 Task: Compose an email with the signature Kelly Rodriguez with the subject Request for feedback on a webinar proposal and the message Could you please provide a list of the project deliverables? from softage.3@softage.net to softage.7@softage.net with an attached audio file Jingle.mp3 Undo the message, redo the message and add the line (Thank you) Send the email. Finally, move the email from Sent Items to the label Hazardous materials
Action: Mouse moved to (82, 132)
Screenshot: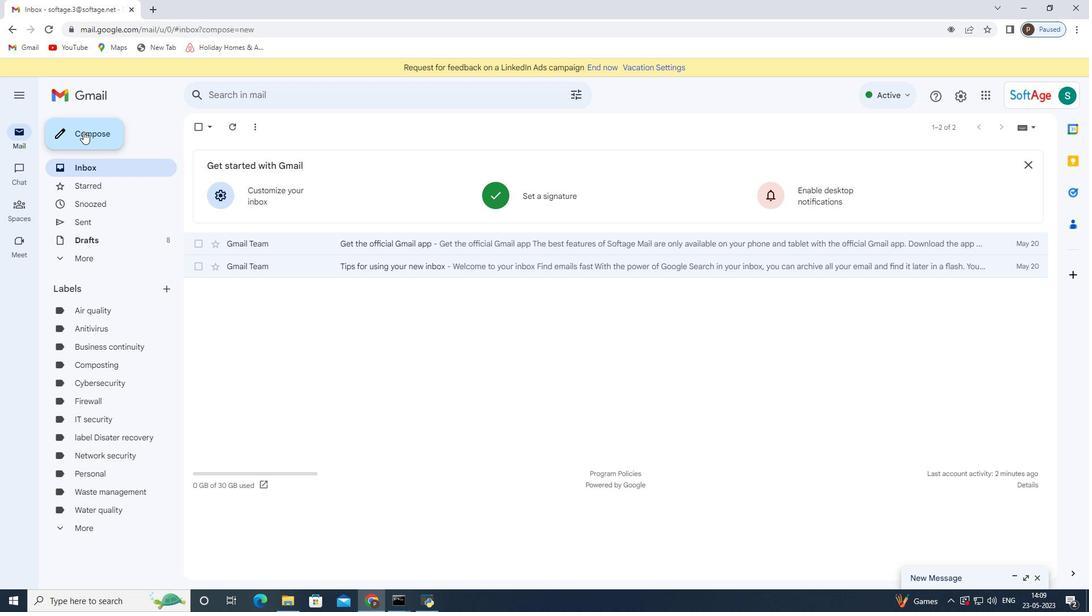 
Action: Mouse pressed left at (82, 132)
Screenshot: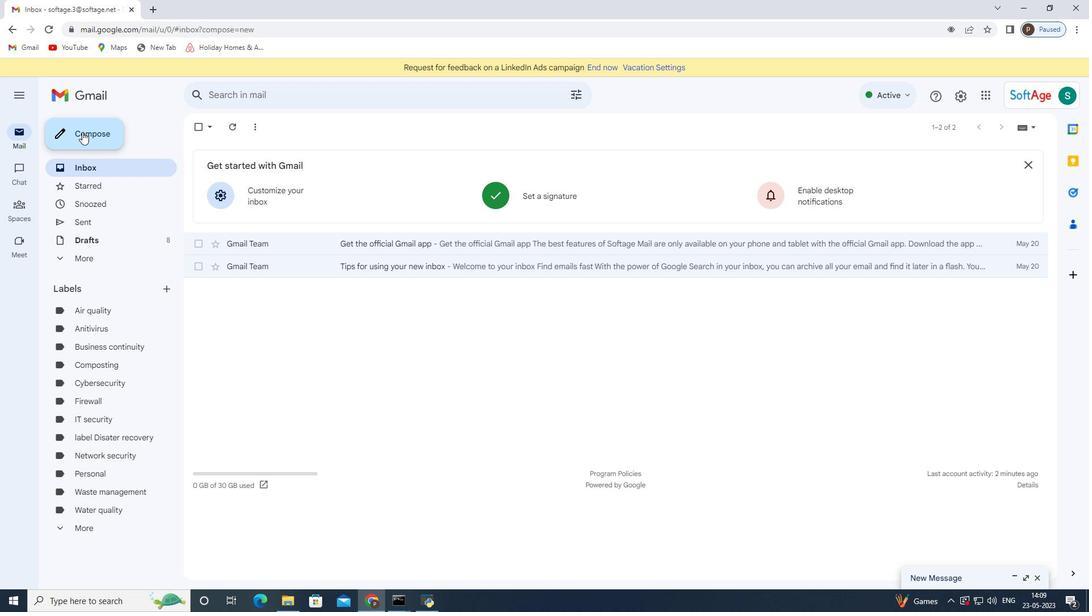 
Action: Mouse moved to (767, 573)
Screenshot: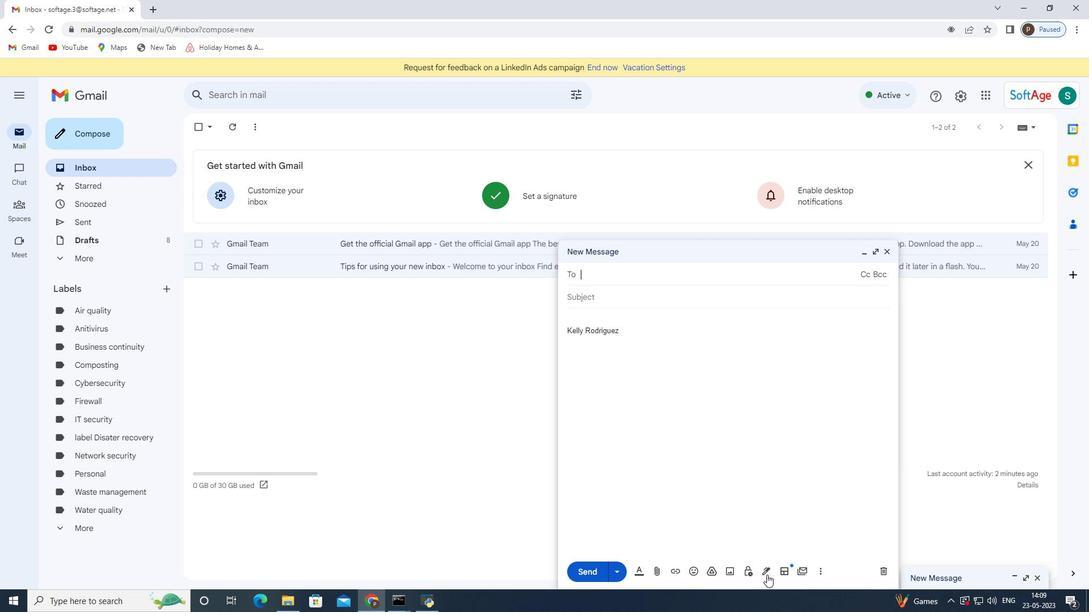 
Action: Mouse pressed left at (767, 573)
Screenshot: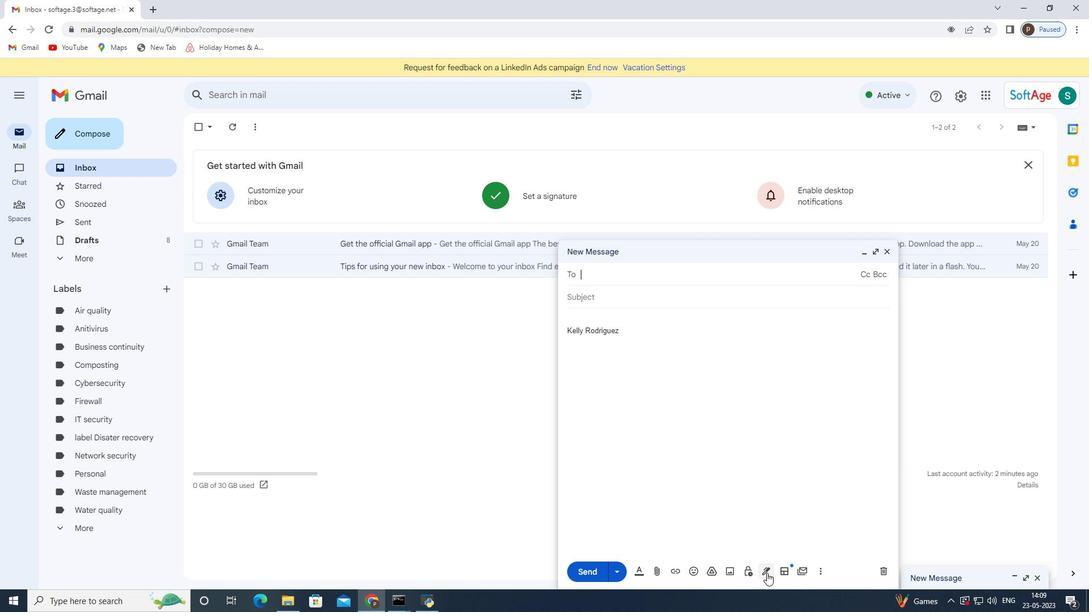 
Action: Mouse moved to (810, 530)
Screenshot: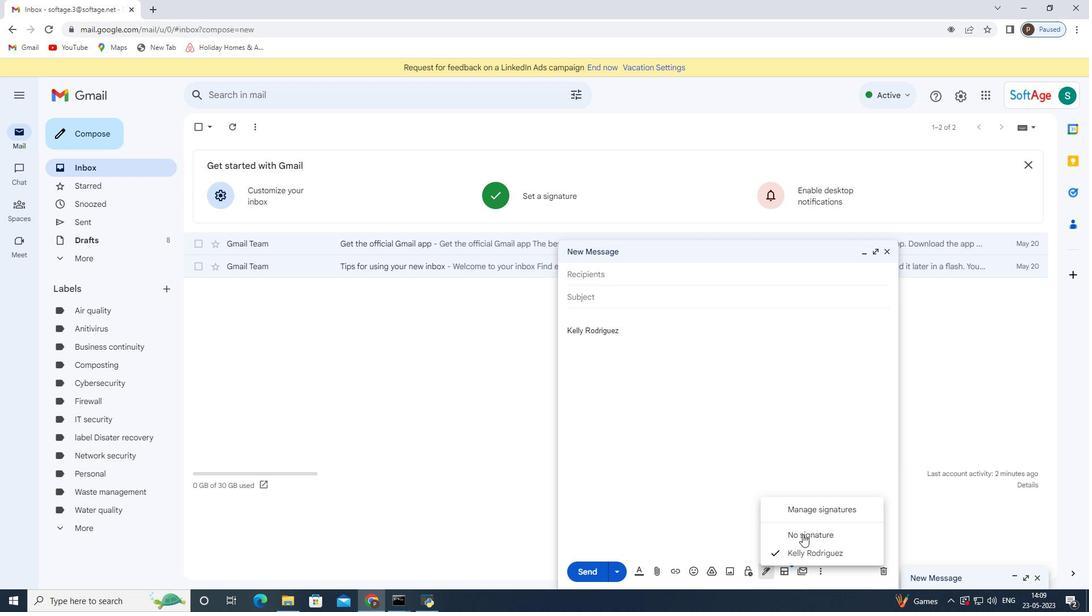 
Action: Mouse pressed left at (810, 530)
Screenshot: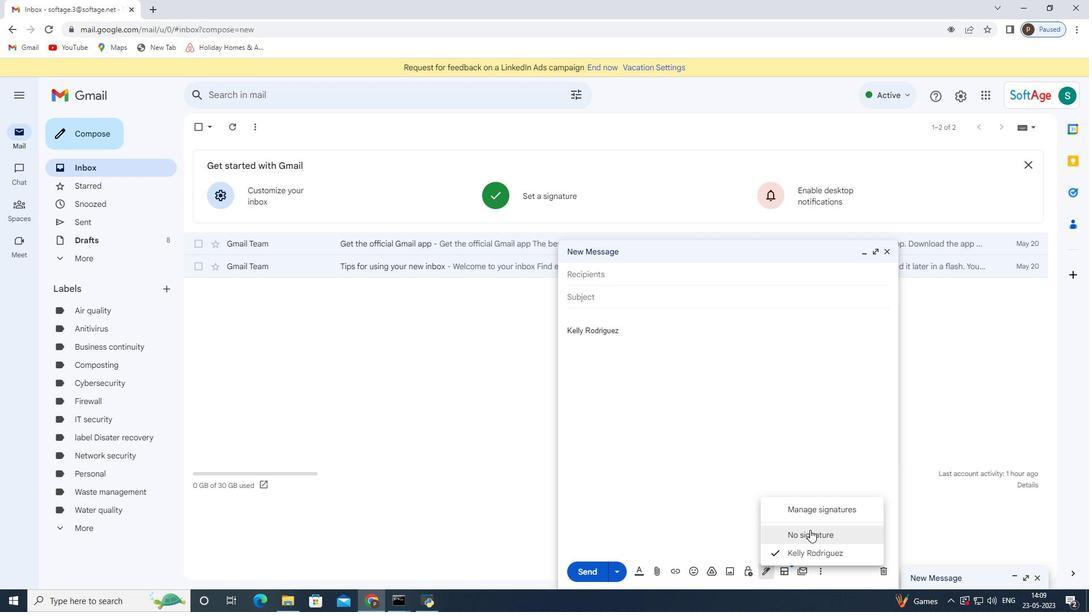 
Action: Mouse moved to (761, 570)
Screenshot: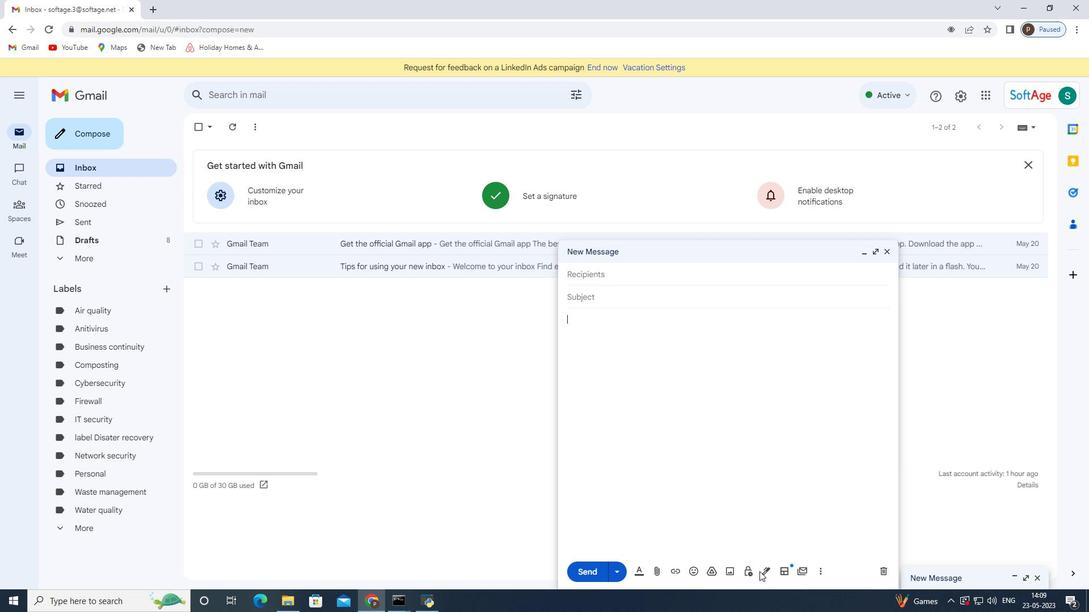 
Action: Mouse pressed left at (761, 570)
Screenshot: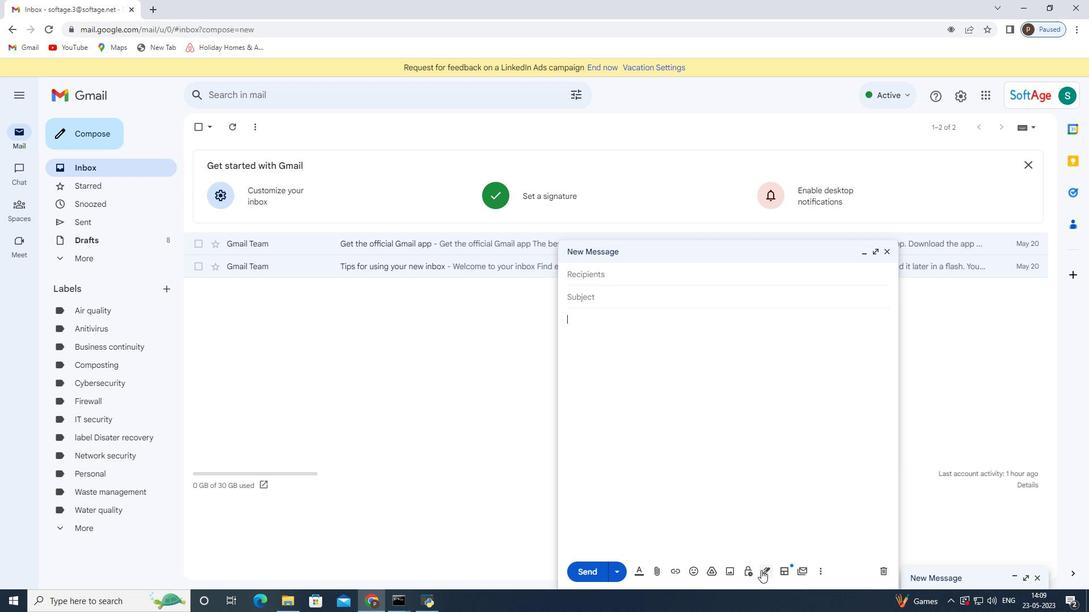 
Action: Mouse moved to (795, 510)
Screenshot: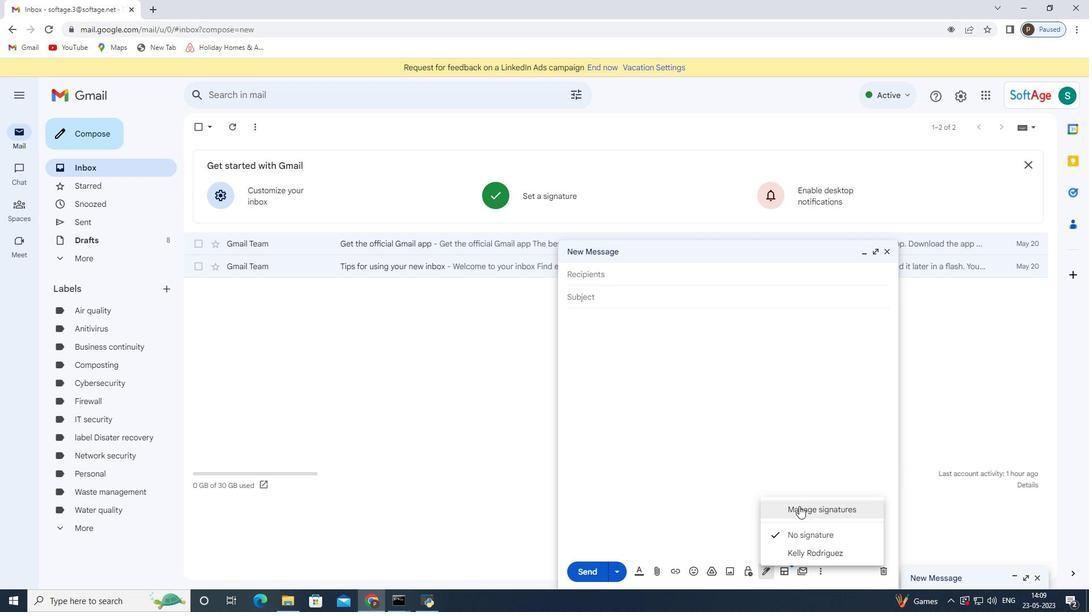 
Action: Mouse pressed left at (795, 510)
Screenshot: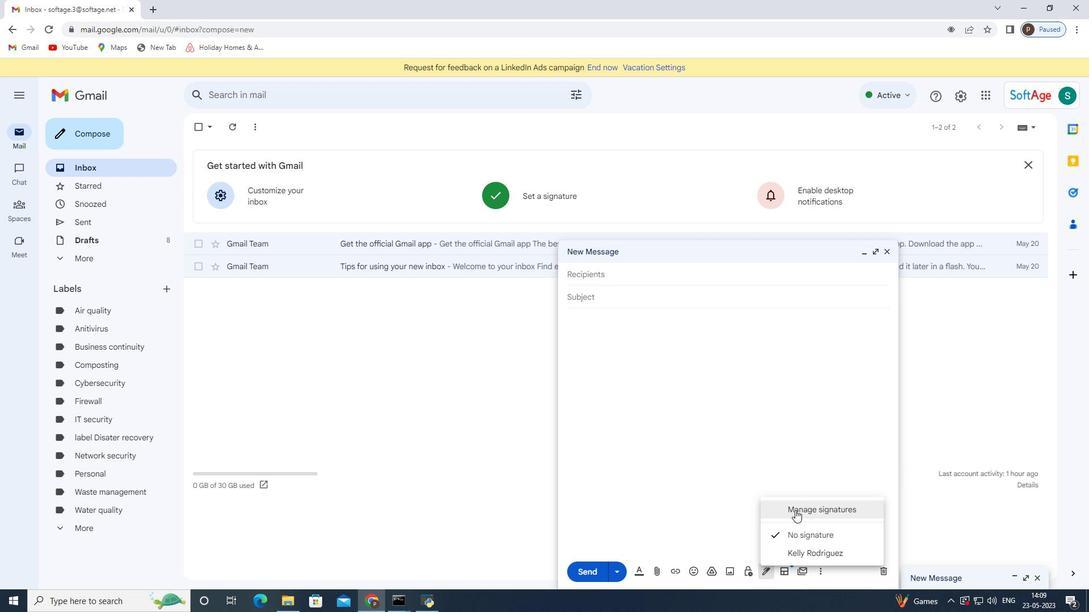 
Action: Mouse moved to (281, 382)
Screenshot: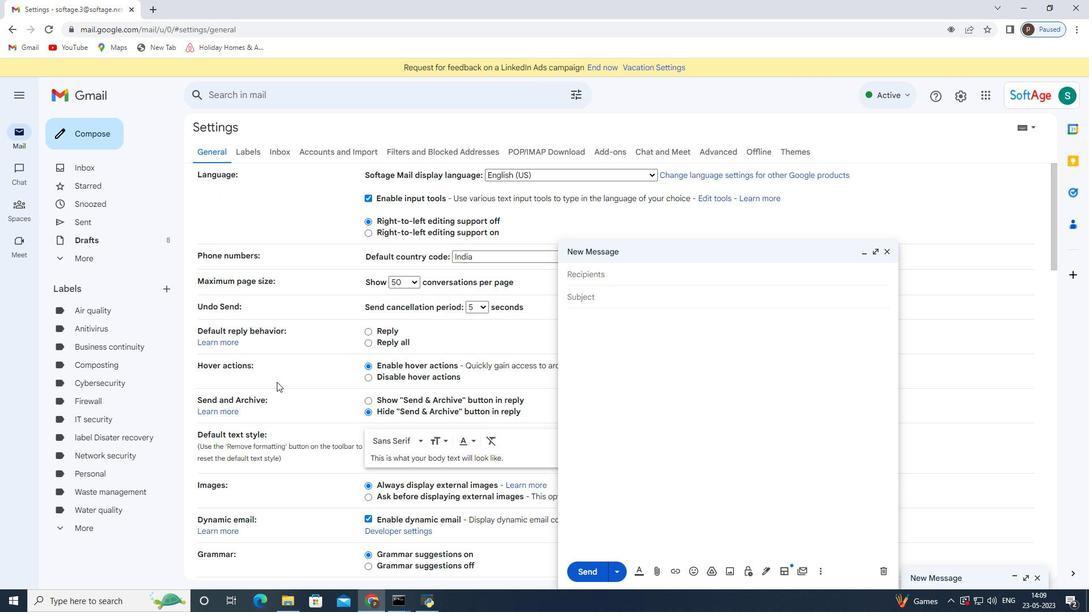 
Action: Mouse scrolled (281, 381) with delta (0, 0)
Screenshot: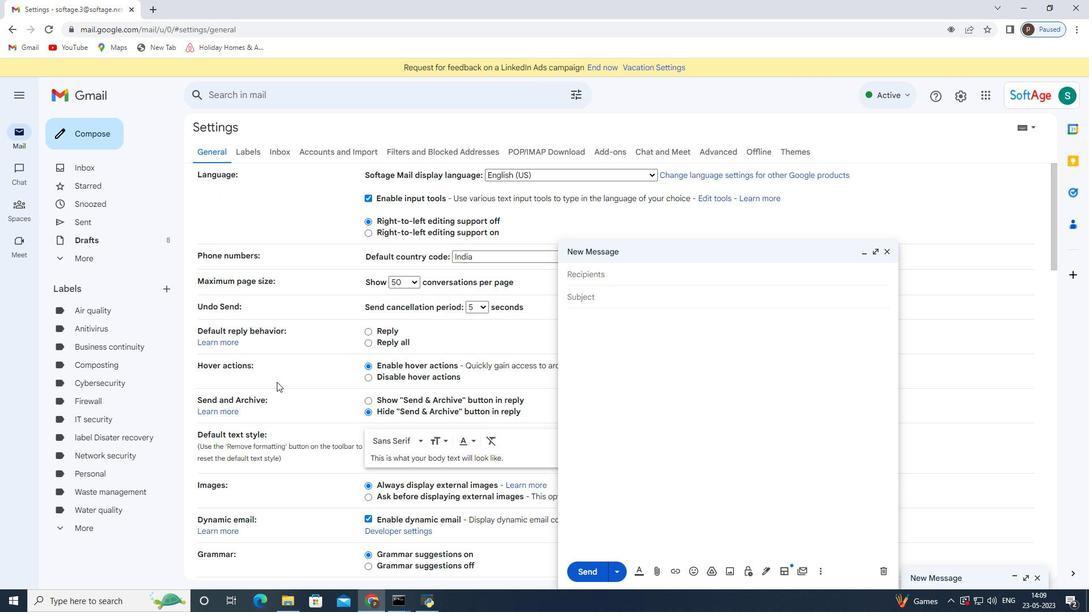 
Action: Mouse moved to (292, 384)
Screenshot: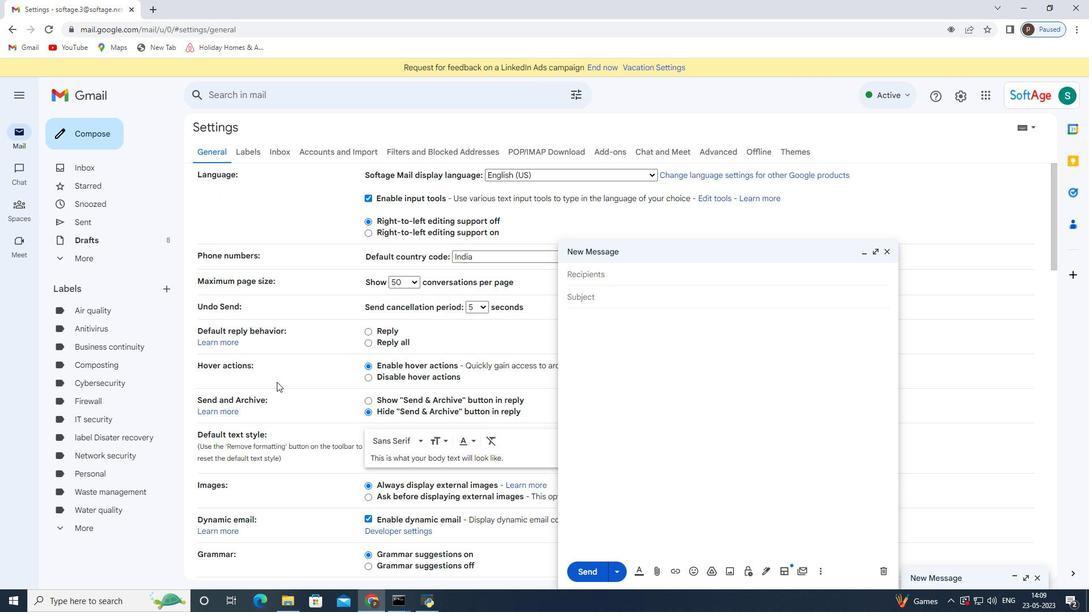 
Action: Mouse scrolled (292, 384) with delta (0, 0)
Screenshot: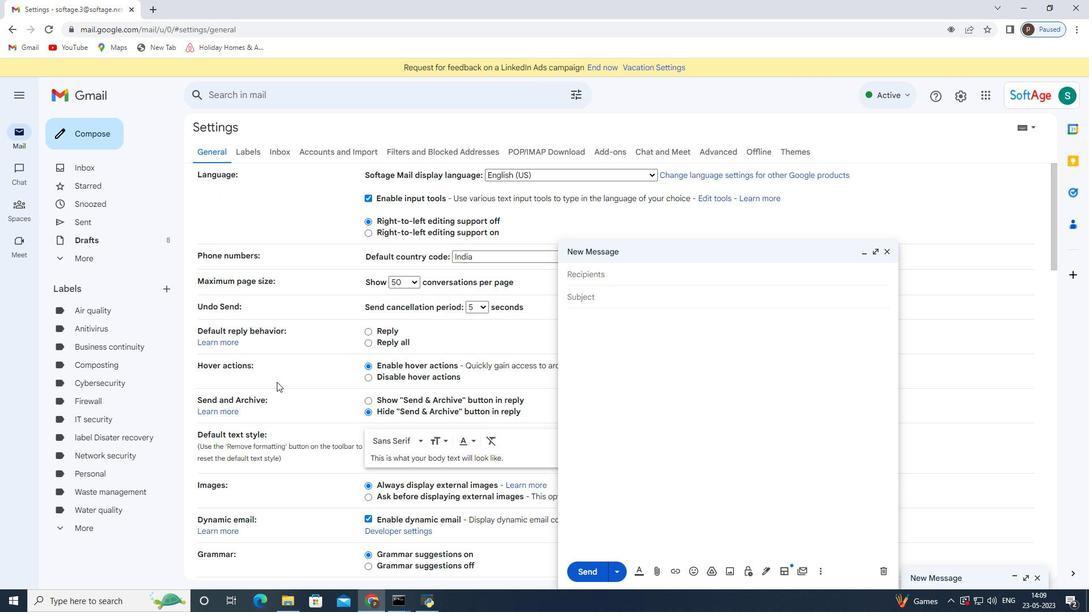 
Action: Mouse moved to (309, 389)
Screenshot: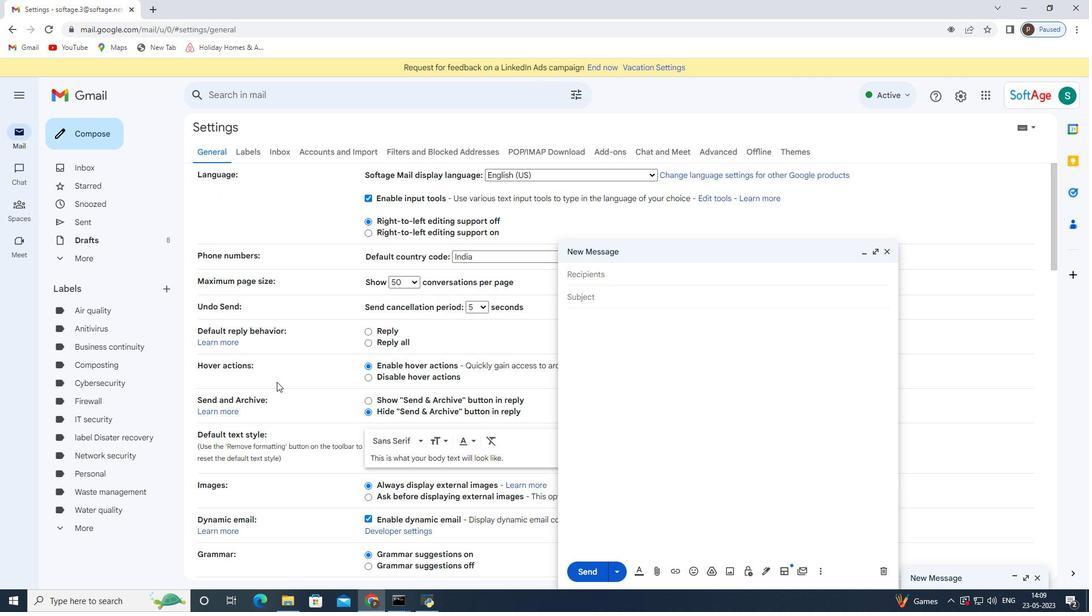 
Action: Mouse scrolled (309, 389) with delta (0, 0)
Screenshot: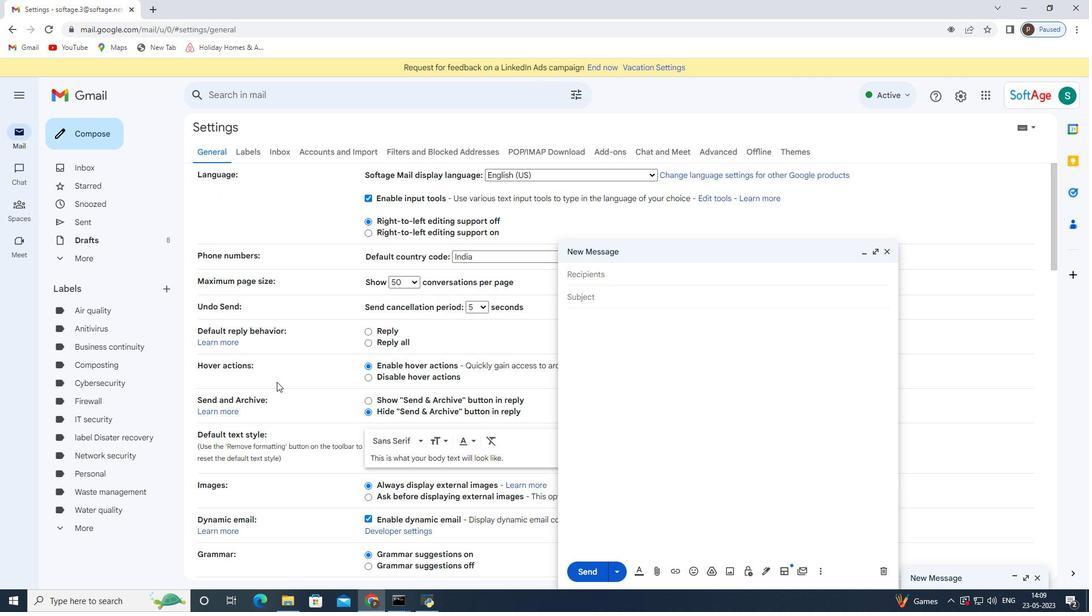 
Action: Mouse moved to (318, 390)
Screenshot: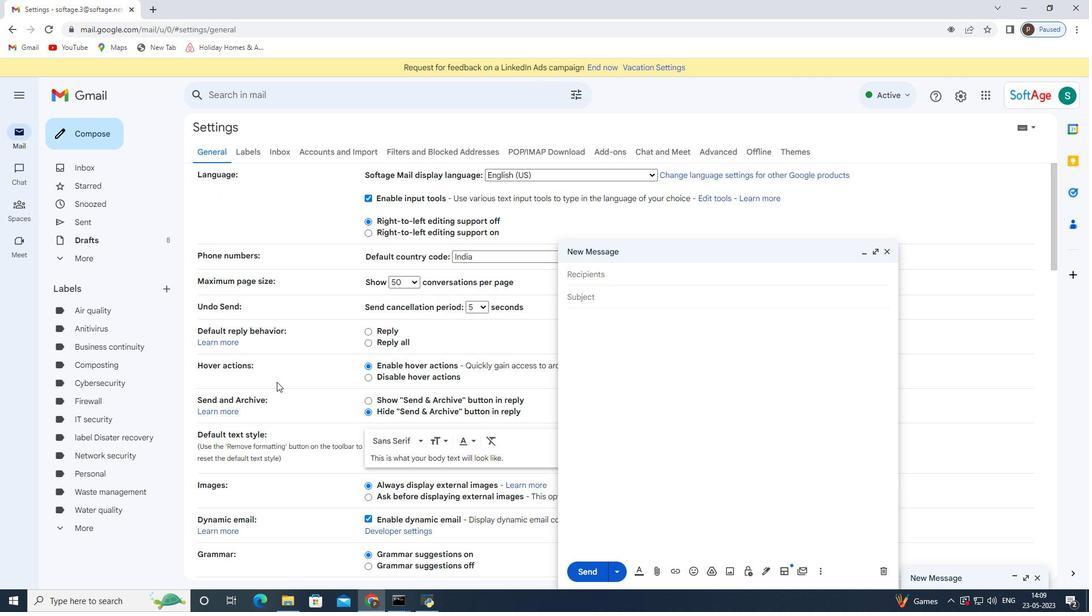 
Action: Mouse scrolled (314, 389) with delta (0, 0)
Screenshot: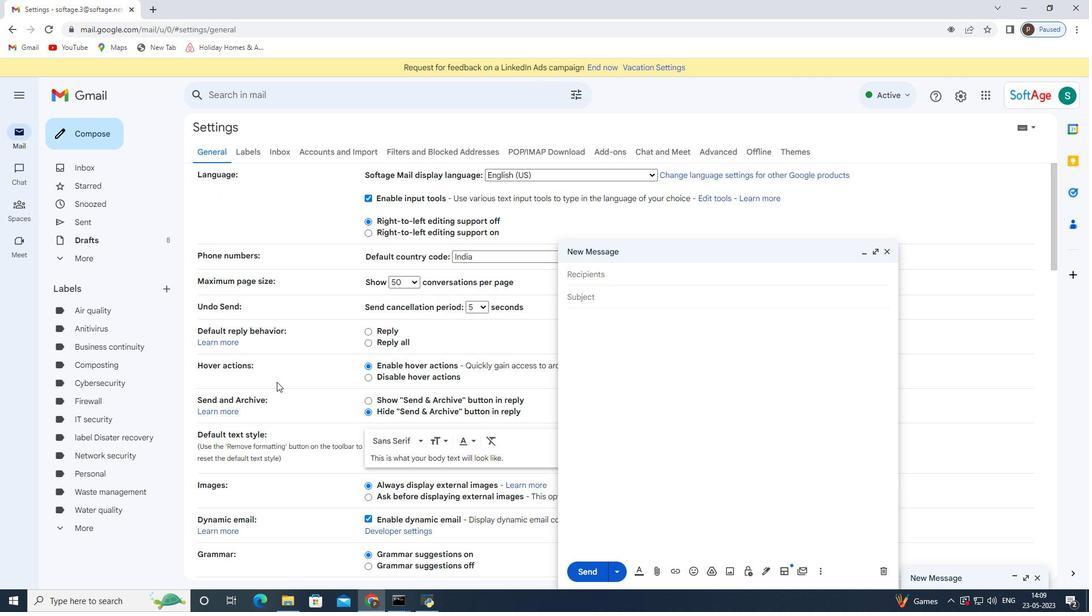 
Action: Mouse moved to (325, 390)
Screenshot: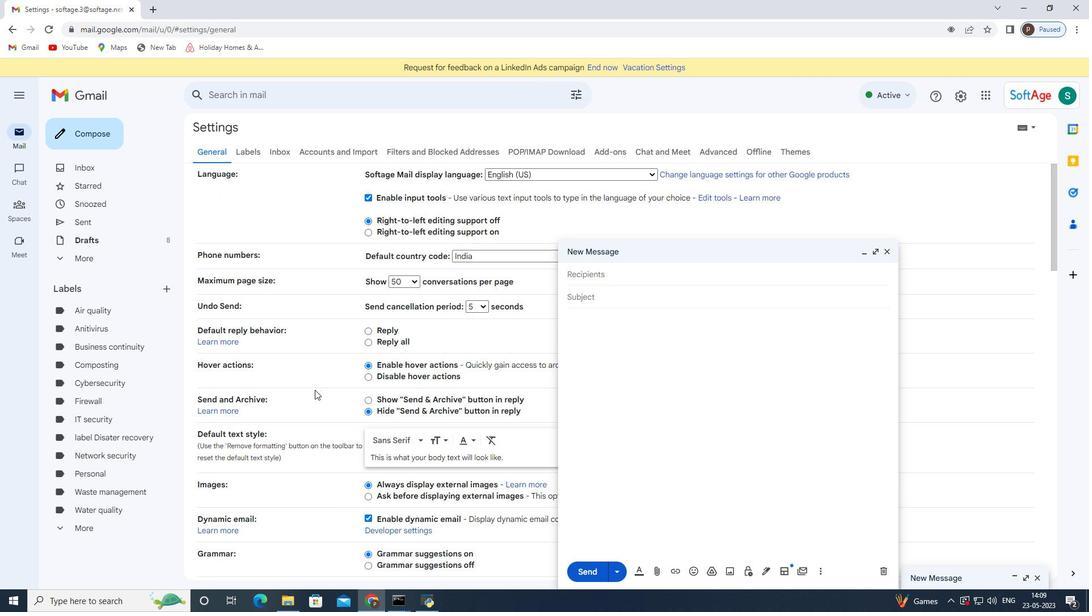
Action: Mouse scrolled (322, 389) with delta (0, 0)
Screenshot: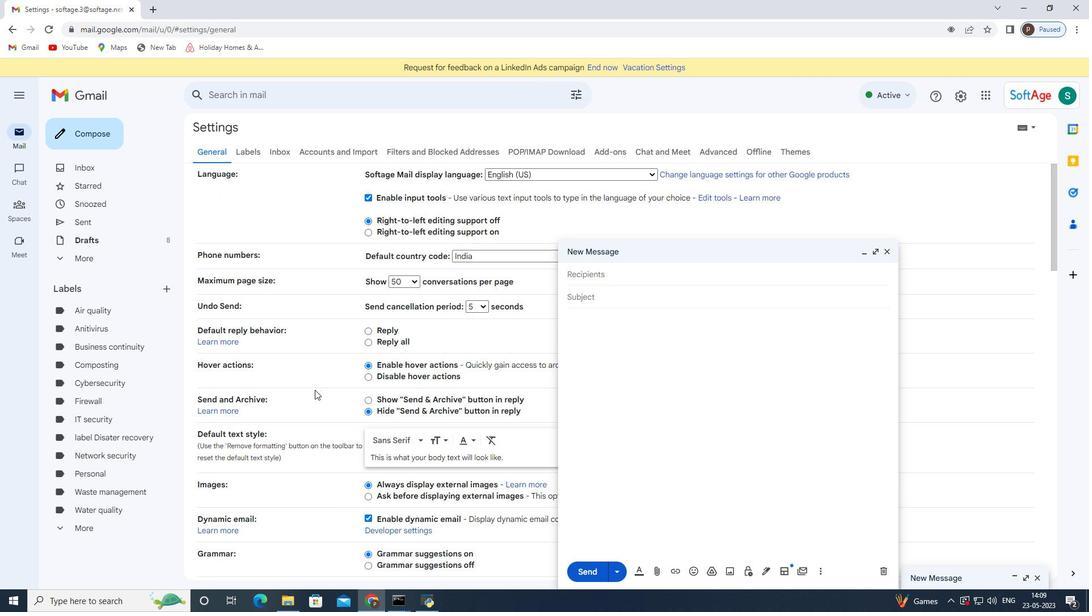 
Action: Mouse moved to (326, 390)
Screenshot: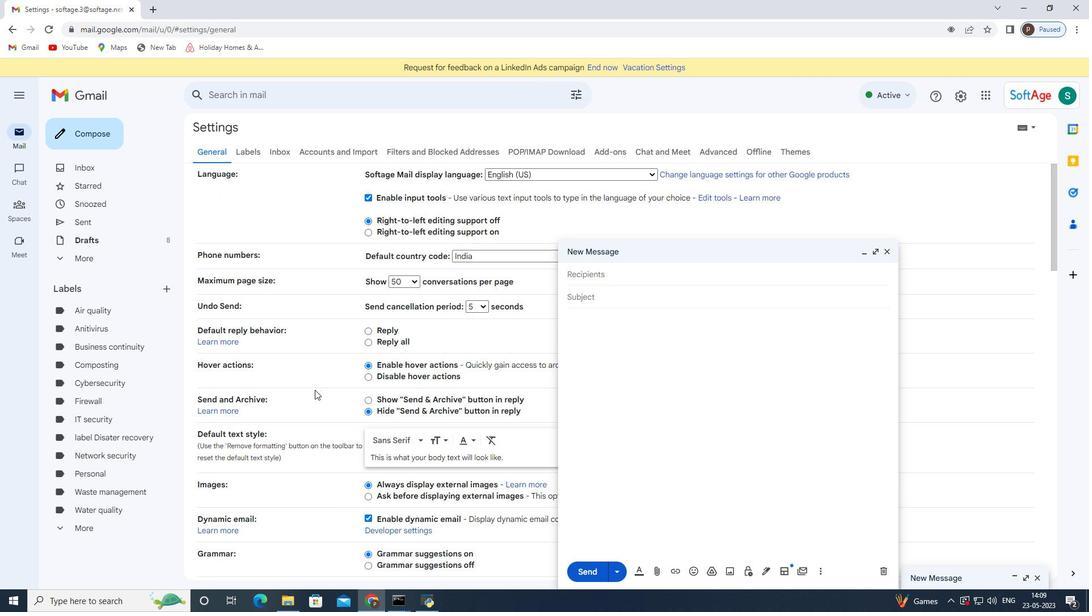 
Action: Mouse scrolled (326, 389) with delta (0, 0)
Screenshot: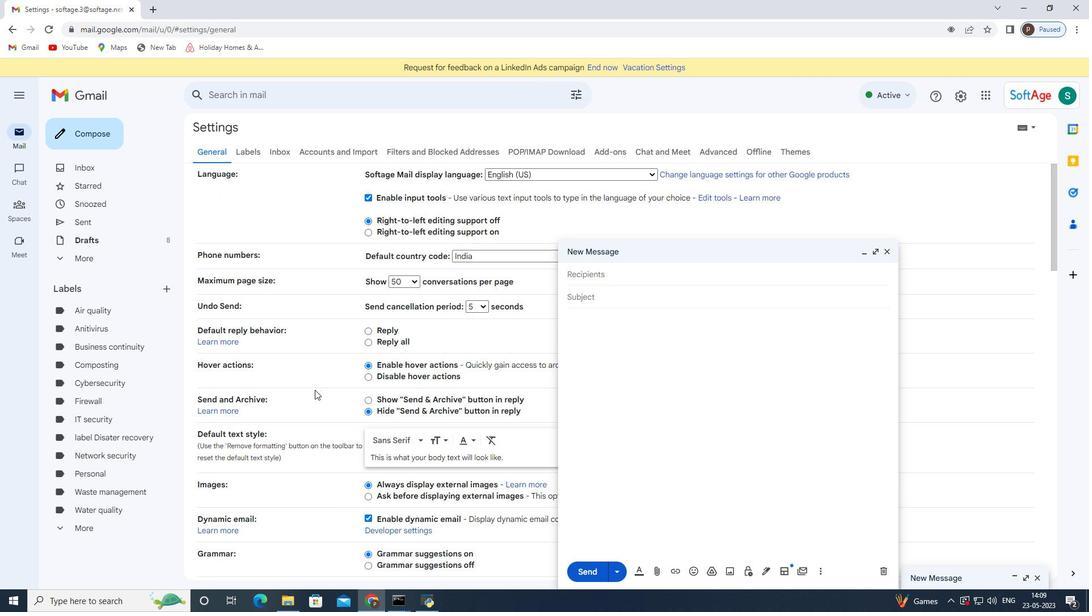 
Action: Mouse moved to (333, 390)
Screenshot: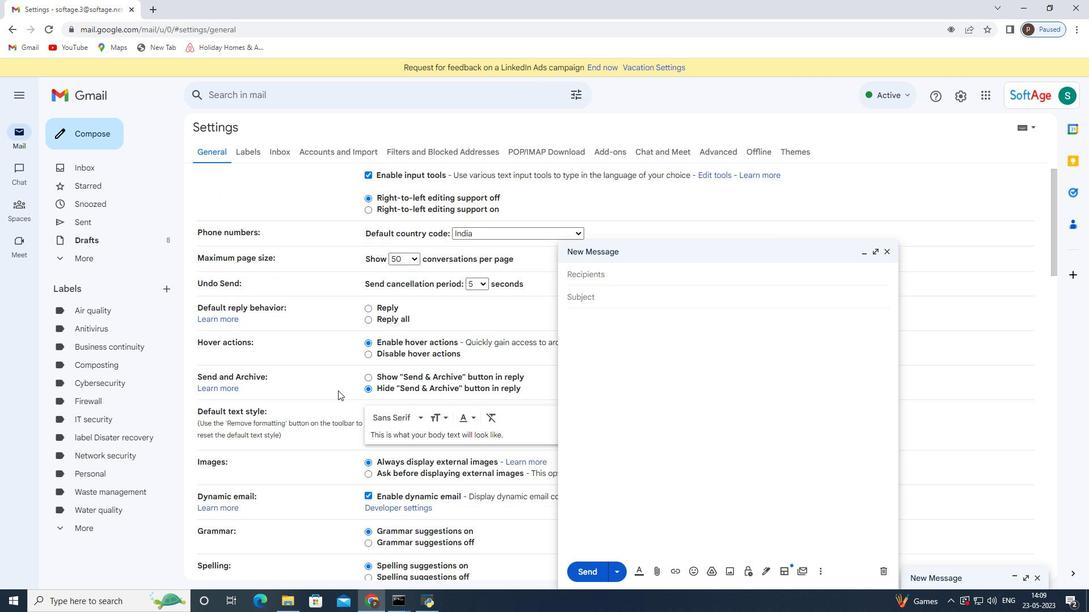 
Action: Mouse scrolled (333, 389) with delta (0, 0)
Screenshot: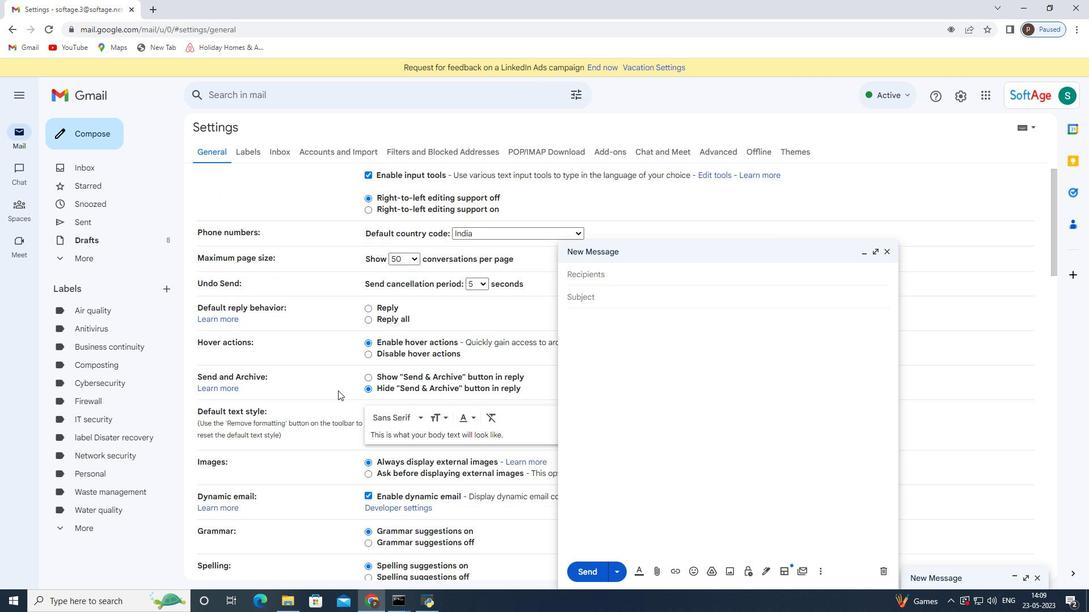 
Action: Mouse moved to (892, 245)
Screenshot: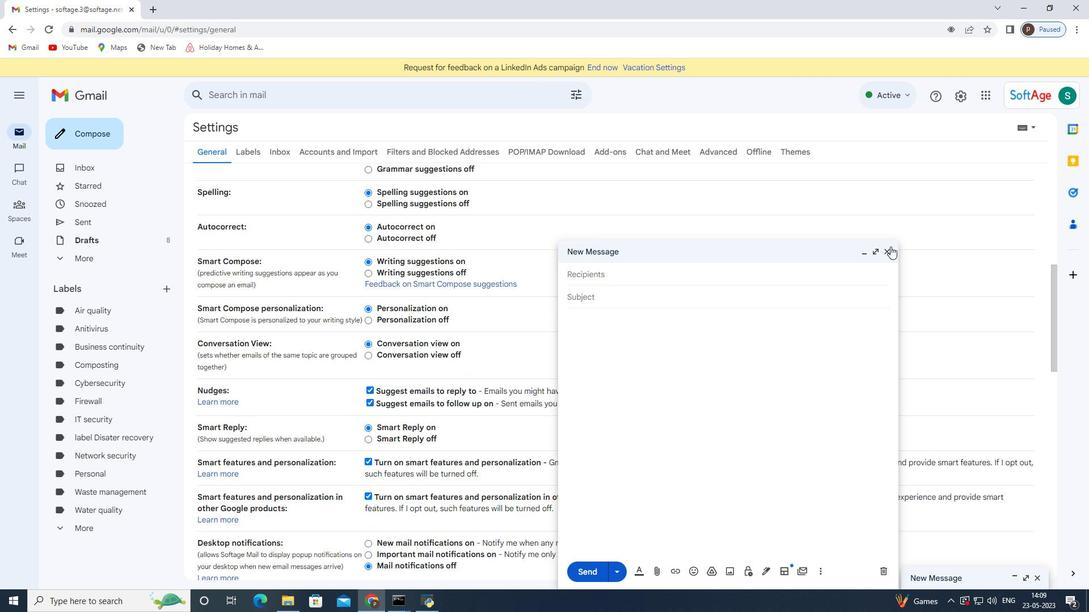 
Action: Mouse pressed left at (892, 245)
Screenshot: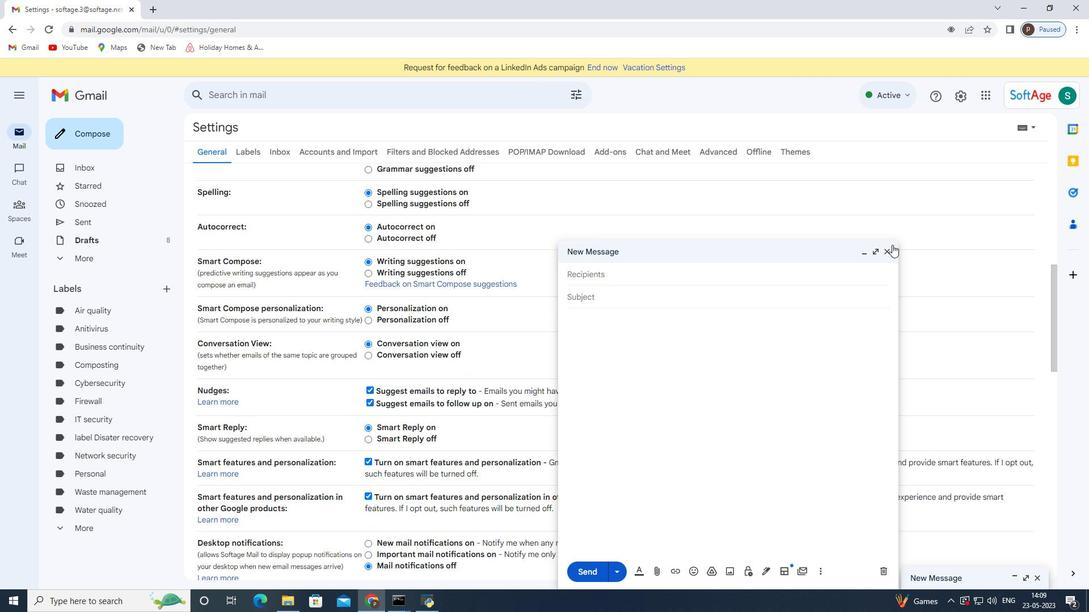 
Action: Mouse moved to (578, 325)
Screenshot: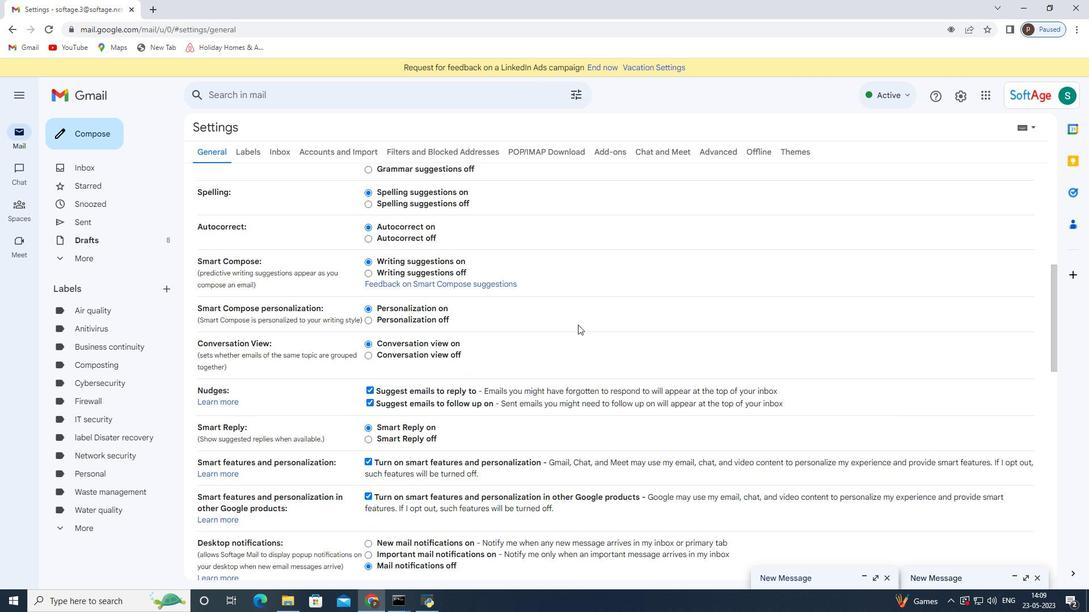 
Action: Mouse scrolled (578, 324) with delta (0, 0)
Screenshot: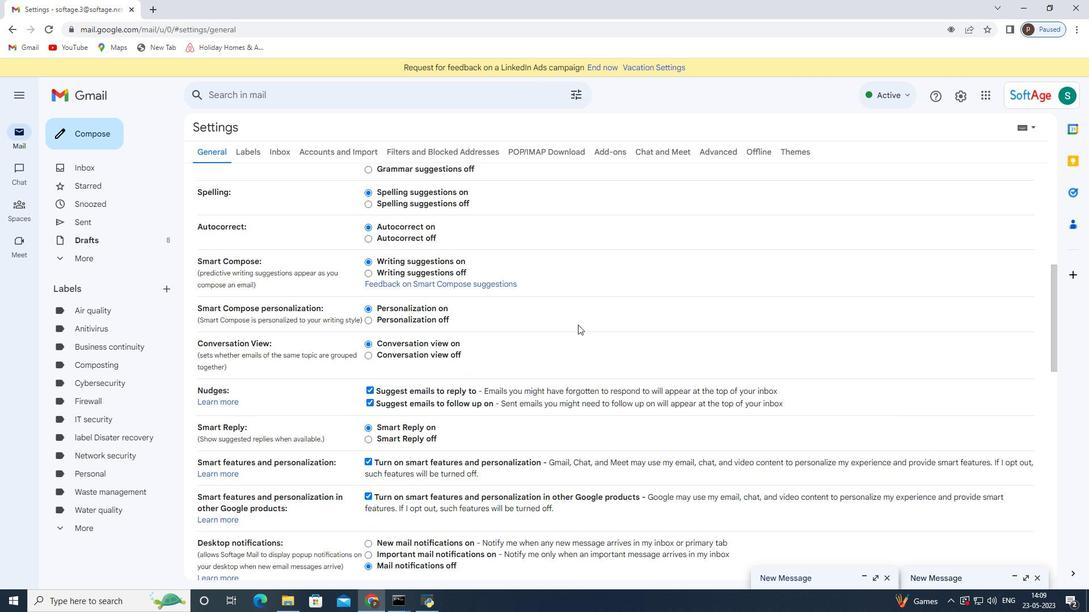 
Action: Mouse moved to (573, 328)
Screenshot: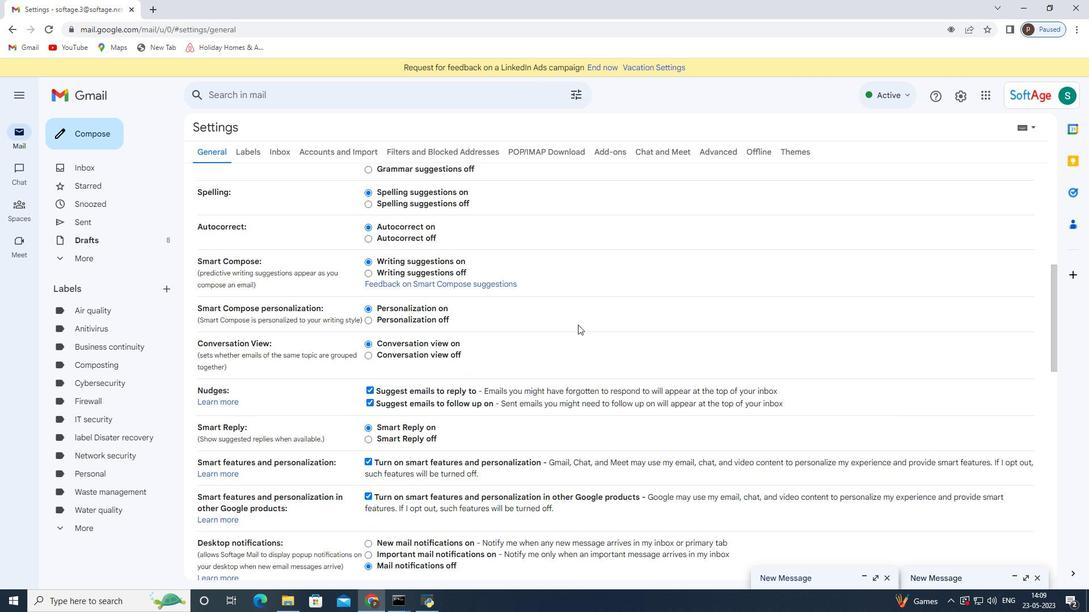 
Action: Mouse scrolled (573, 328) with delta (0, 0)
Screenshot: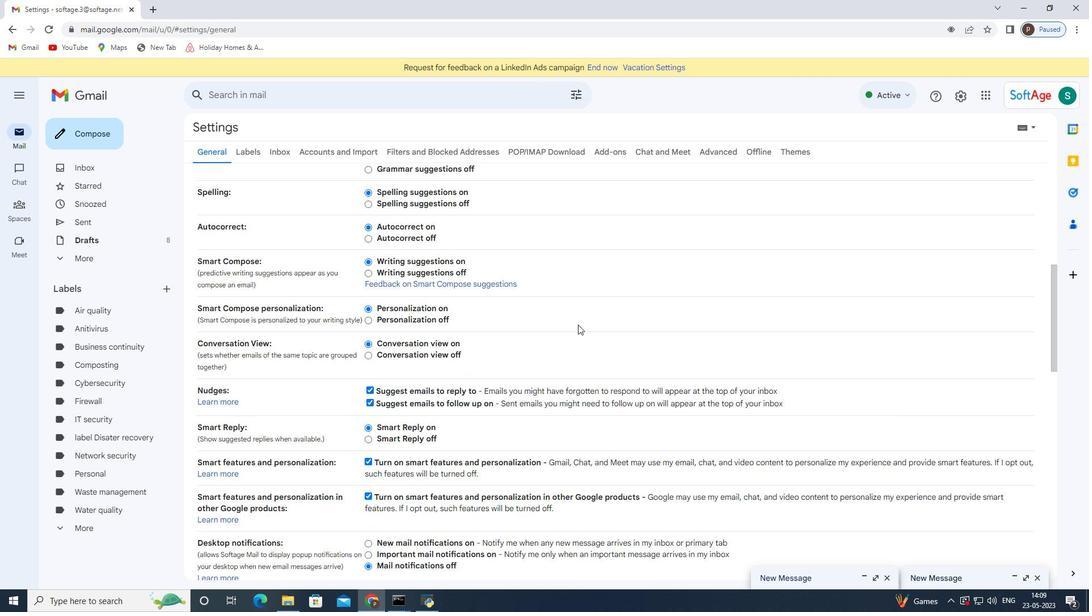 
Action: Mouse moved to (570, 328)
Screenshot: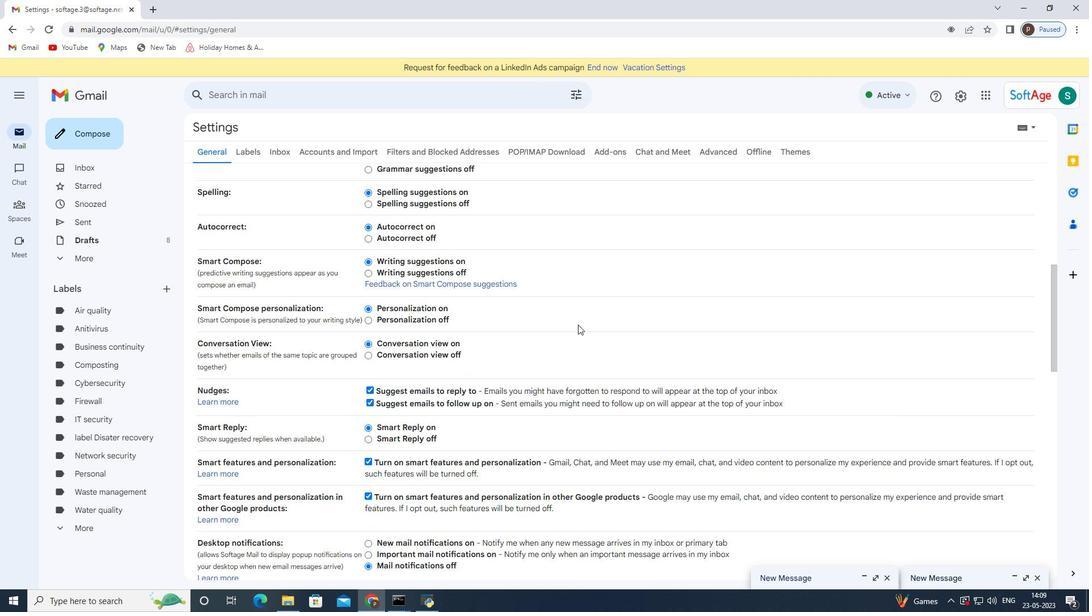 
Action: Mouse scrolled (570, 328) with delta (0, 0)
Screenshot: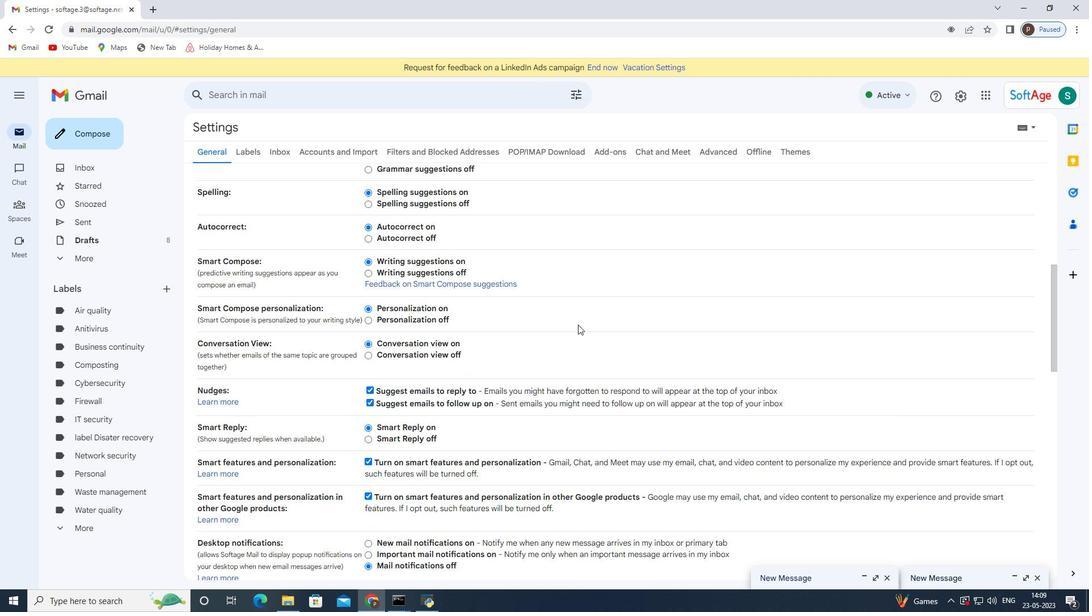 
Action: Mouse moved to (567, 330)
Screenshot: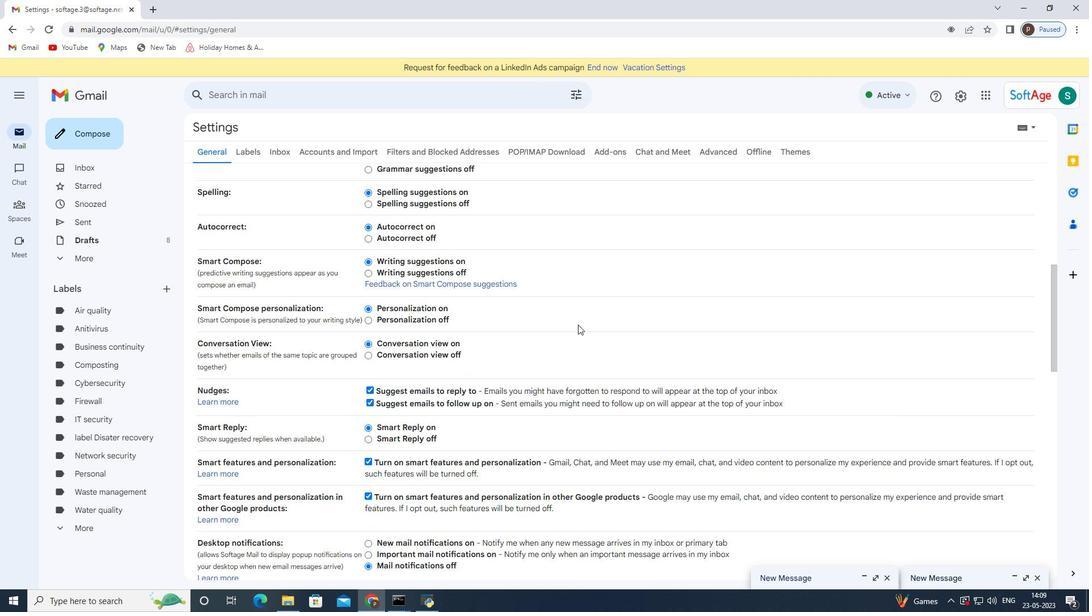 
Action: Mouse scrolled (567, 330) with delta (0, 0)
Screenshot: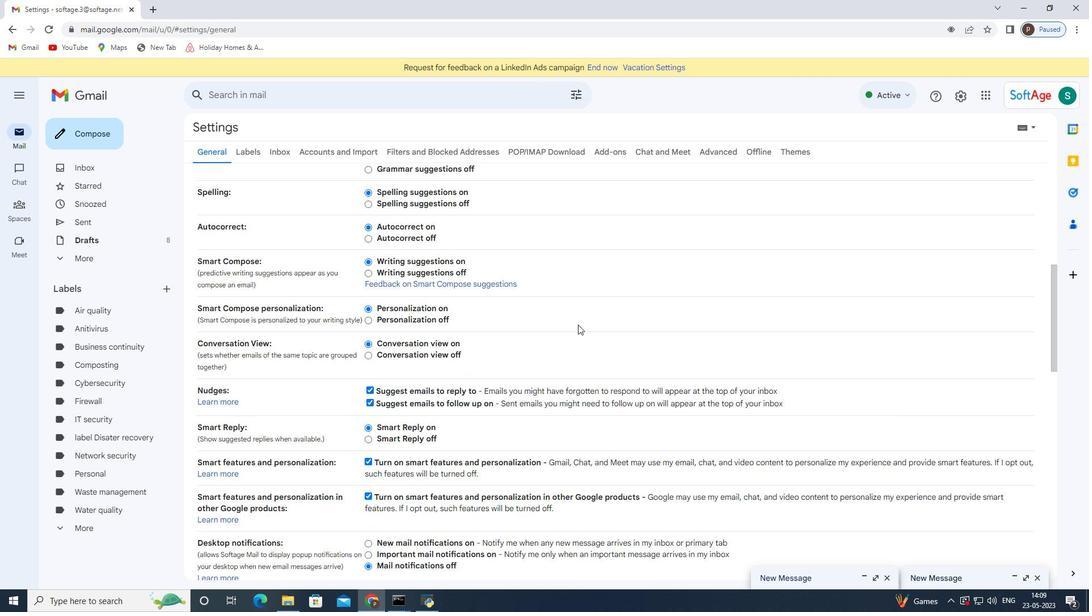 
Action: Mouse moved to (565, 331)
Screenshot: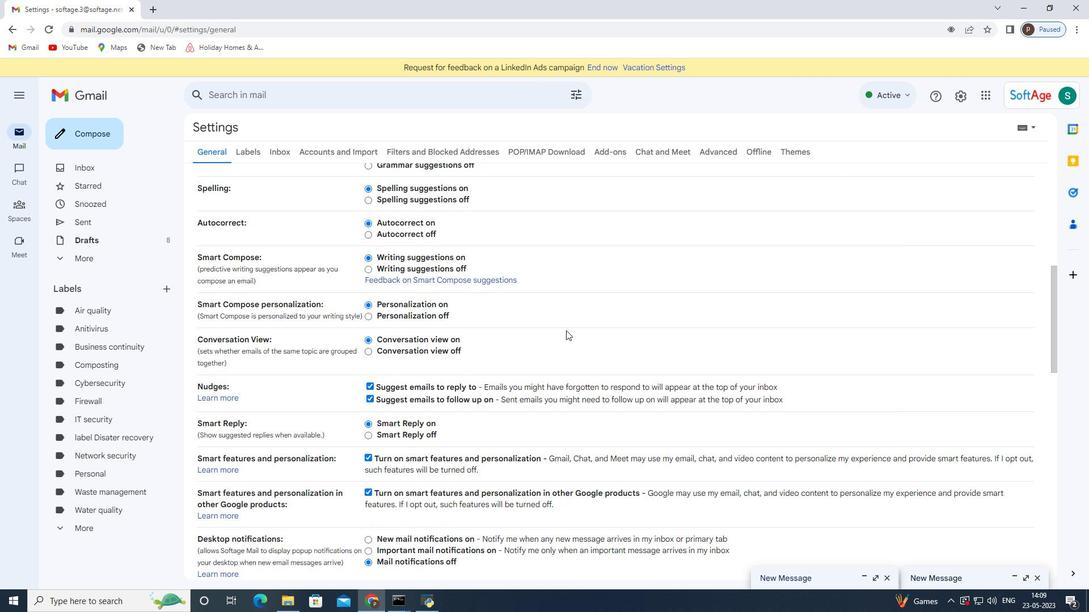 
Action: Mouse scrolled (565, 330) with delta (0, 0)
Screenshot: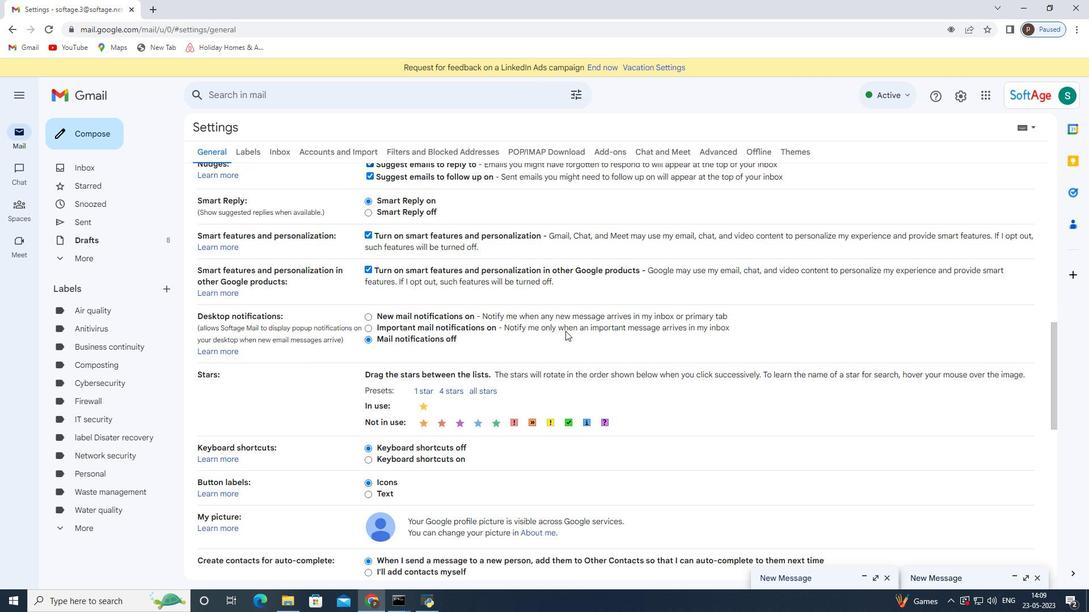 
Action: Mouse moved to (539, 341)
Screenshot: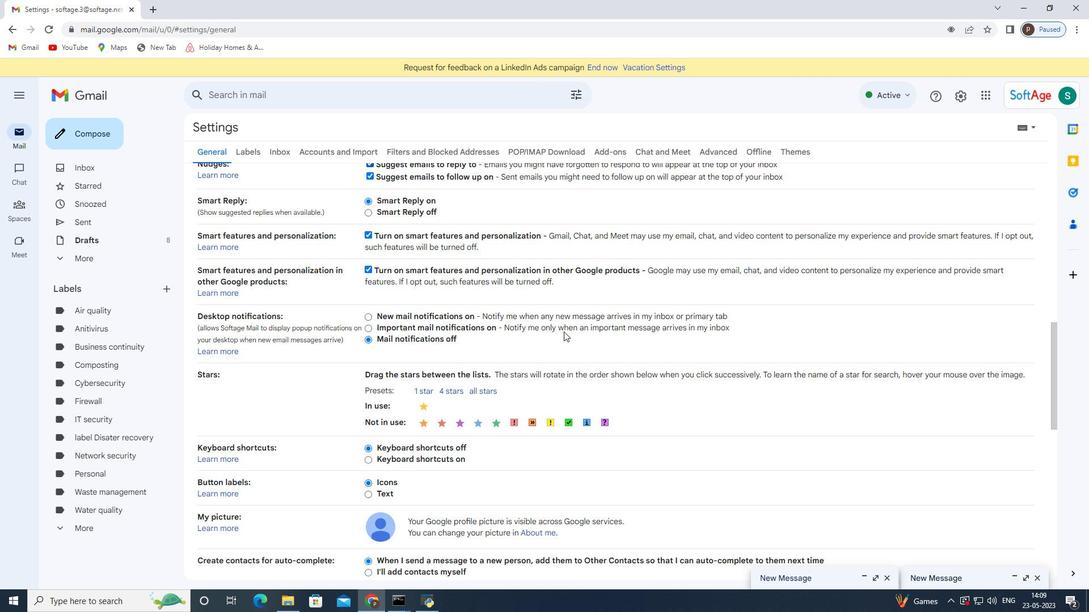 
Action: Mouse scrolled (554, 335) with delta (0, 0)
Screenshot: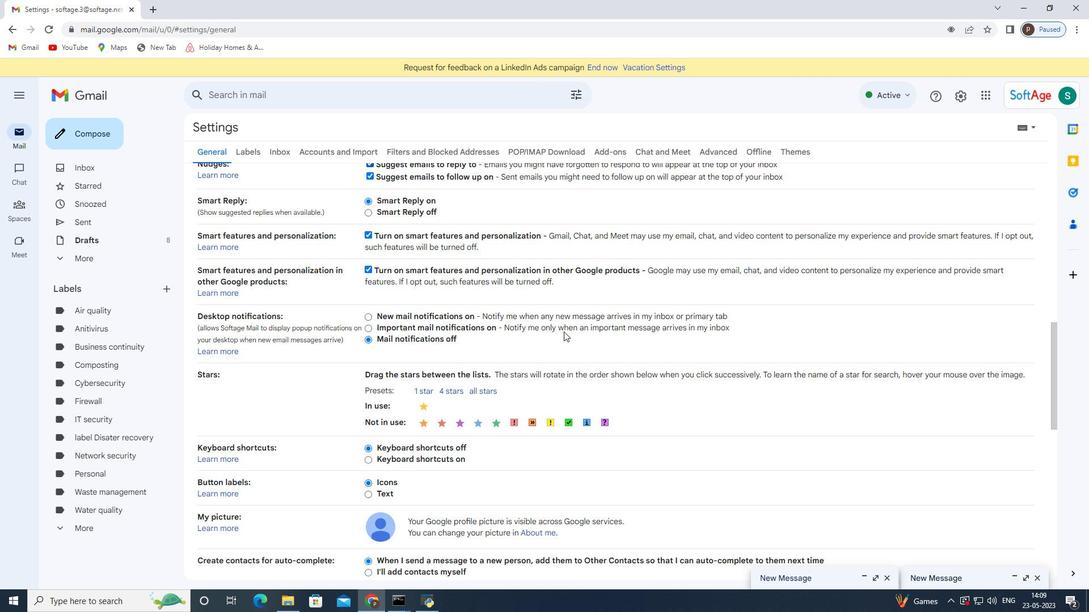 
Action: Mouse moved to (536, 342)
Screenshot: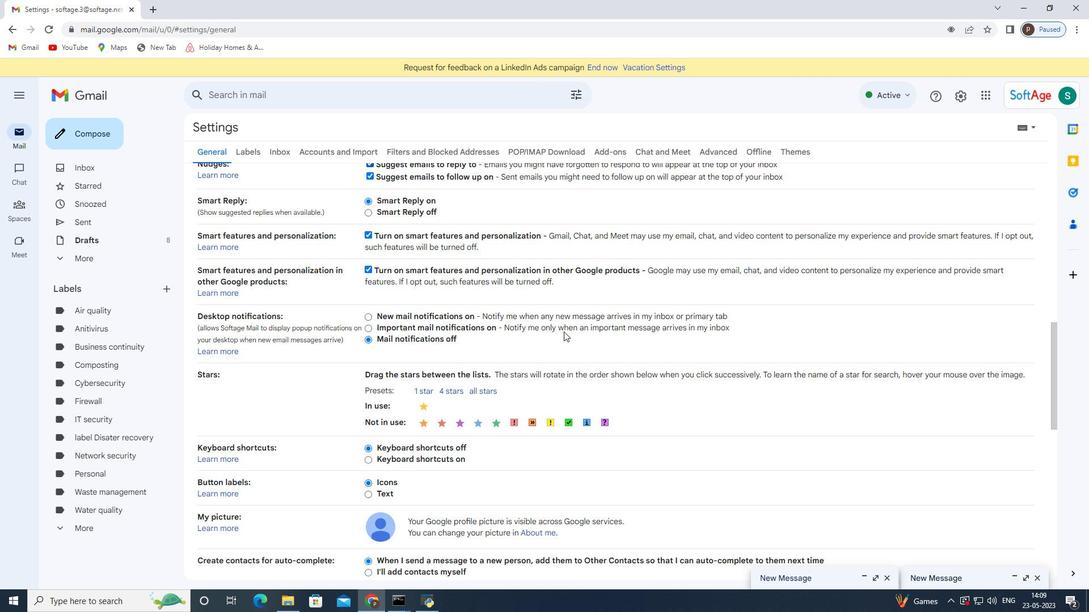 
Action: Mouse scrolled (545, 338) with delta (0, 0)
Screenshot: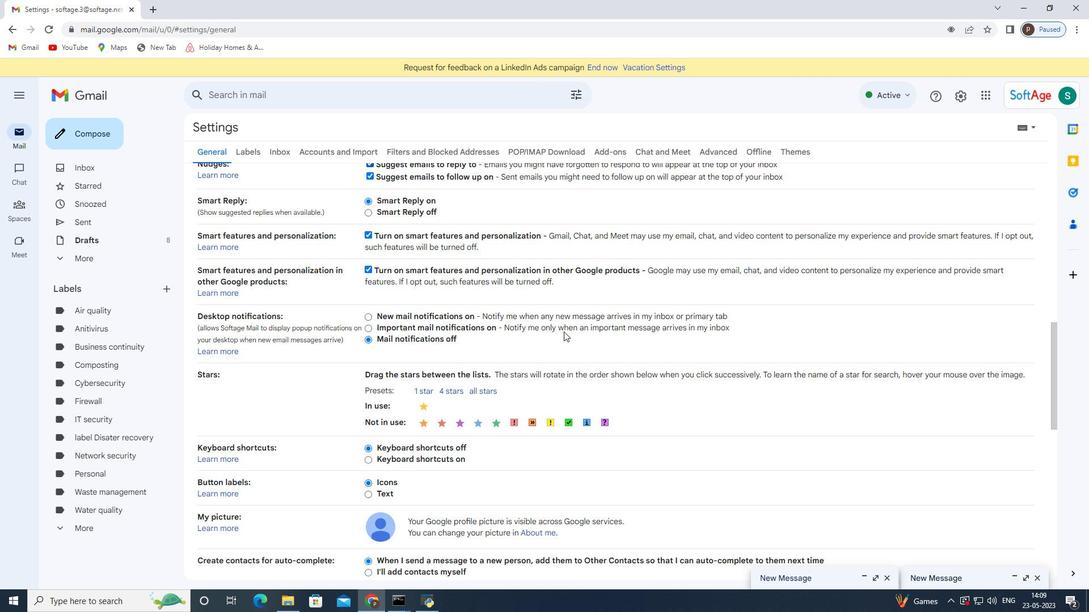 
Action: Mouse moved to (528, 346)
Screenshot: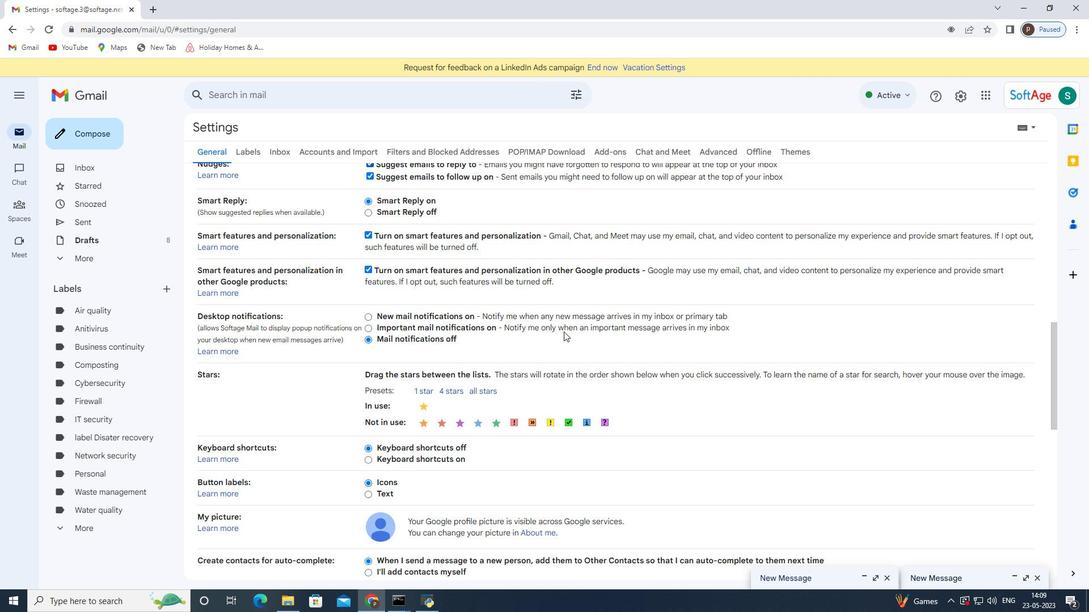
Action: Mouse scrolled (536, 342) with delta (0, 0)
Screenshot: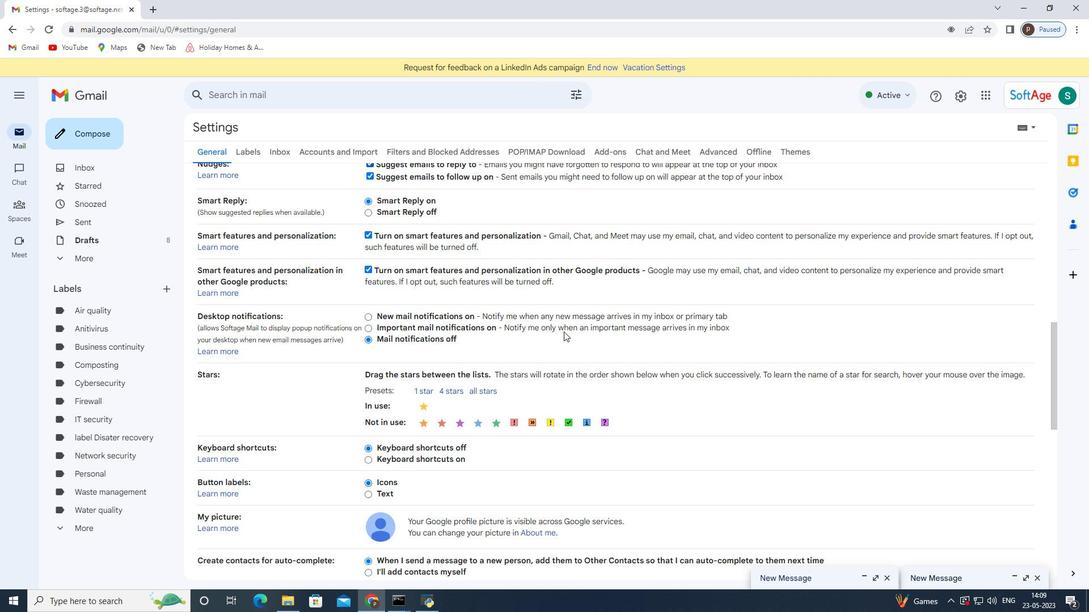
Action: Mouse moved to (491, 377)
Screenshot: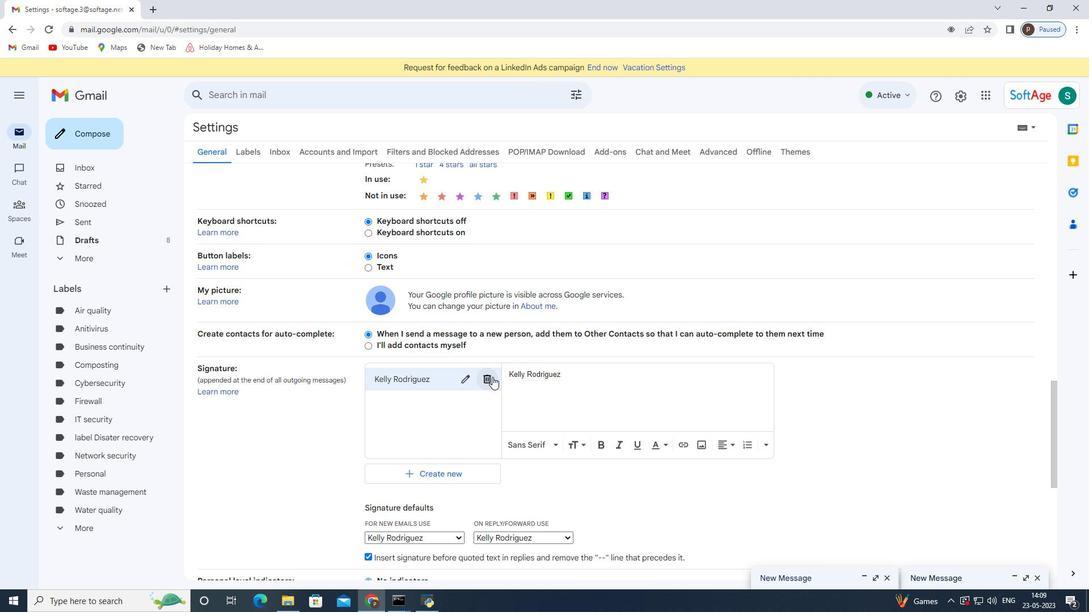 
Action: Mouse pressed left at (491, 377)
Screenshot: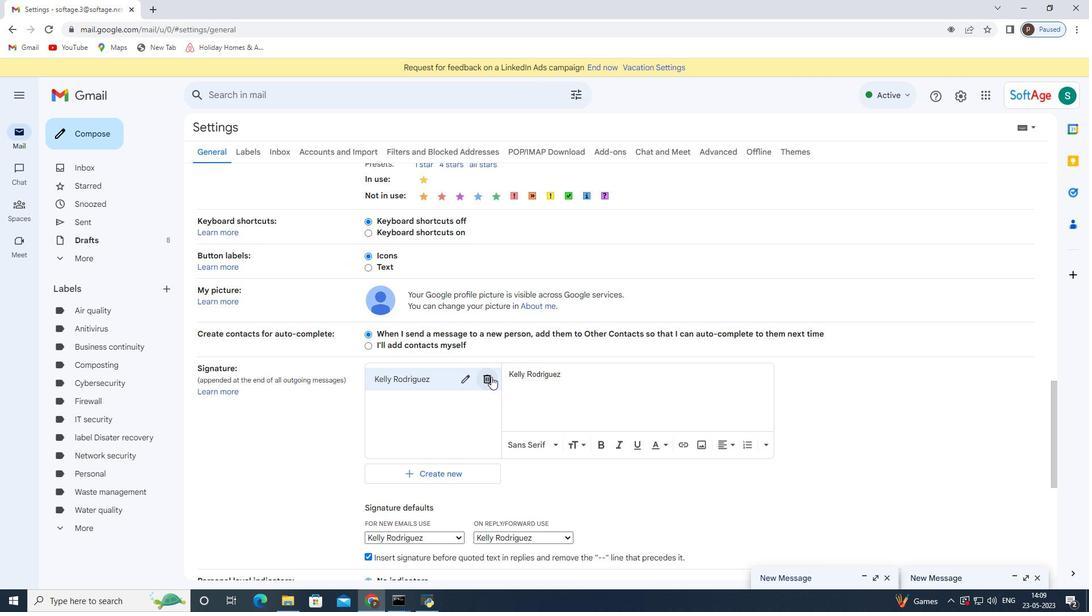 
Action: Mouse moved to (647, 347)
Screenshot: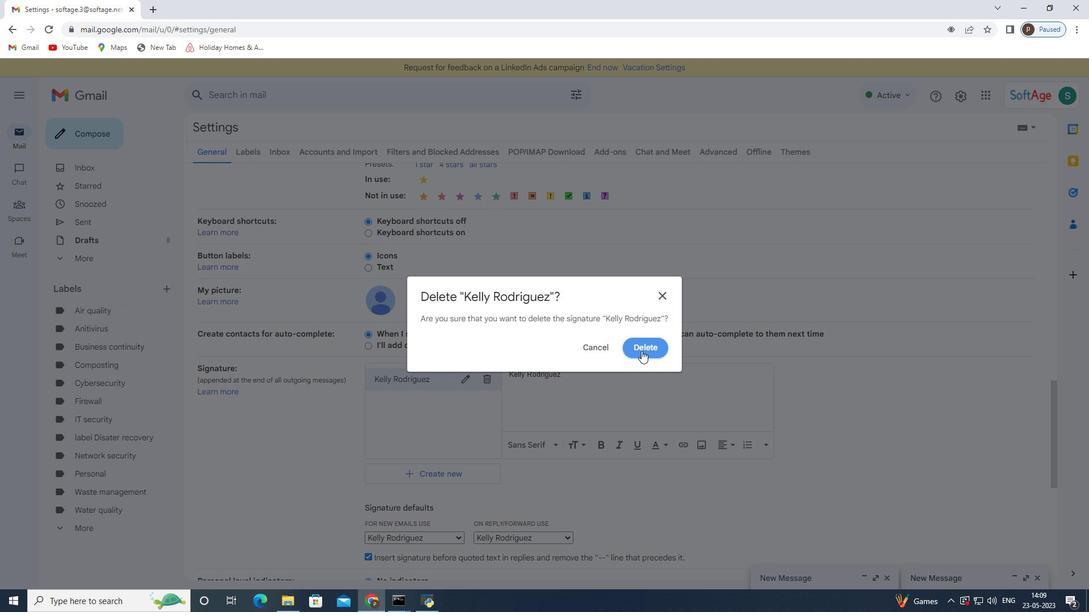 
Action: Mouse pressed left at (647, 347)
Screenshot: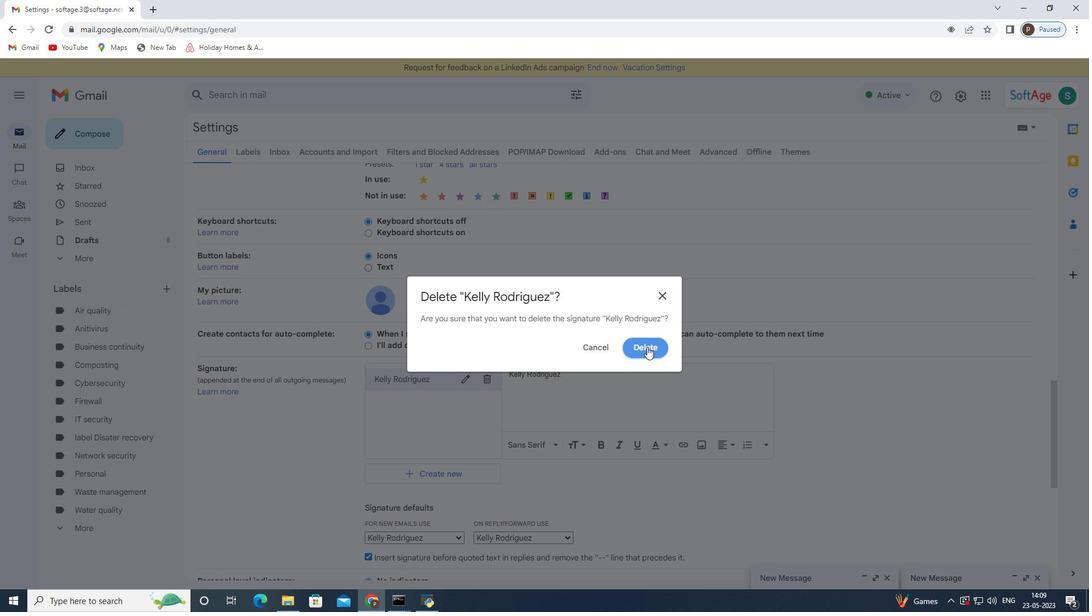 
Action: Mouse moved to (423, 392)
Screenshot: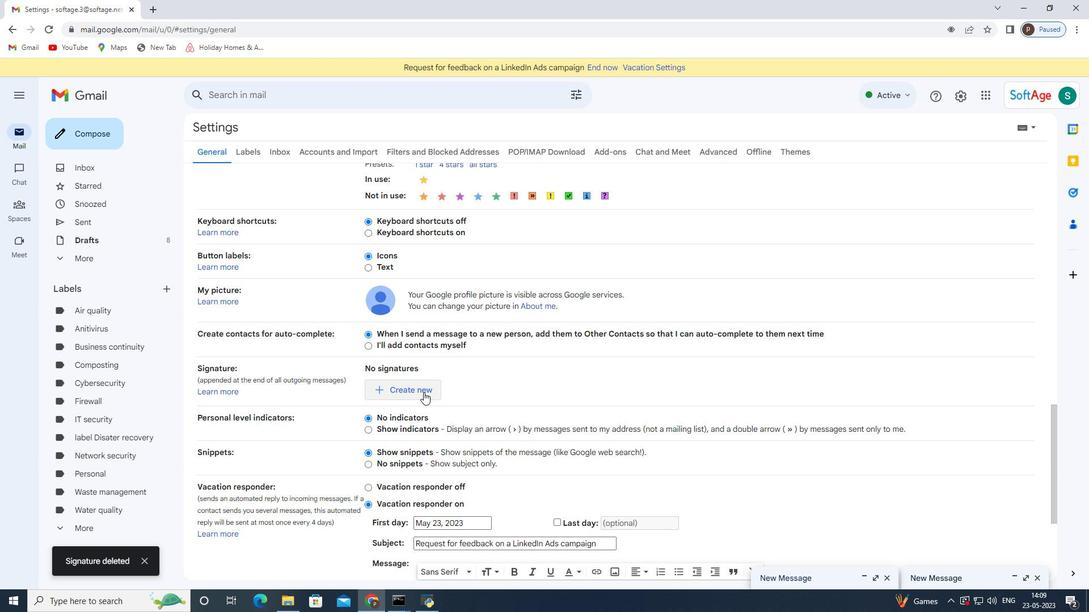 
Action: Mouse pressed left at (423, 392)
Screenshot: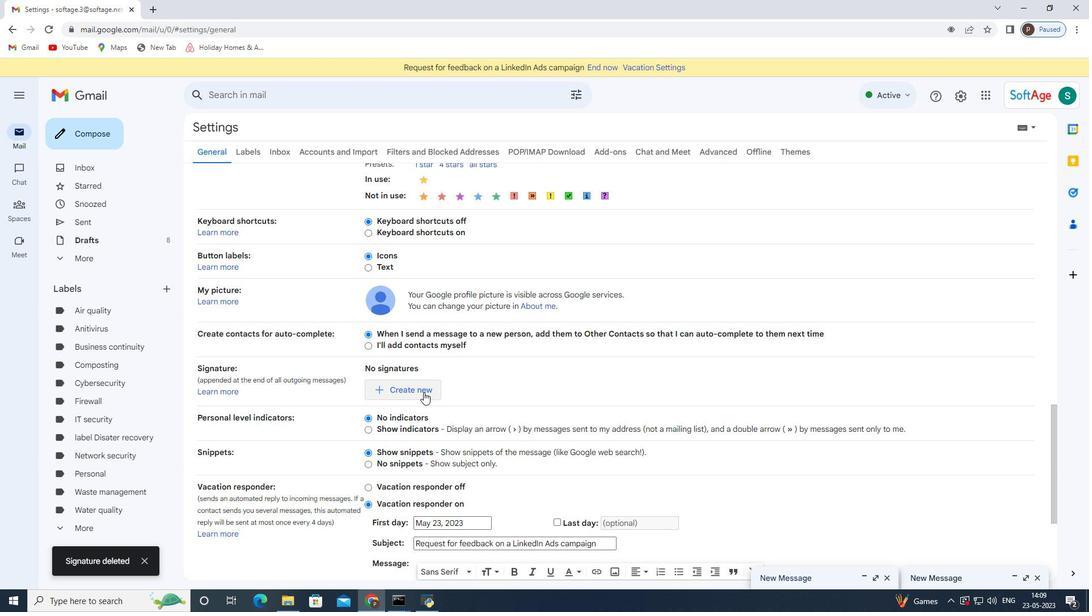 
Action: Mouse moved to (452, 320)
Screenshot: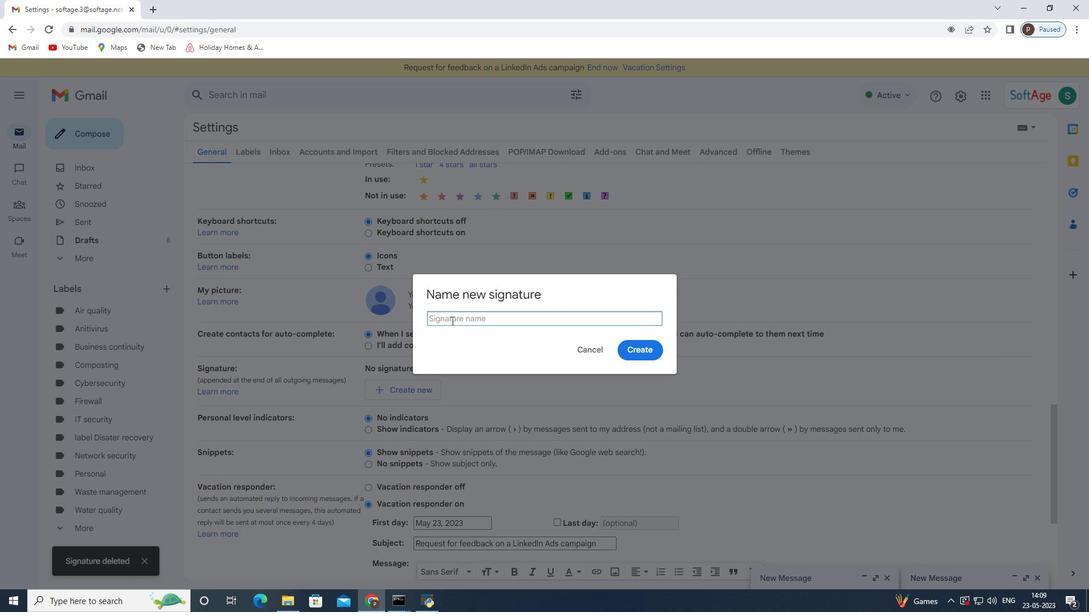 
Action: Mouse pressed left at (452, 320)
Screenshot: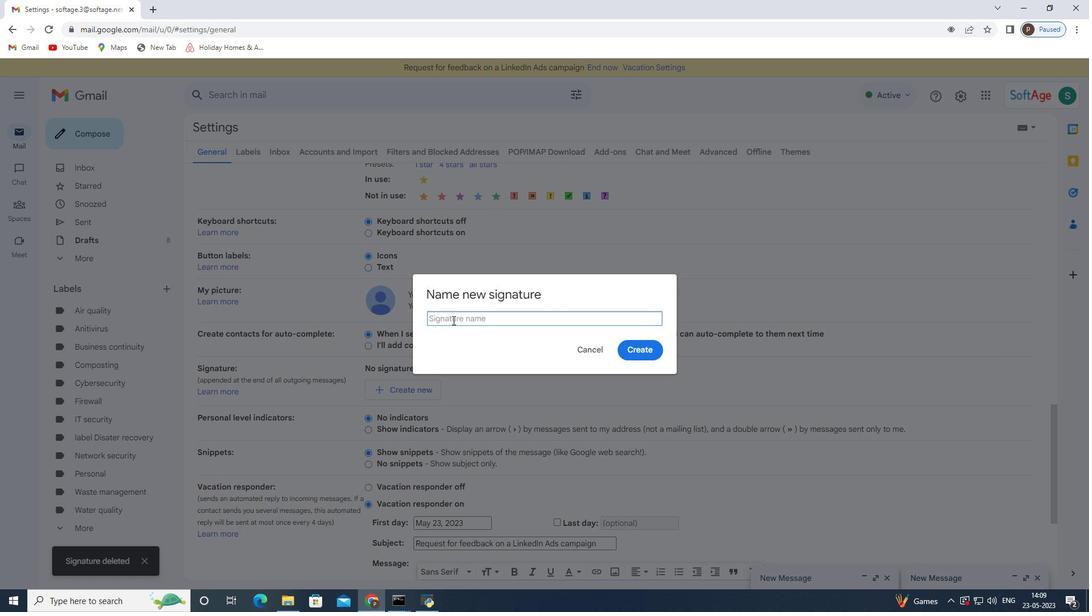
Action: Key pressed <Key.shift>Kelly<Key.space><Key.shift>Rodriguez
Screenshot: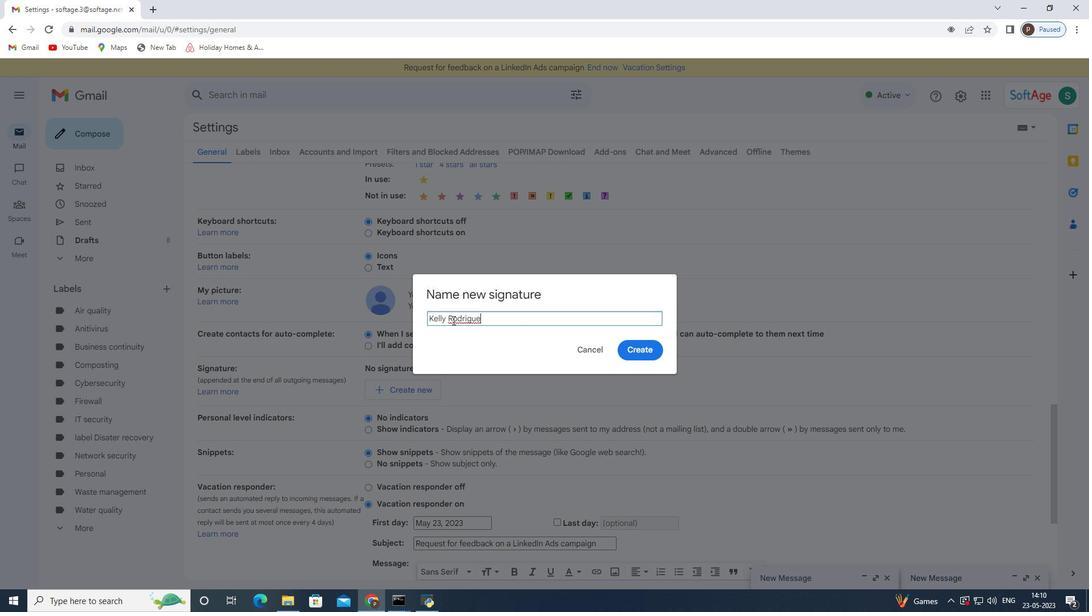 
Action: Mouse moved to (629, 347)
Screenshot: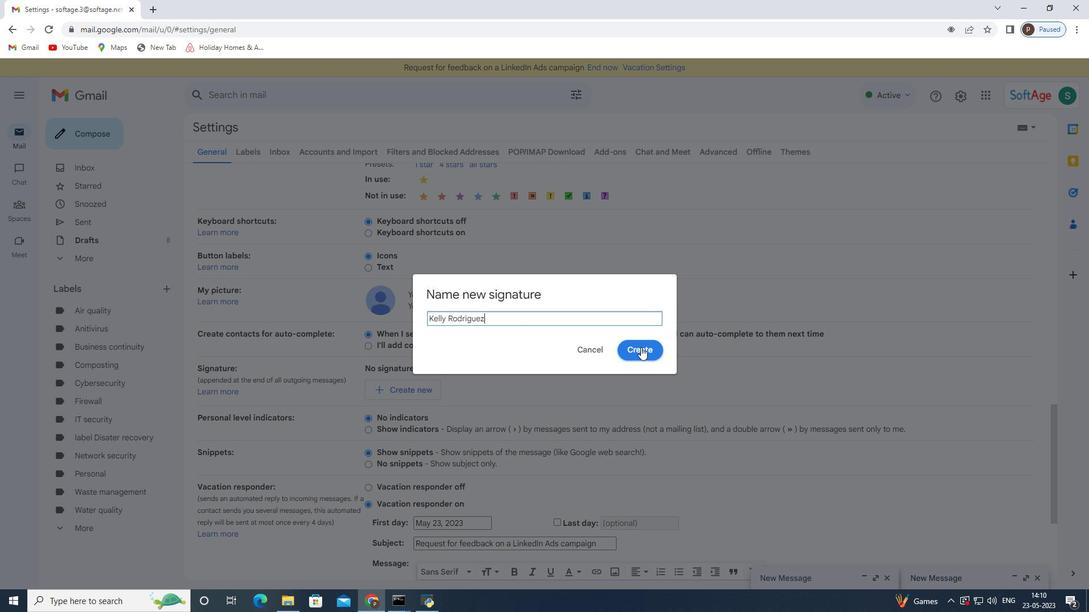 
Action: Mouse pressed left at (629, 347)
Screenshot: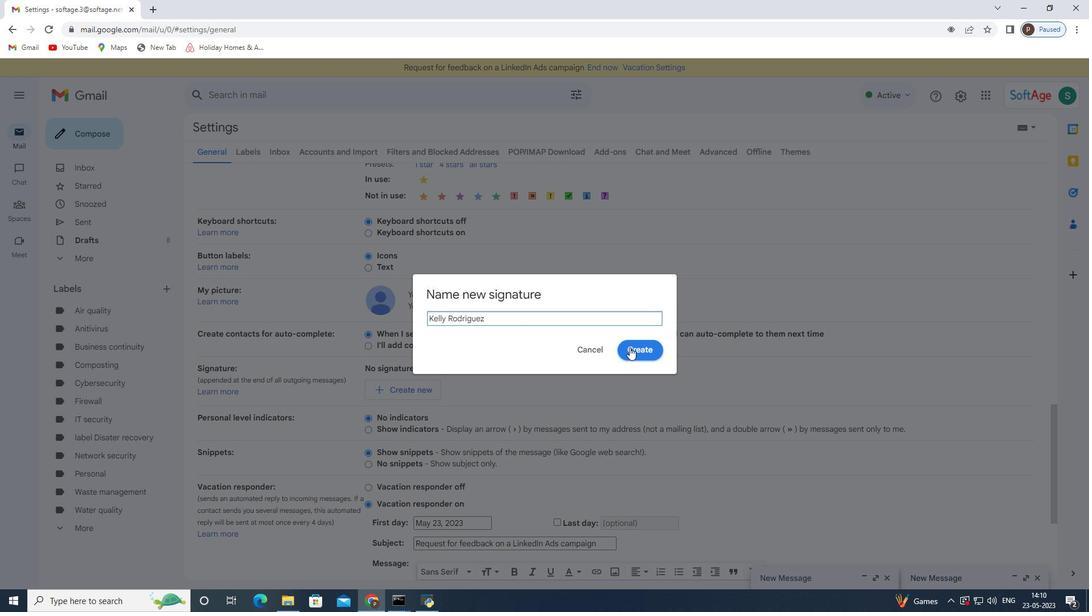 
Action: Mouse moved to (534, 374)
Screenshot: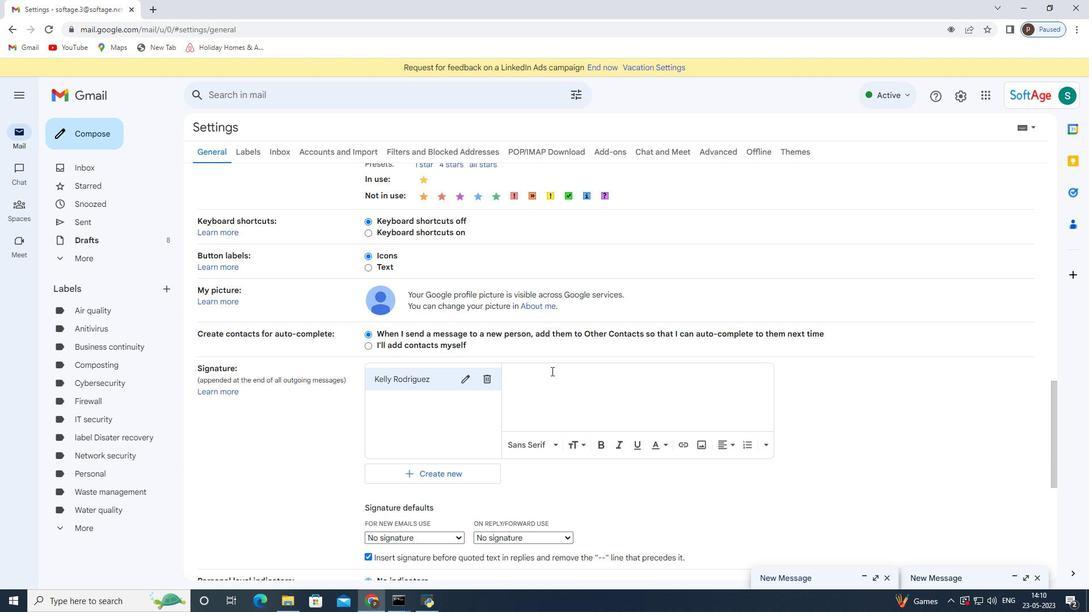 
Action: Mouse pressed left at (534, 374)
Screenshot: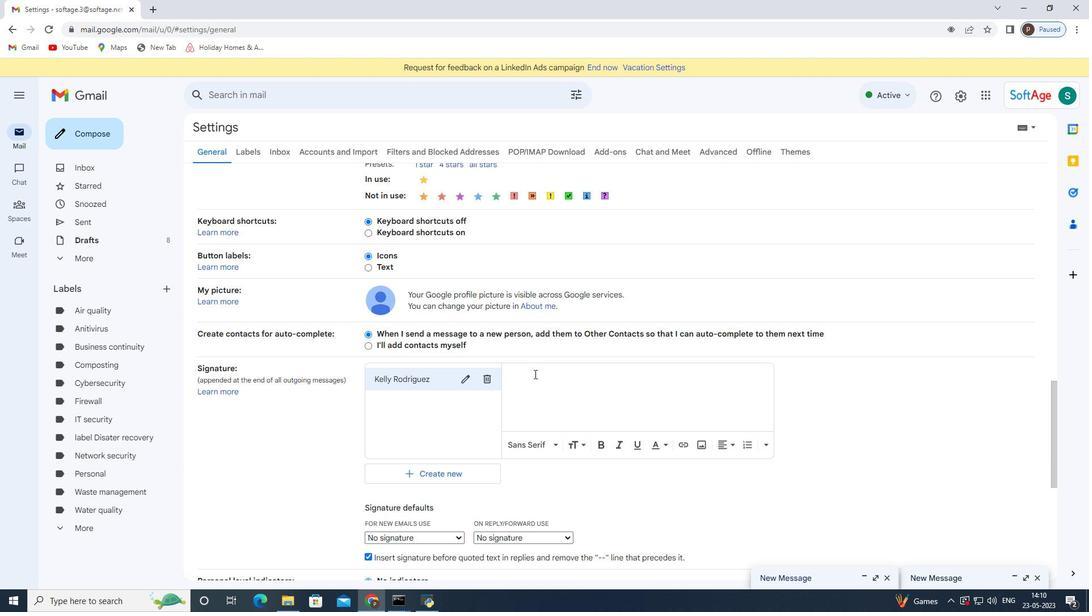 
Action: Key pressed <Key.shift>Kely=<Key.backspace><Key.backspace>ly<Key.space><Key.shift>Rodrigu
Screenshot: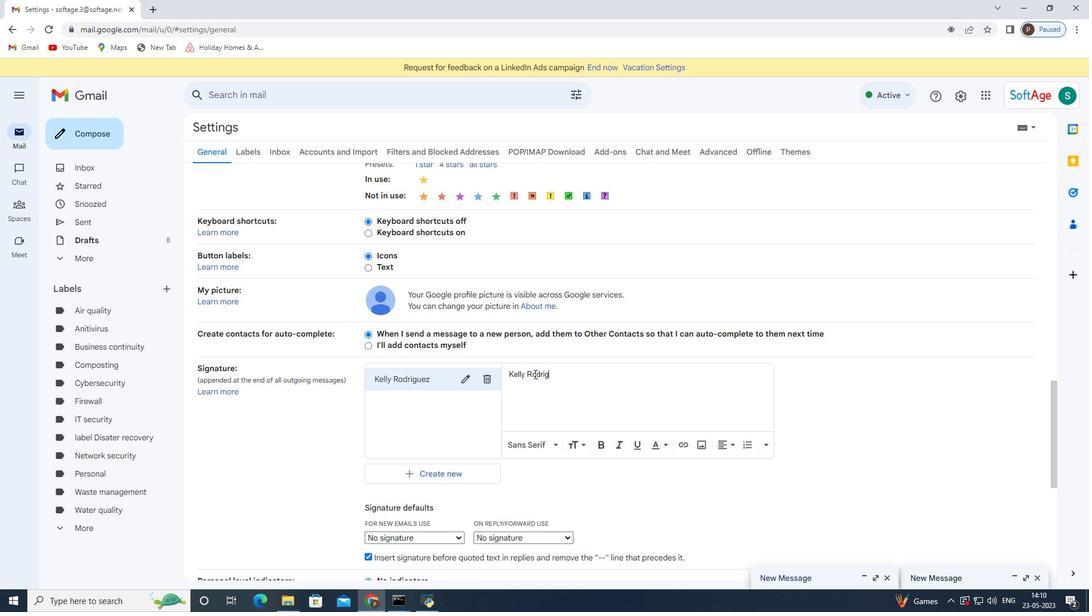 
Action: Mouse moved to (612, 384)
Screenshot: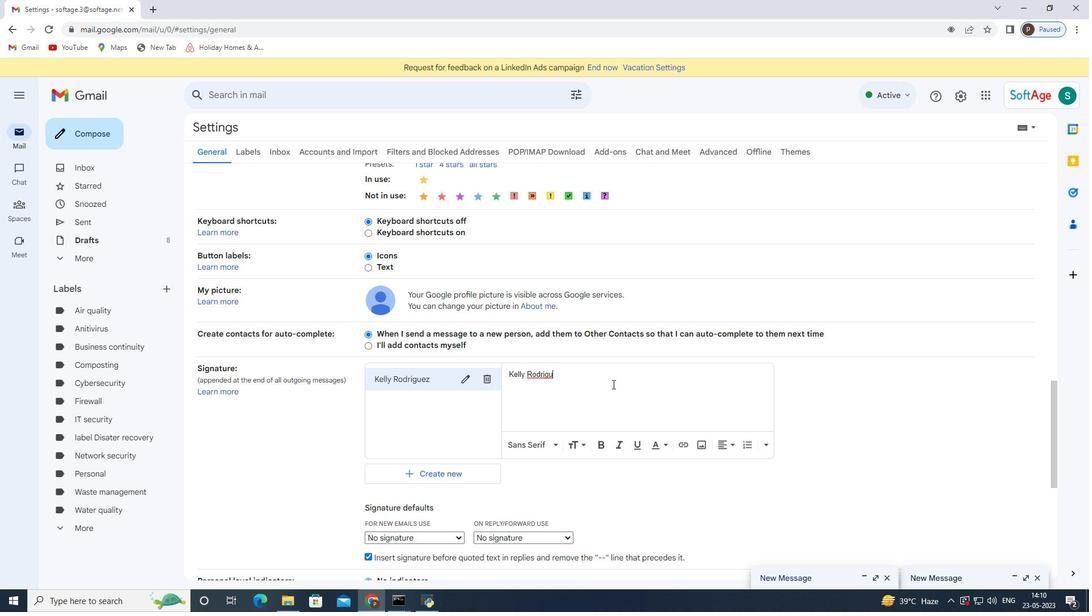 
Action: Key pressed ez
Screenshot: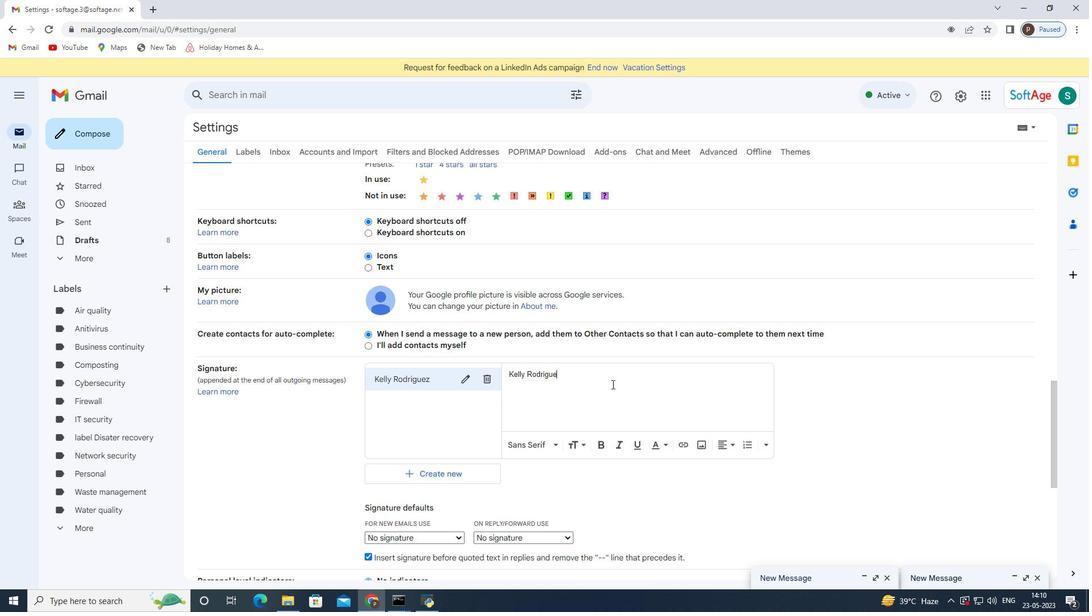 
Action: Mouse moved to (616, 381)
Screenshot: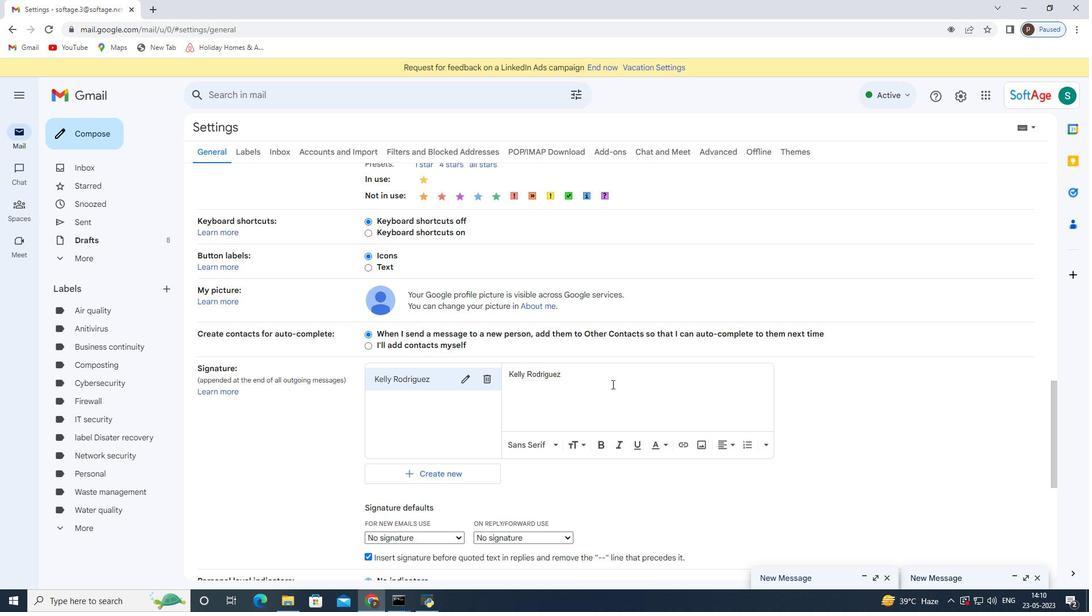 
Action: Mouse scrolled (616, 381) with delta (0, 0)
Screenshot: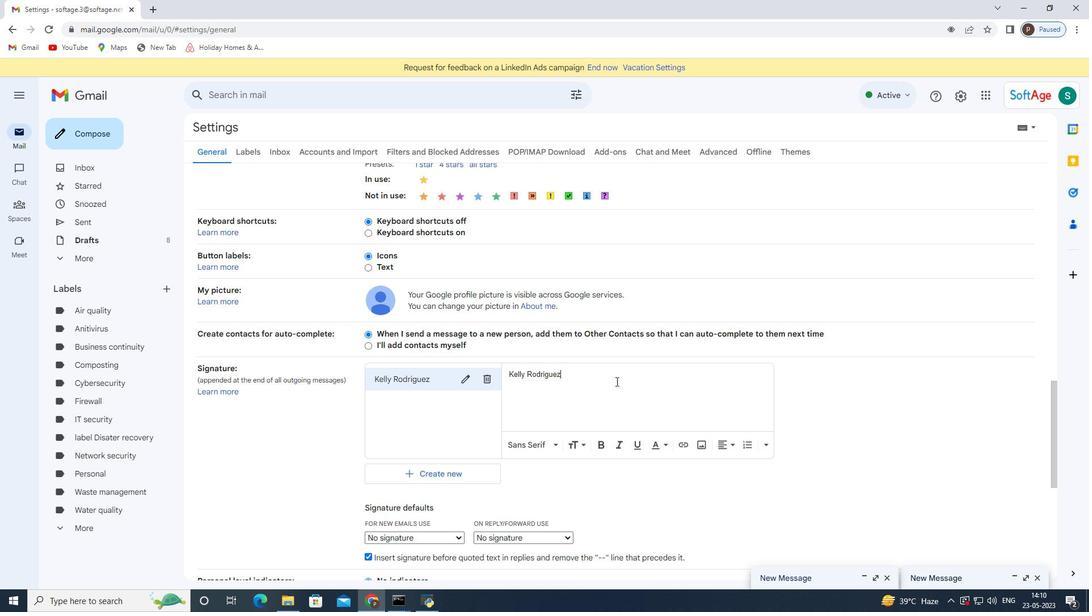 
Action: Mouse moved to (616, 381)
Screenshot: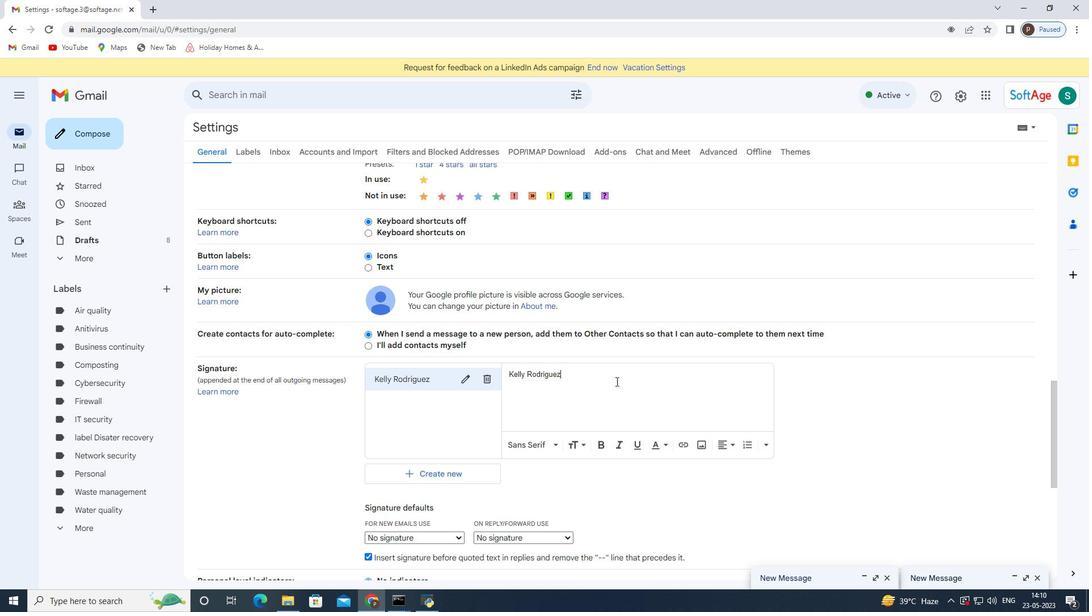 
Action: Mouse scrolled (616, 381) with delta (0, 0)
Screenshot: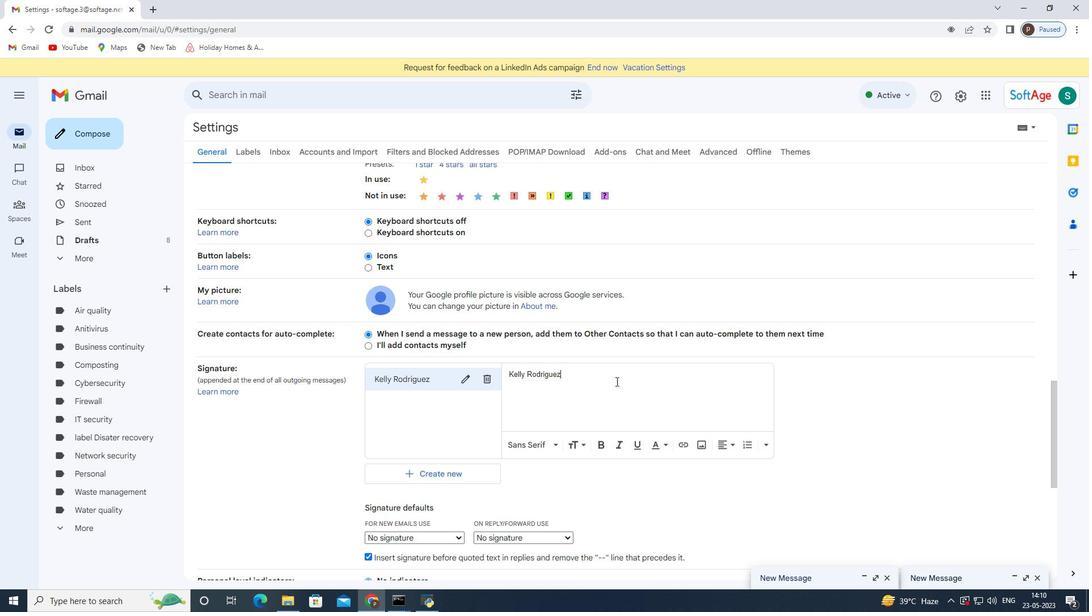 
Action: Mouse moved to (614, 381)
Screenshot: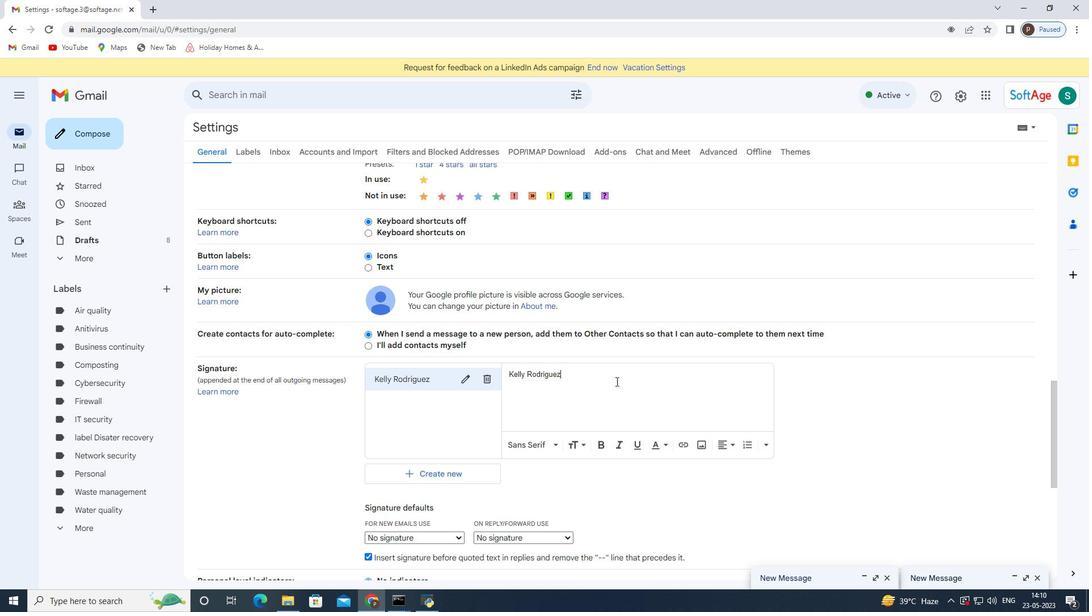 
Action: Mouse scrolled (614, 381) with delta (0, 0)
Screenshot: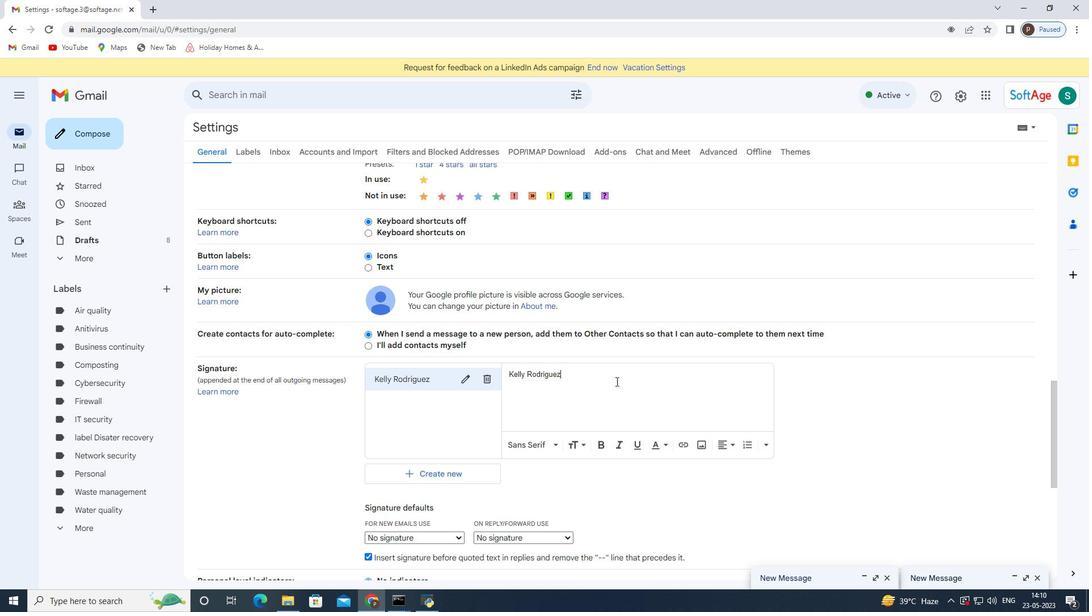 
Action: Mouse moved to (613, 382)
Screenshot: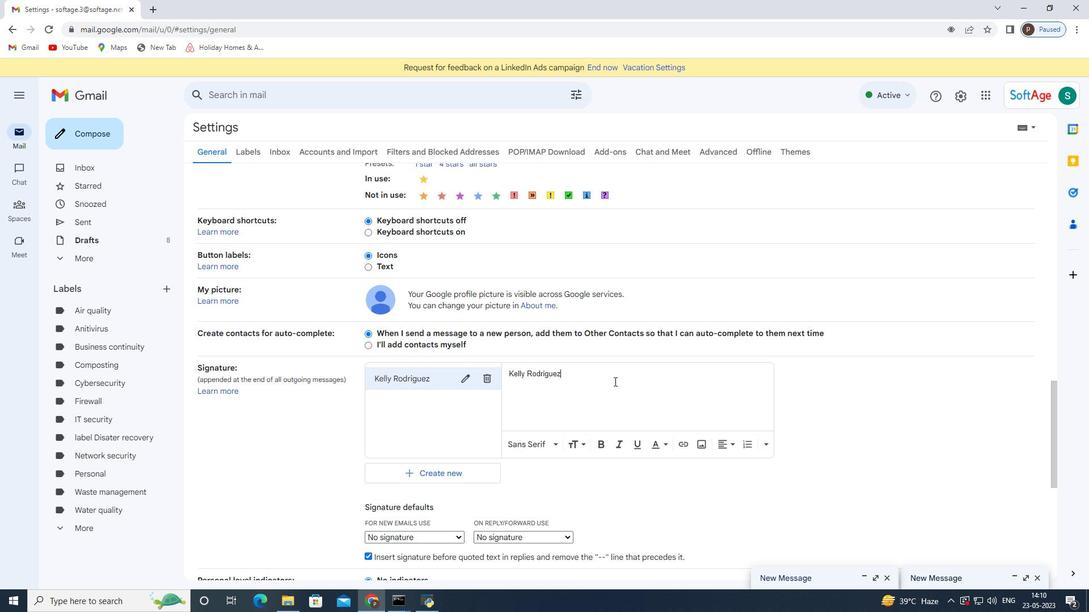 
Action: Mouse scrolled (613, 381) with delta (0, 0)
Screenshot: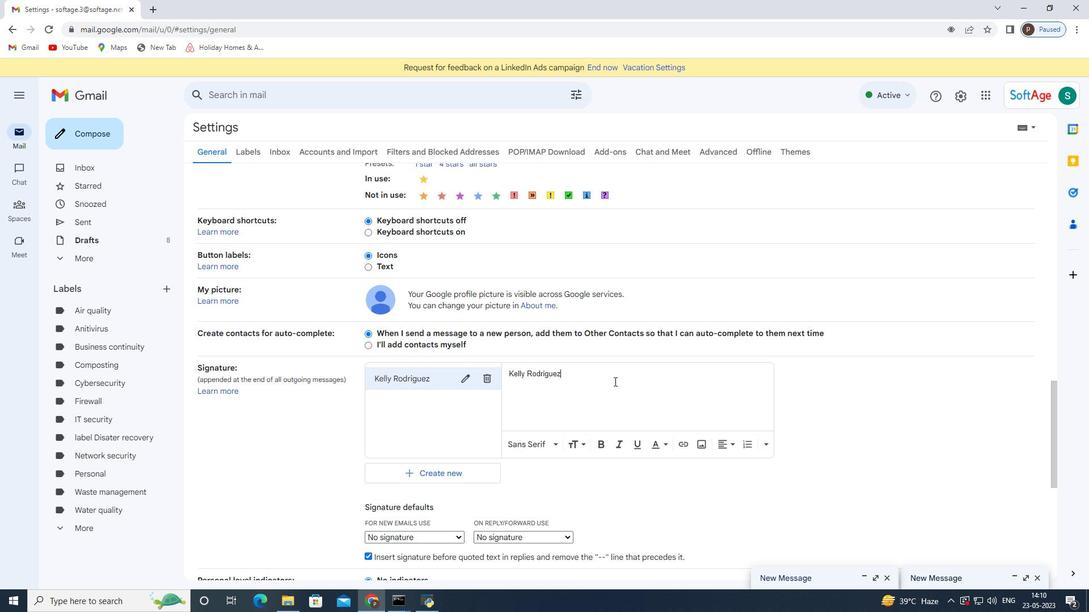 
Action: Mouse moved to (455, 313)
Screenshot: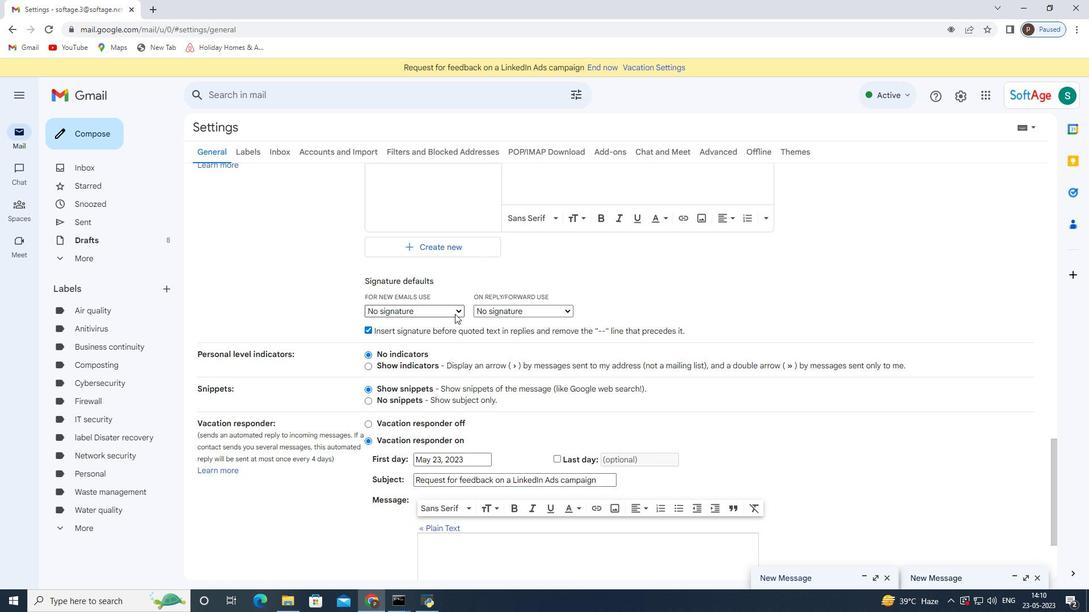 
Action: Mouse pressed left at (455, 313)
Screenshot: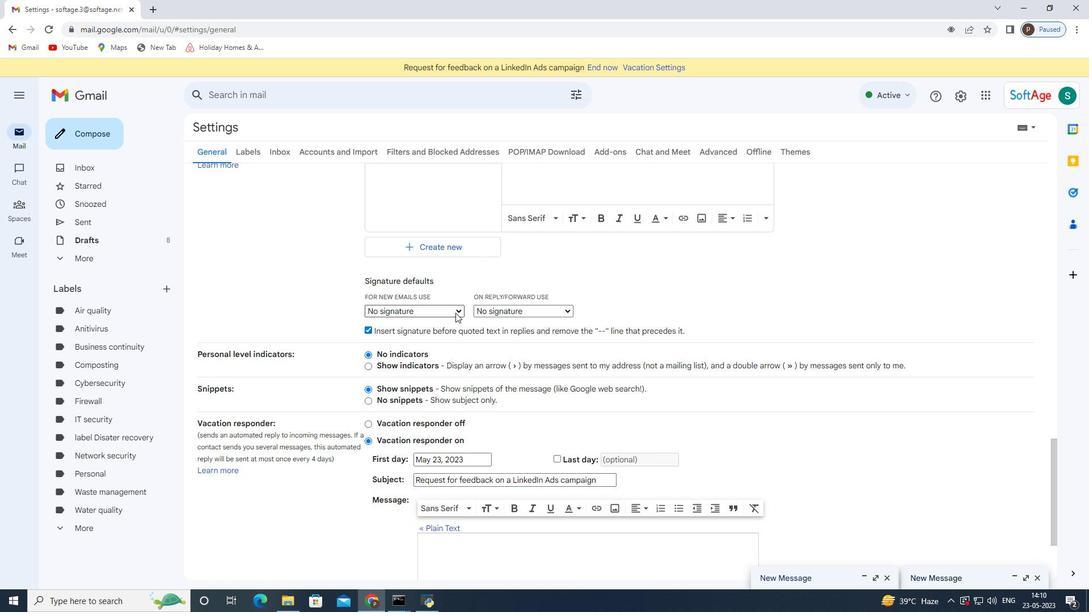 
Action: Mouse moved to (447, 331)
Screenshot: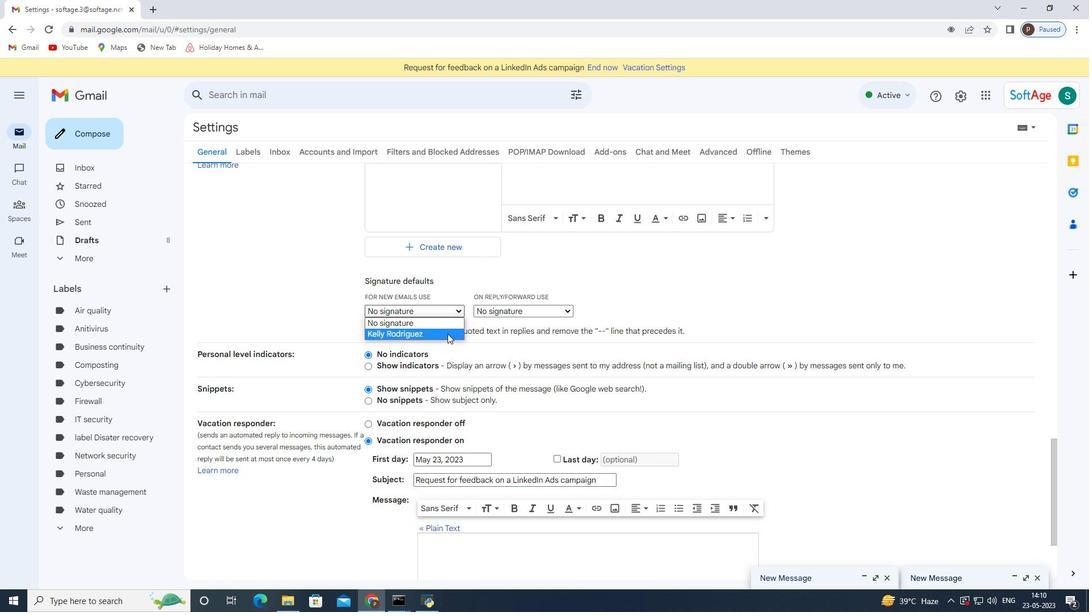 
Action: Mouse pressed left at (447, 331)
Screenshot: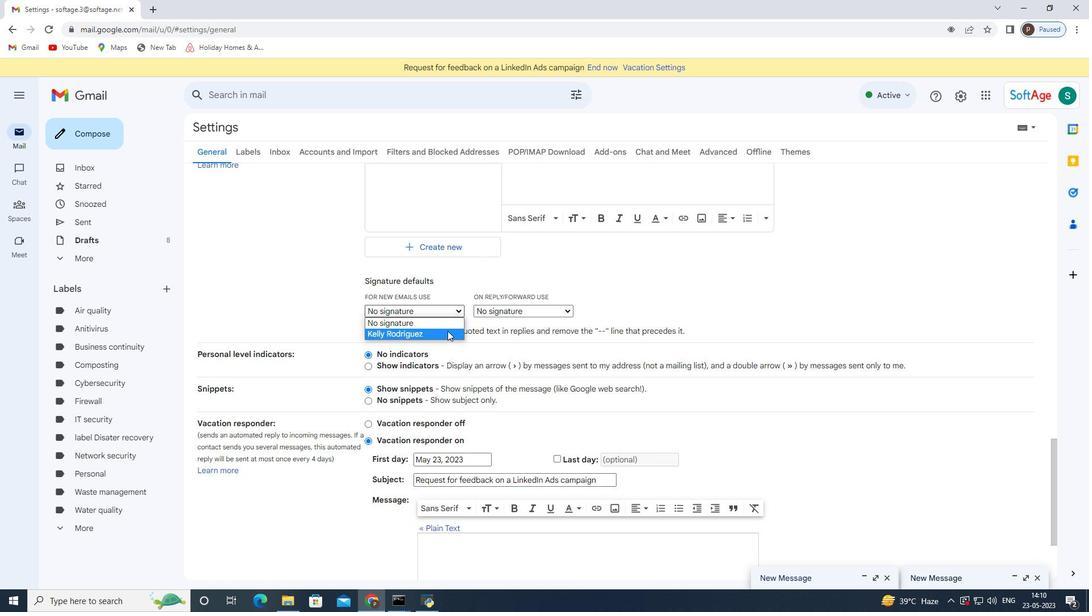 
Action: Mouse moved to (484, 313)
Screenshot: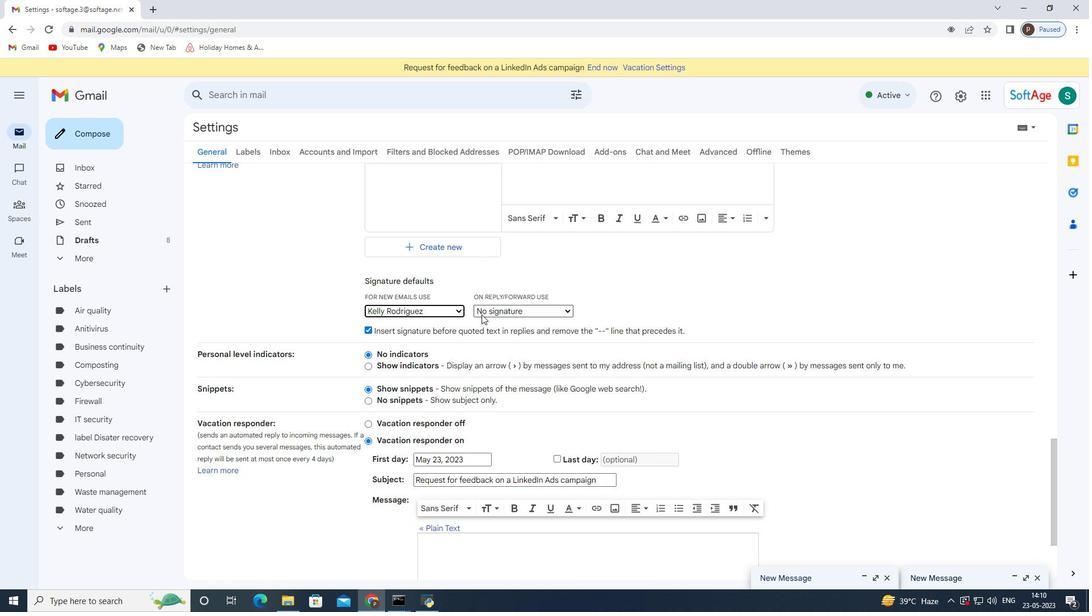 
Action: Mouse pressed left at (484, 313)
Screenshot: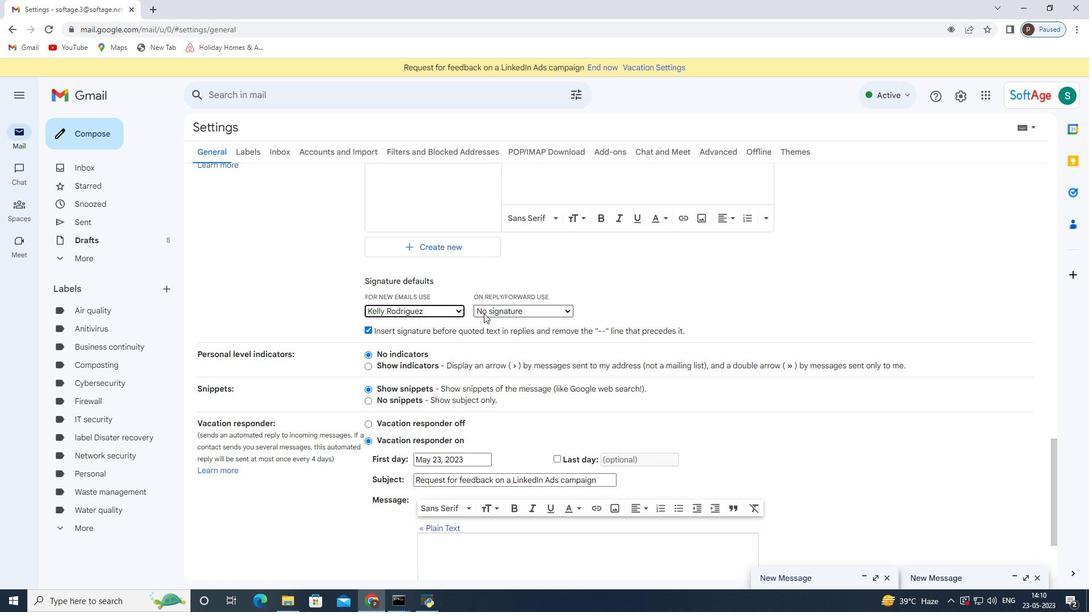 
Action: Mouse moved to (485, 336)
Screenshot: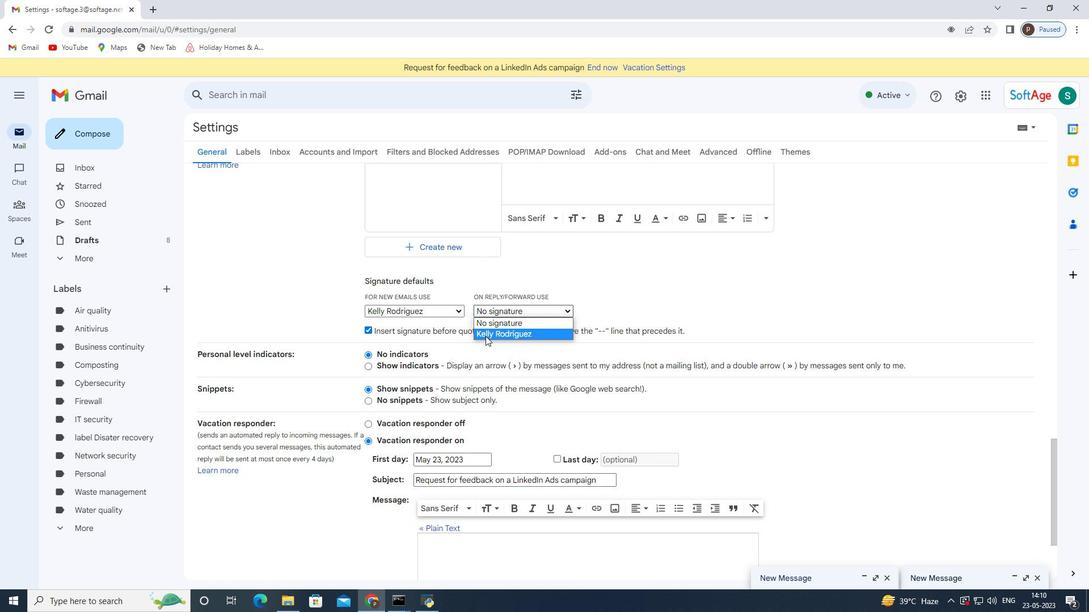 
Action: Mouse pressed left at (485, 336)
Screenshot: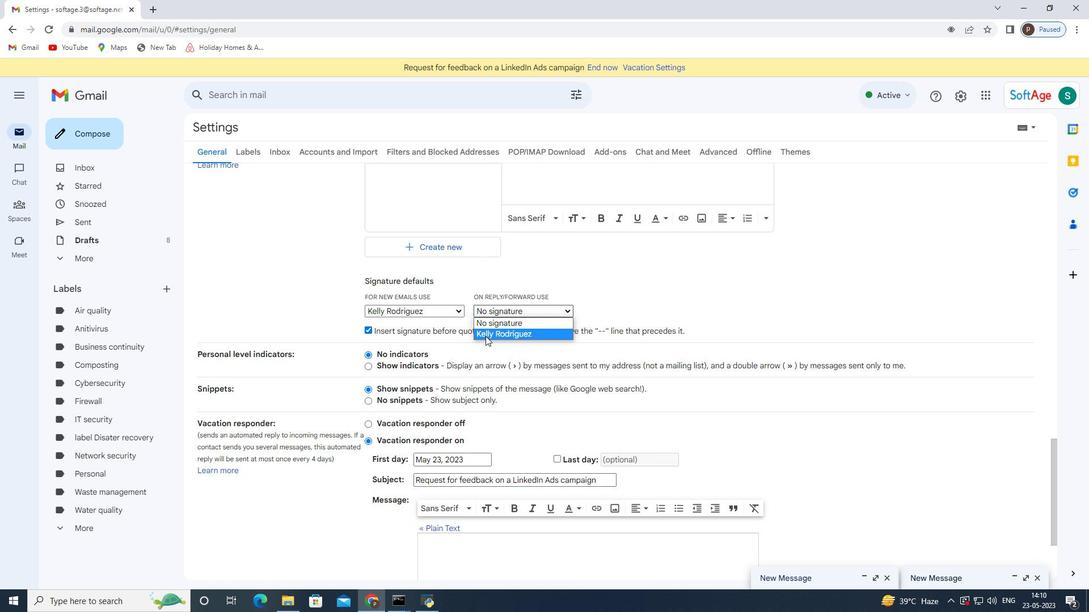 
Action: Mouse moved to (496, 417)
Screenshot: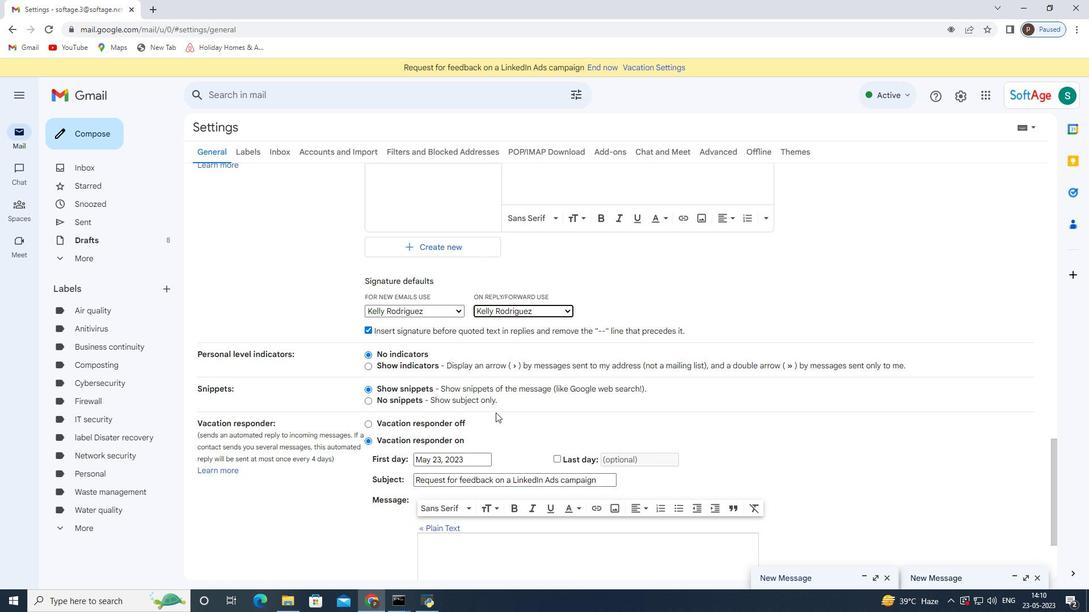 
Action: Mouse scrolled (496, 416) with delta (0, 0)
Screenshot: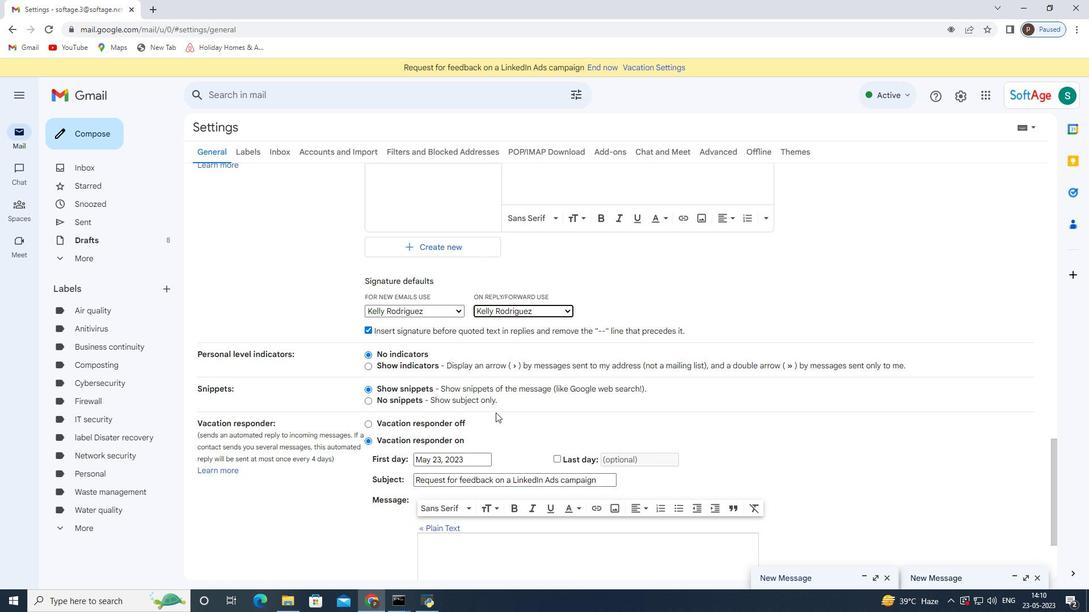 
Action: Mouse moved to (496, 419)
Screenshot: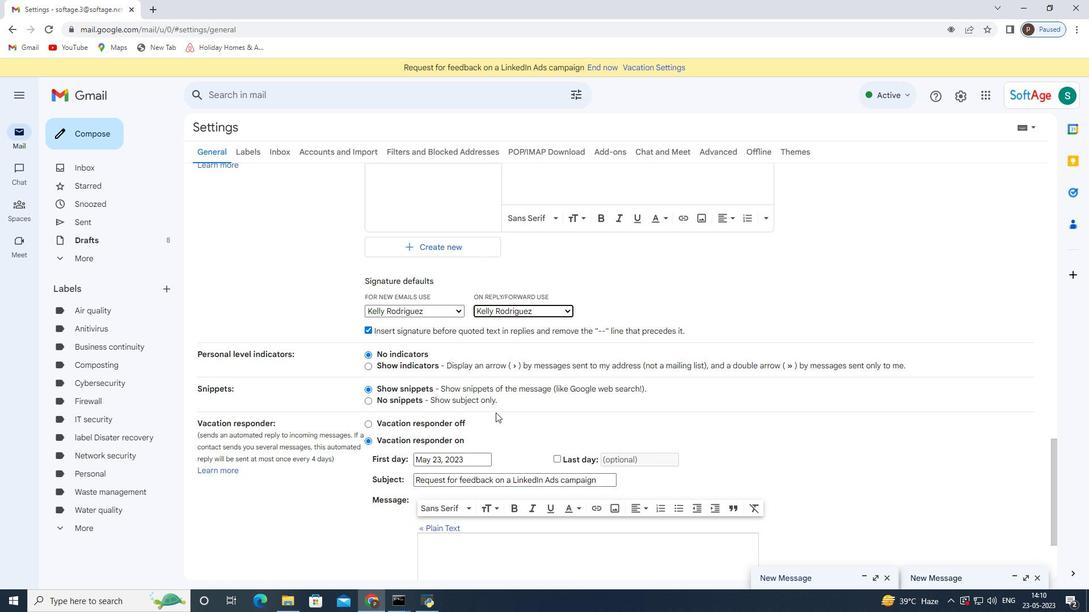 
Action: Mouse scrolled (496, 418) with delta (0, 0)
Screenshot: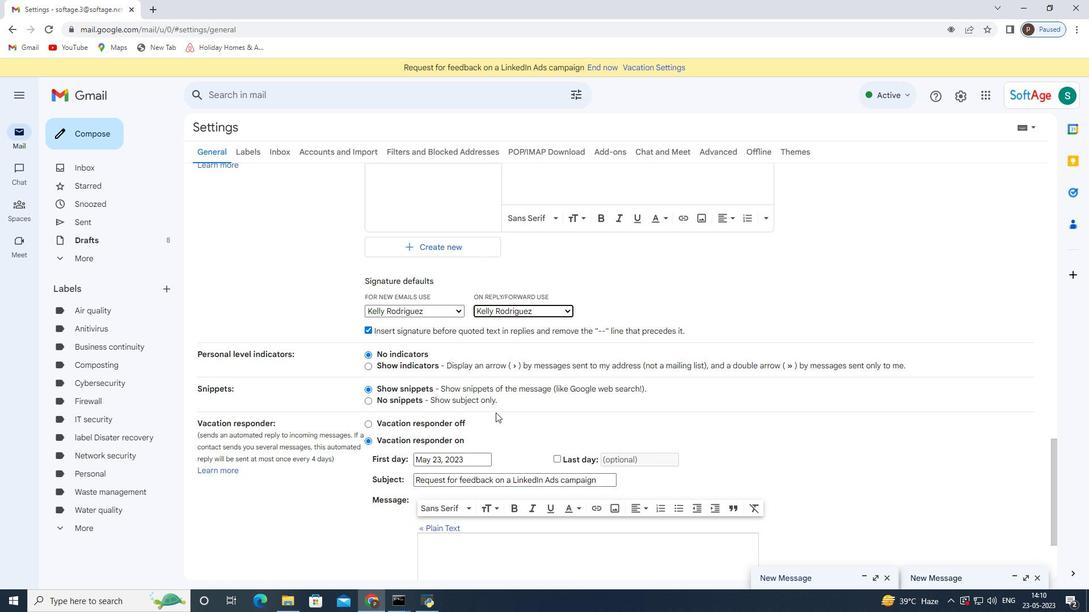 
Action: Mouse moved to (512, 438)
Screenshot: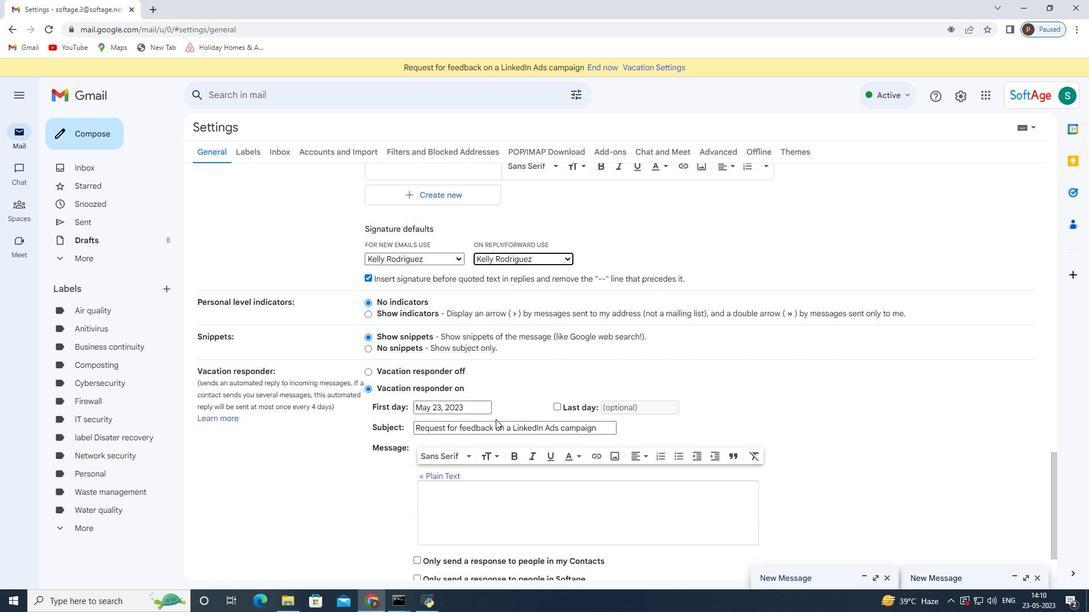 
Action: Mouse scrolled (496, 420) with delta (0, 0)
Screenshot: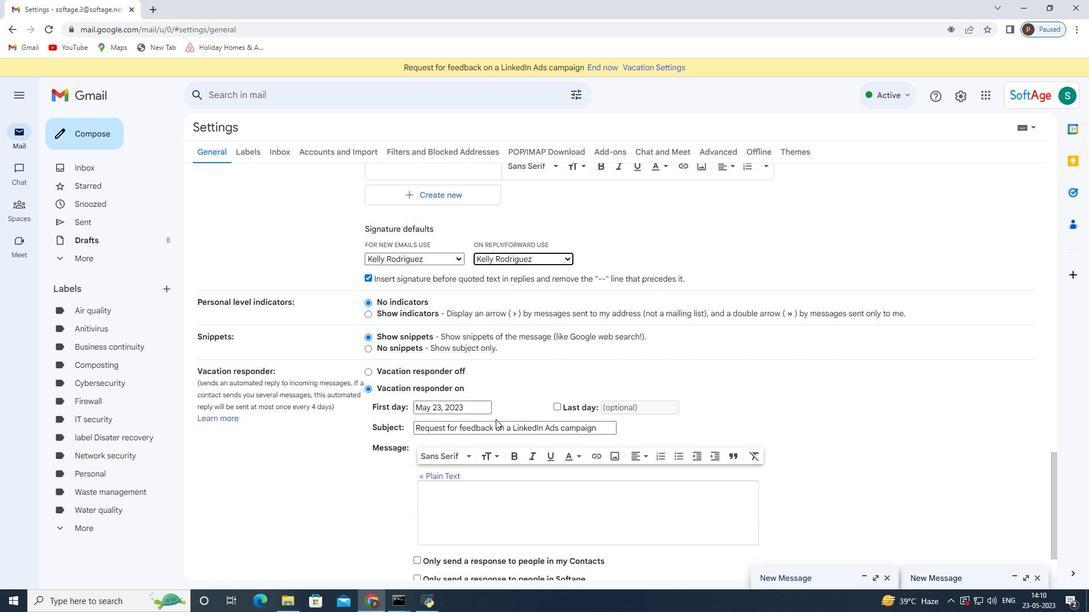 
Action: Mouse moved to (513, 439)
Screenshot: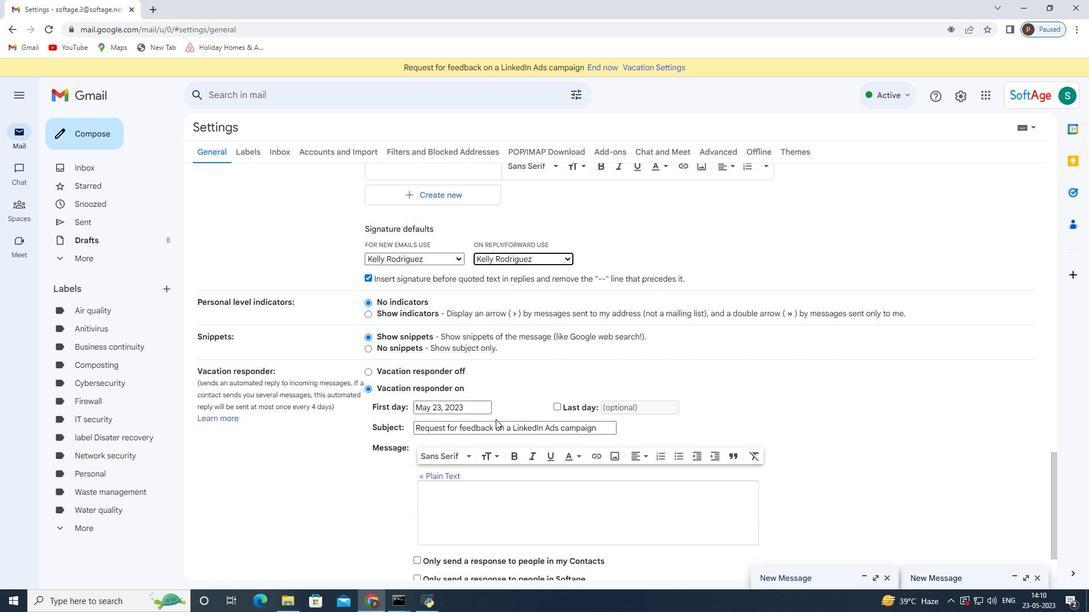 
Action: Mouse scrolled (499, 427) with delta (0, 0)
Screenshot: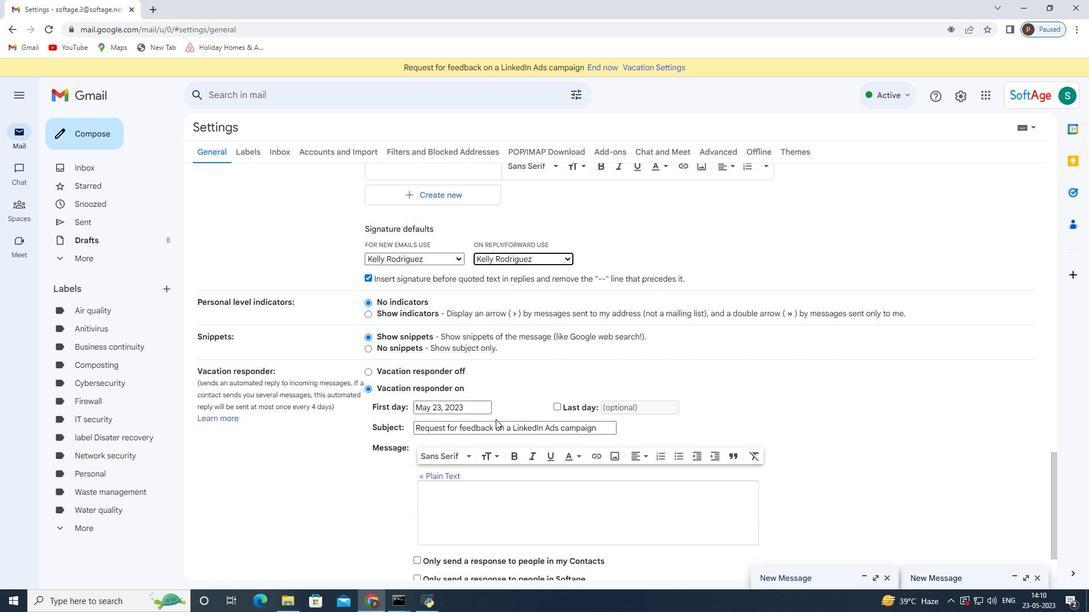 
Action: Mouse moved to (606, 519)
Screenshot: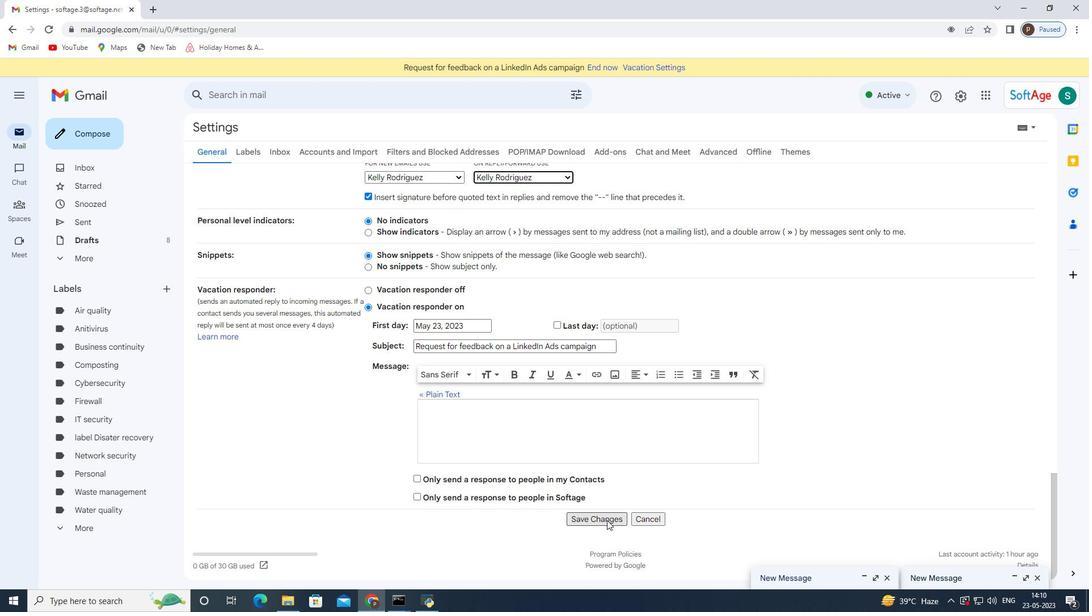 
Action: Mouse pressed left at (606, 519)
Screenshot: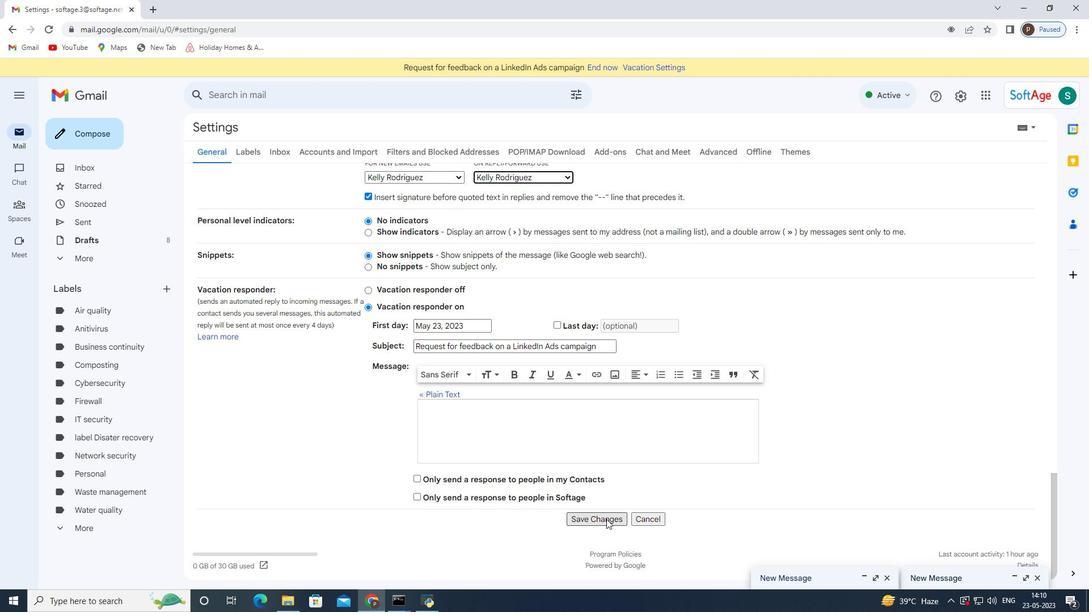 
Action: Mouse moved to (601, 467)
Screenshot: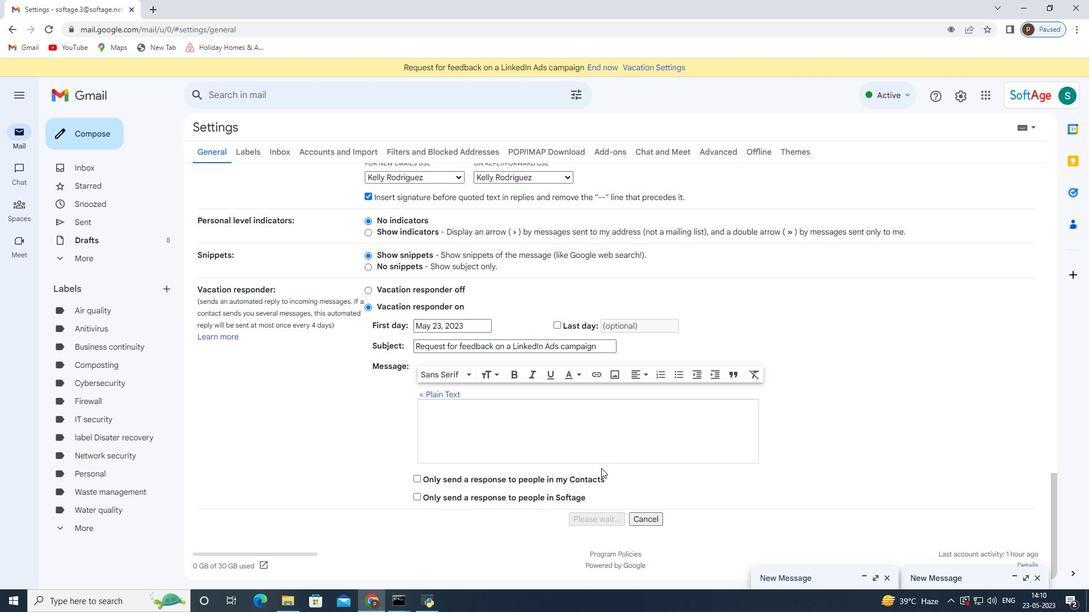 
Action: Mouse scrolled (601, 467) with delta (0, 0)
Screenshot: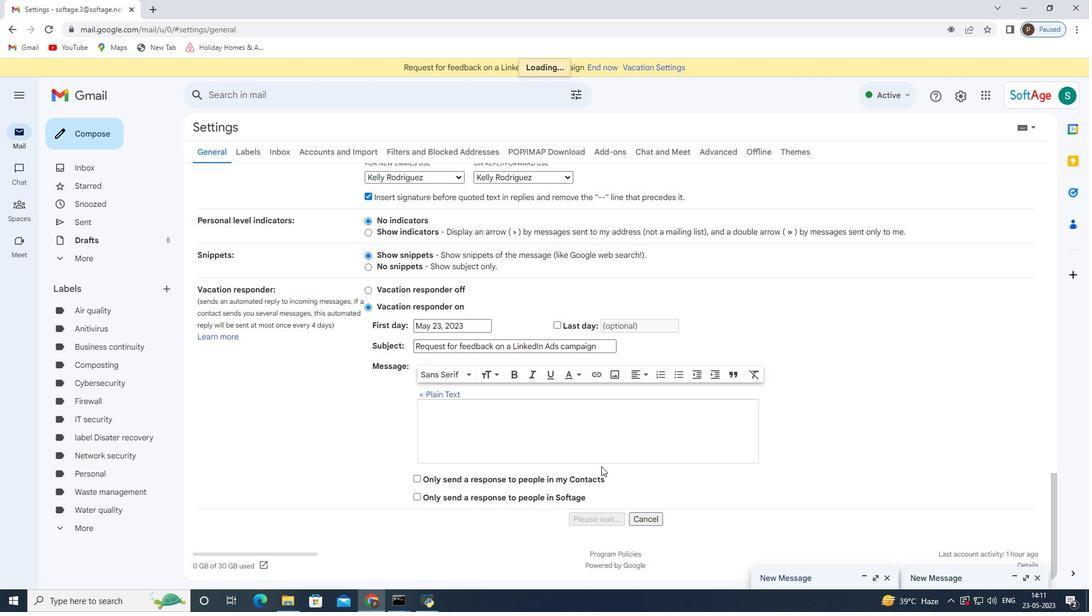 
Action: Mouse scrolled (601, 467) with delta (0, 0)
Screenshot: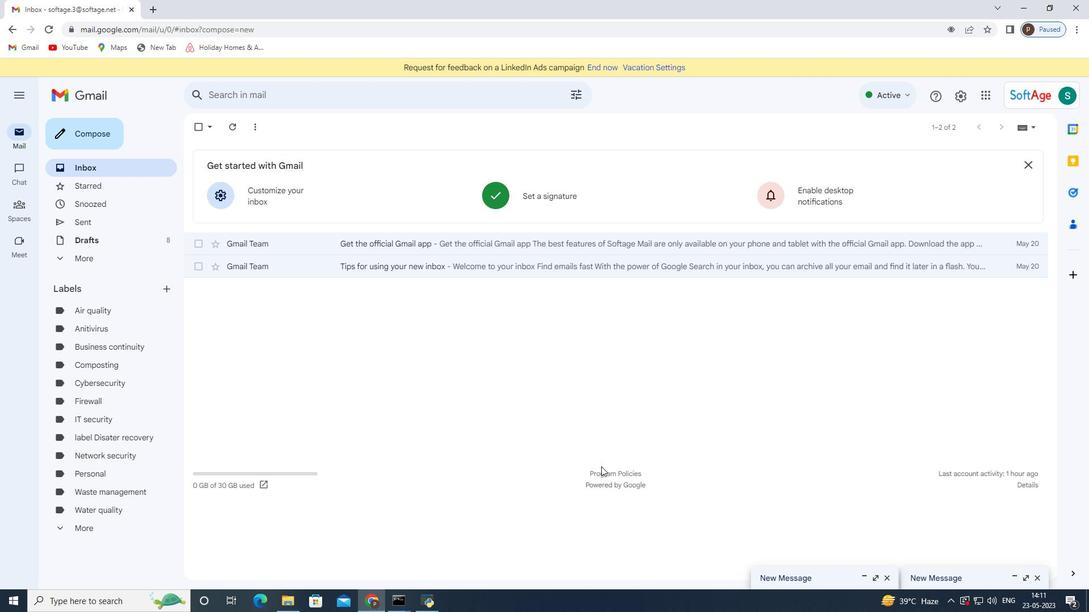 
Action: Mouse scrolled (601, 467) with delta (0, 0)
Screenshot: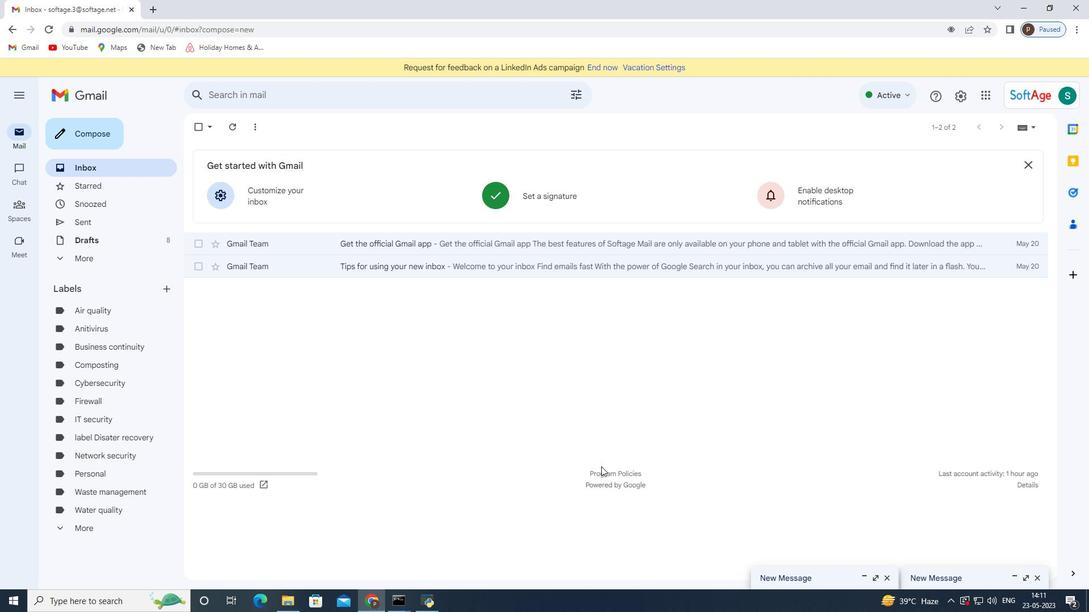 
Action: Mouse scrolled (601, 467) with delta (0, 0)
Screenshot: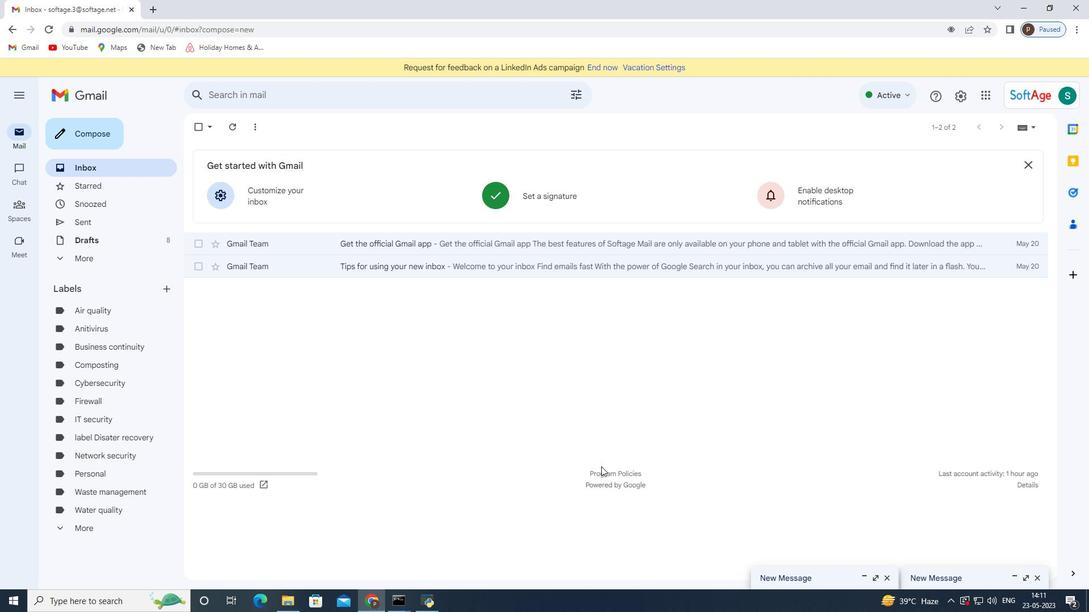 
Action: Mouse scrolled (601, 467) with delta (0, 0)
Screenshot: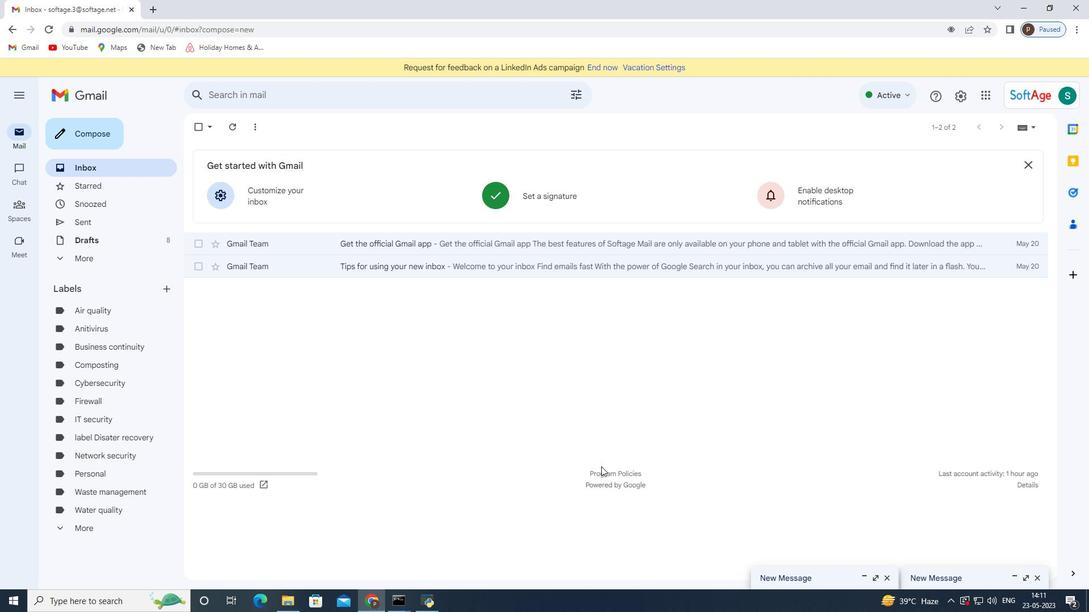 
Action: Mouse scrolled (601, 467) with delta (0, 0)
Screenshot: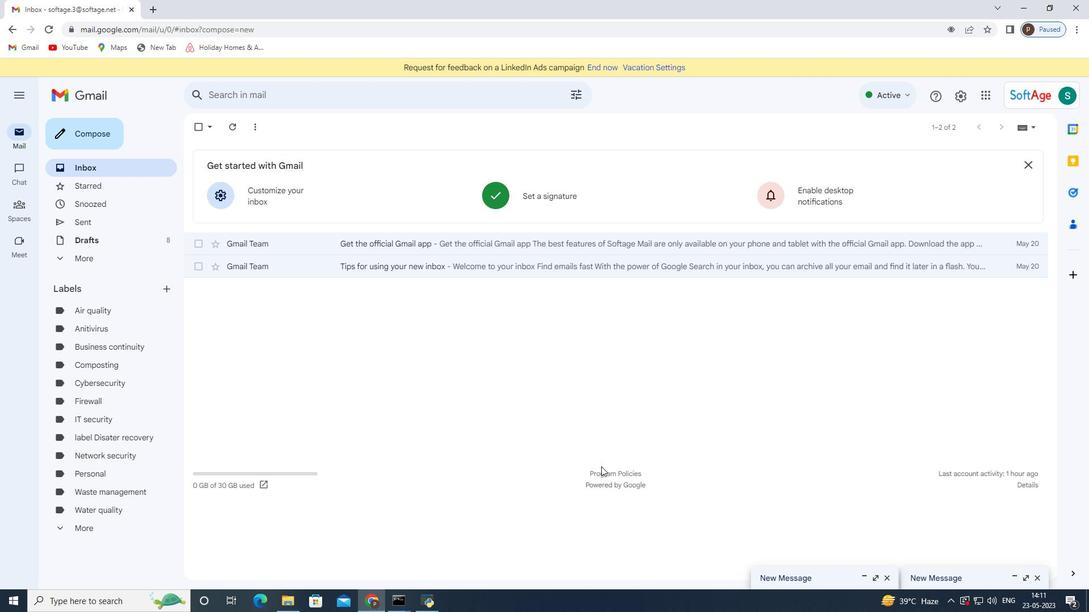 
Action: Mouse moved to (80, 126)
Screenshot: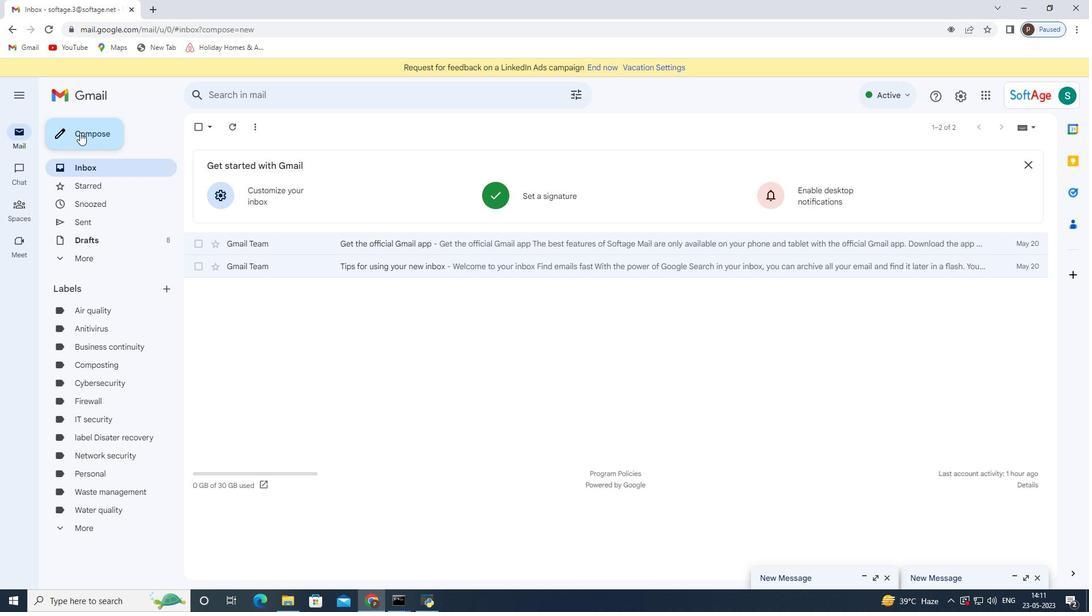 
Action: Mouse pressed left at (80, 126)
Screenshot: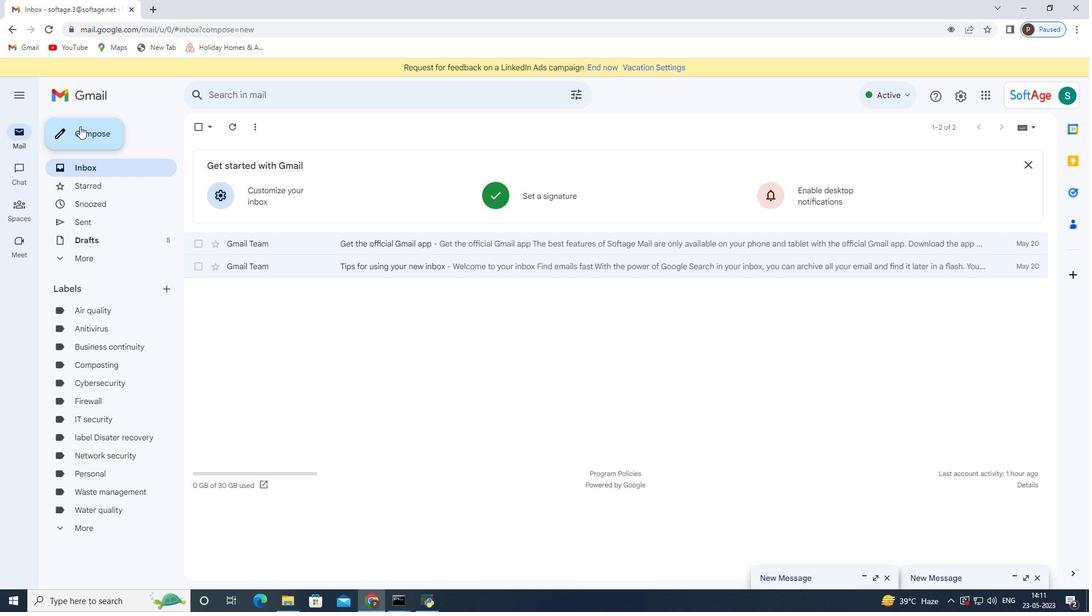 
Action: Mouse moved to (467, 297)
Screenshot: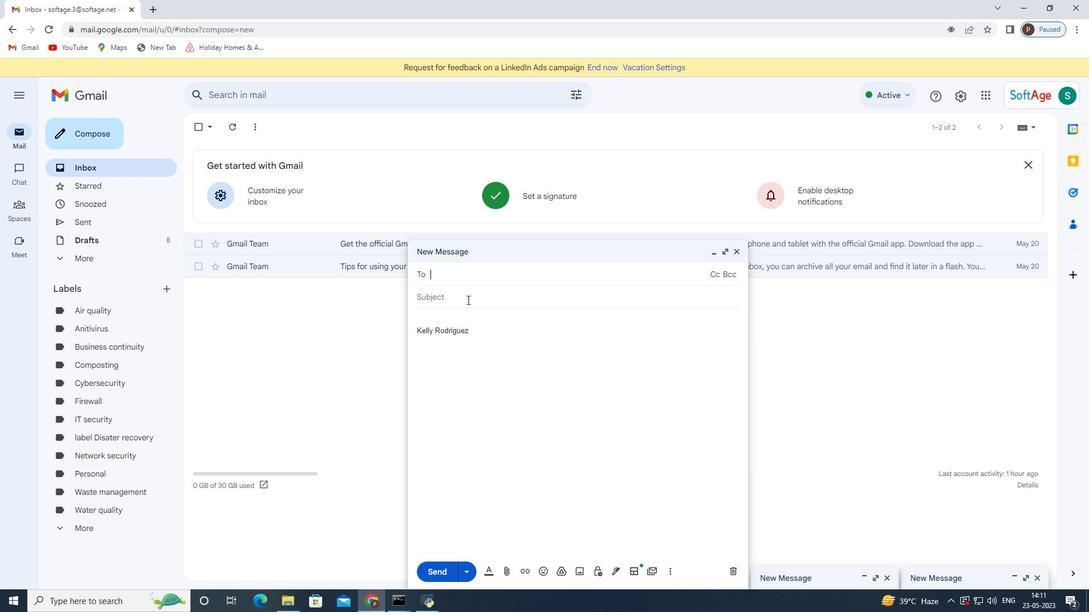 
Action: Mouse pressed left at (467, 297)
Screenshot: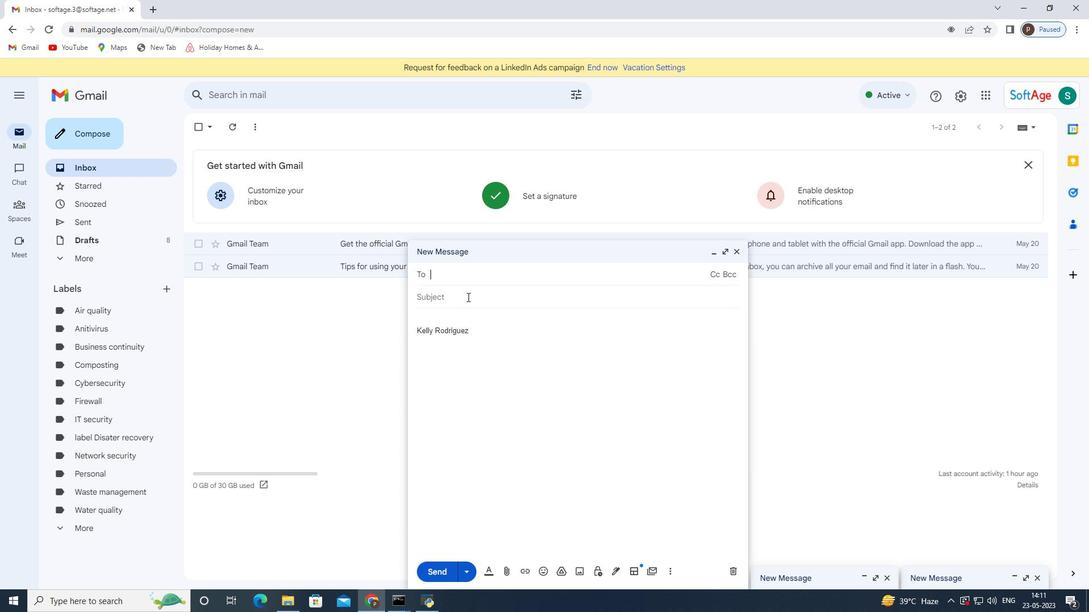 
Action: Key pressed <Key.shift>Request<Key.space>for<Key.space>feedback<Key.space>on<Key.space>a<Key.space>webo<Key.backspace>inar<Key.space>proposal<Key.space>
Screenshot: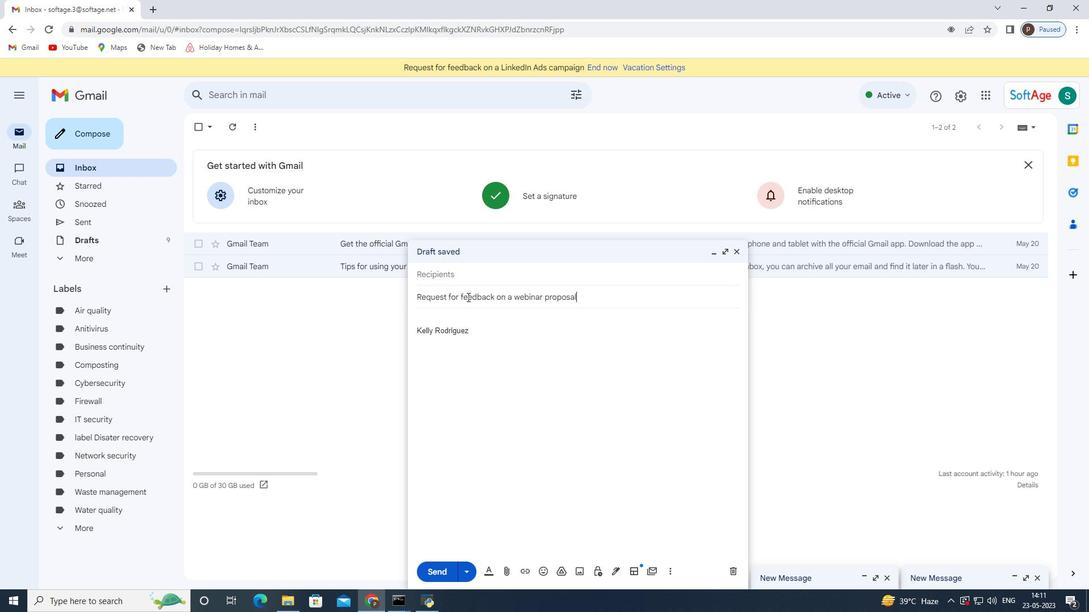 
Action: Mouse moved to (502, 307)
Screenshot: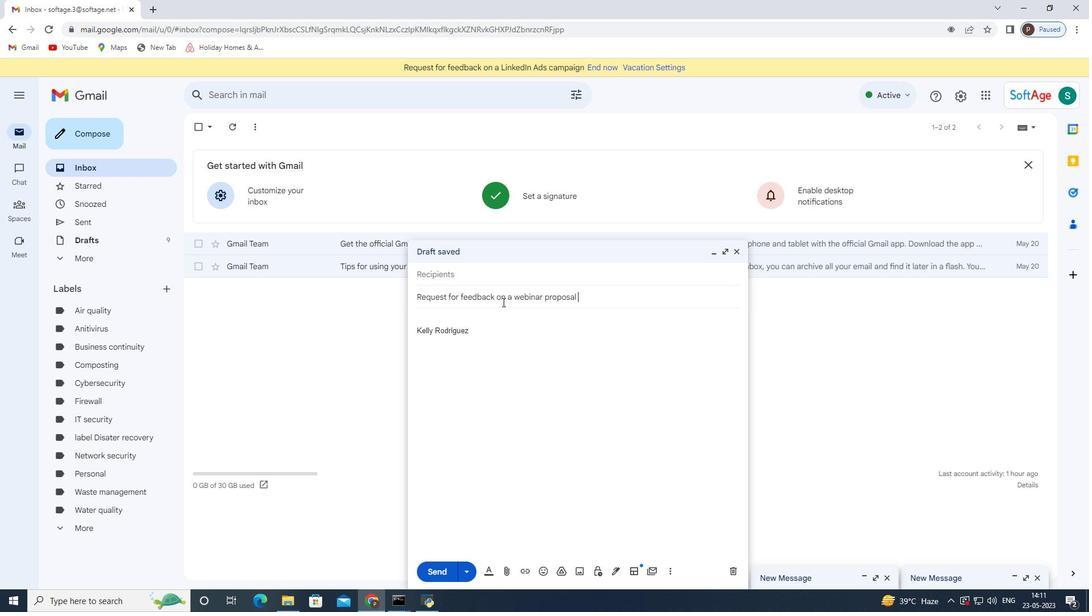 
Action: Key pressed <Key.tab><Key.enter><Key.enter><Key.up><Key.up><Key.up><Key.shift>Could<Key.space>you<Key.space>please<Key.space>provide
Screenshot: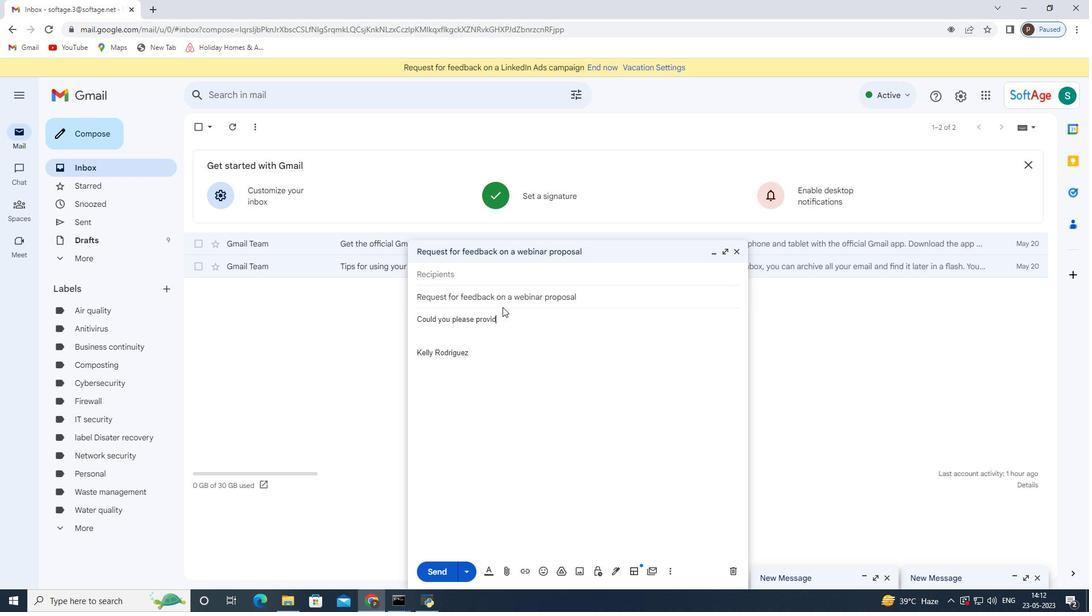 
Action: Mouse moved to (481, 313)
Screenshot: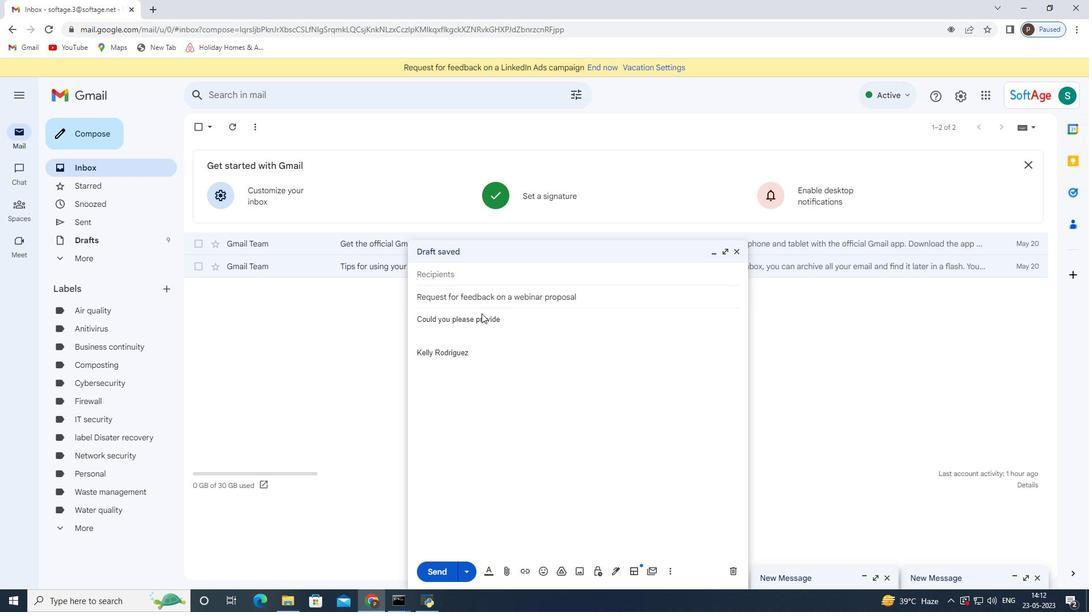 
Action: Key pressed <Key.space>a<Key.space>list<Key.space>of<Key.space>the<Key.space>project<Key.space>deliverables<Key.shift><Key.shift><Key.shift><Key.shift><Key.shift><Key.shift><Key.shift><Key.shift><Key.shift><Key.shift><Key.shift><Key.shift><Key.shift><Key.shift><Key.shift><Key.shift><Key.shift><Key.shift><Key.shift><Key.shift><Key.shift><Key.shift><Key.shift><Key.shift><Key.shift><Key.shift><Key.shift><Key.shift><Key.shift><Key.shift><Key.shift><Key.shift><Key.shift><Key.shift><Key.shift><Key.shift><Key.shift><Key.shift><Key.shift><Key.shift><Key.shift><Key.shift>?<Key.enter><Key.down><Key.down><Key.up><Key.down><Key.backspace>
Screenshot: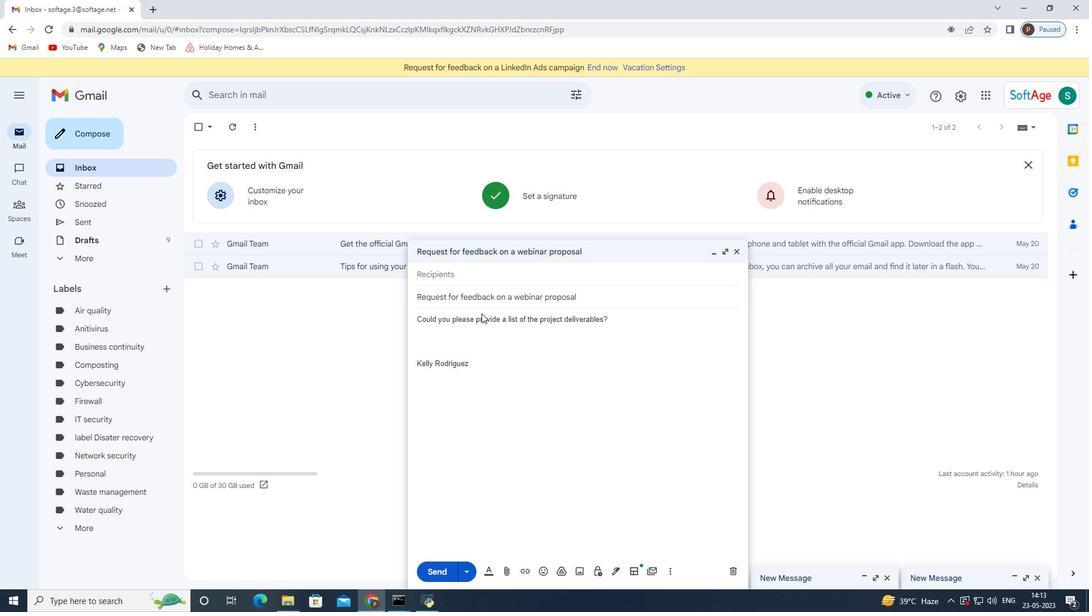 
Action: Mouse moved to (470, 278)
Screenshot: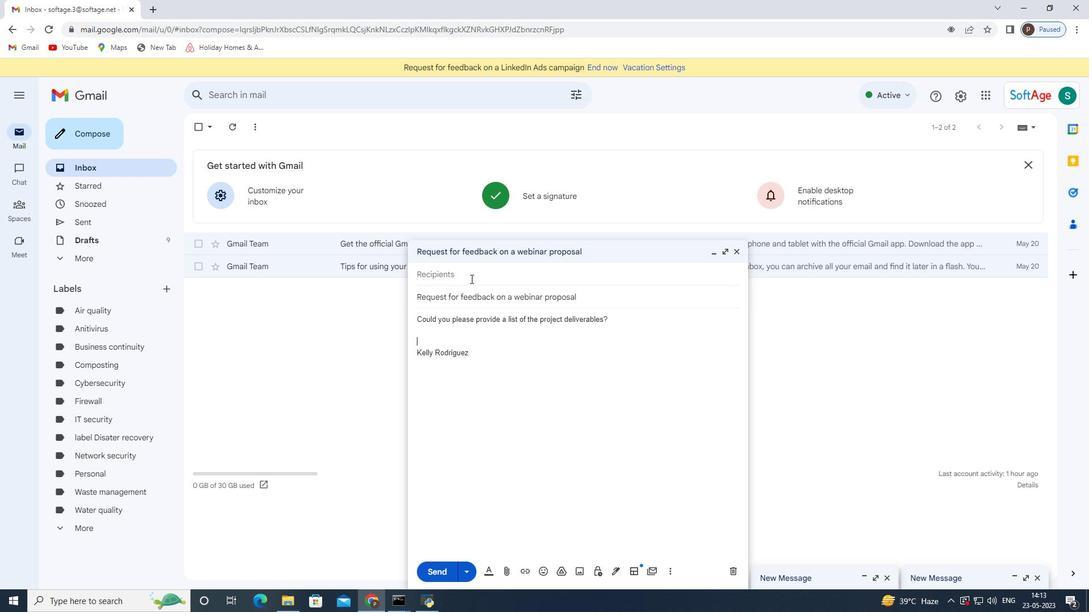 
Action: Mouse pressed left at (470, 278)
Screenshot: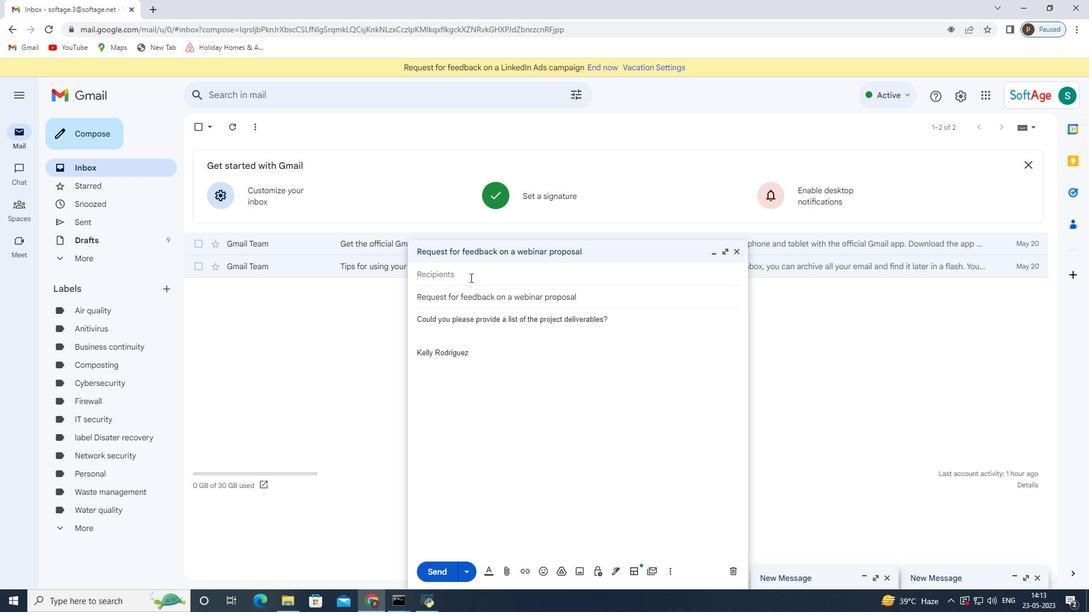 
Action: Mouse moved to (1061, 91)
Screenshot: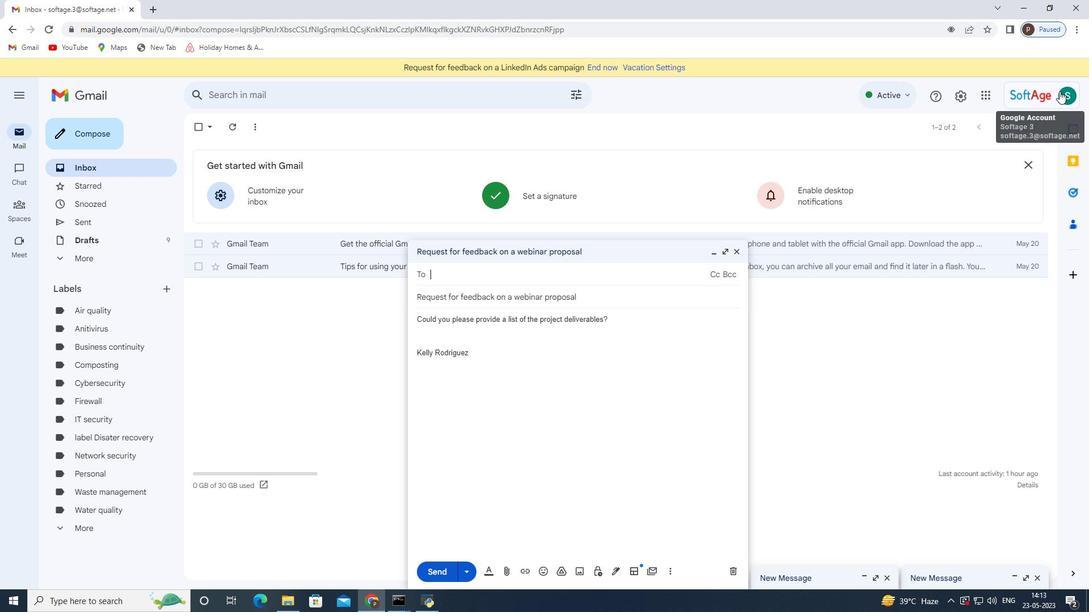 
Action: Mouse pressed left at (1061, 91)
Screenshot: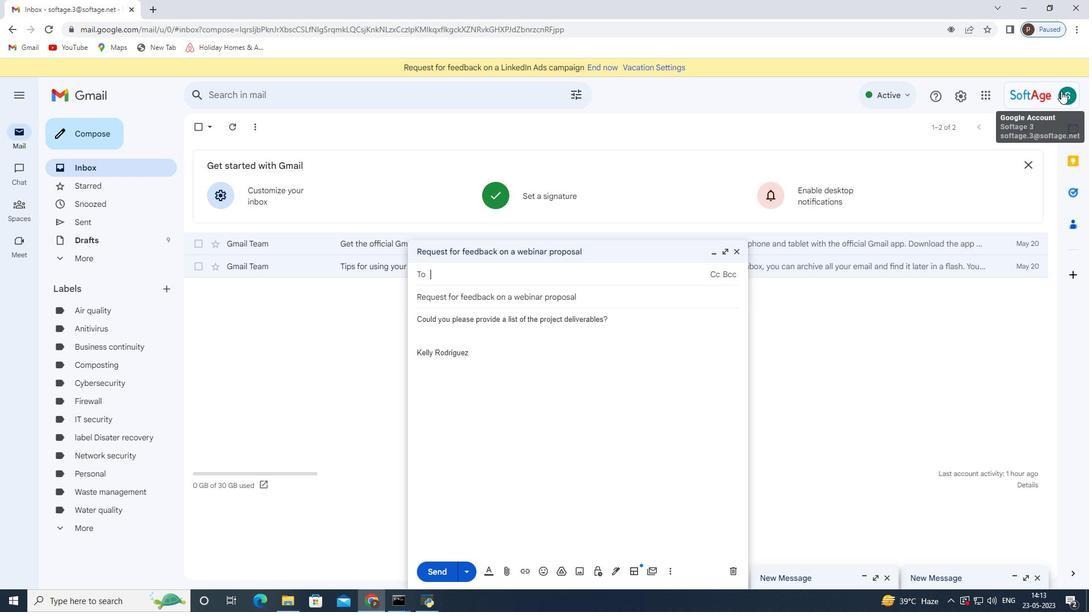 
Action: Mouse moved to (778, 124)
Screenshot: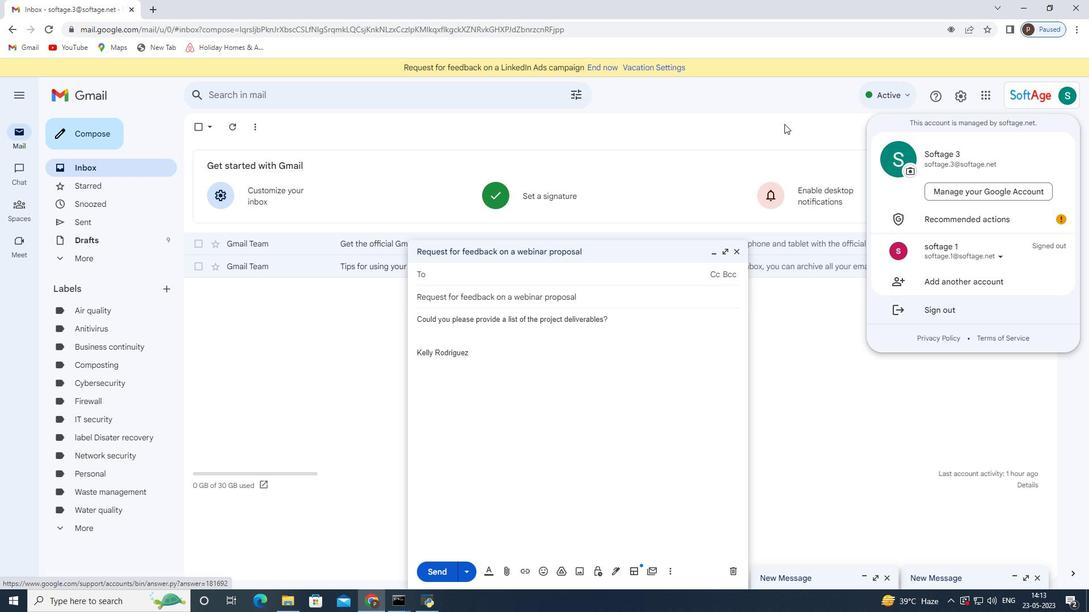 
Action: Mouse pressed left at (778, 124)
Screenshot: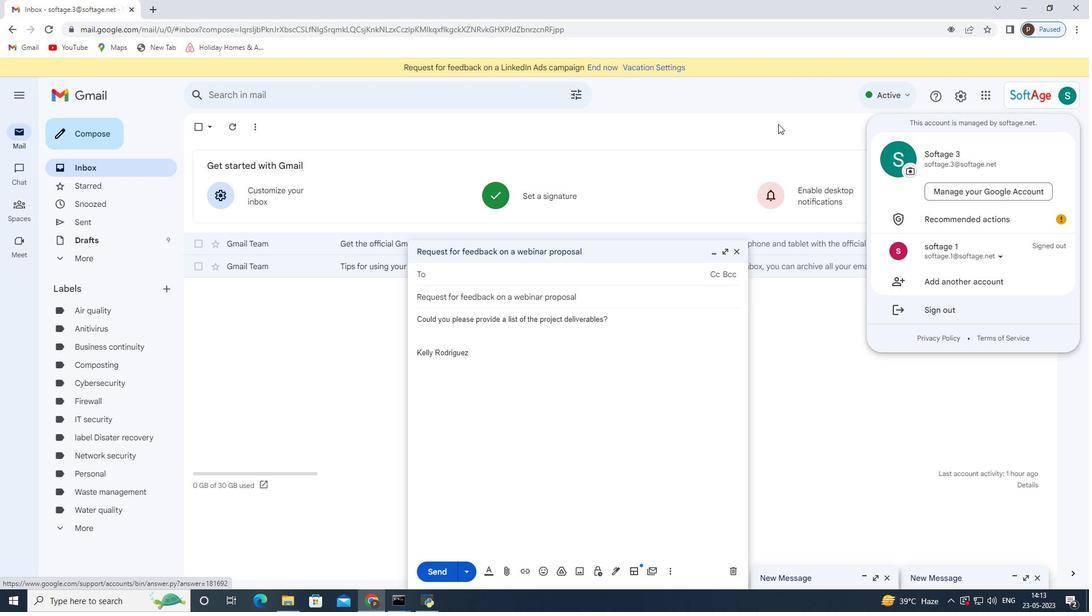
Action: Mouse moved to (450, 275)
Screenshot: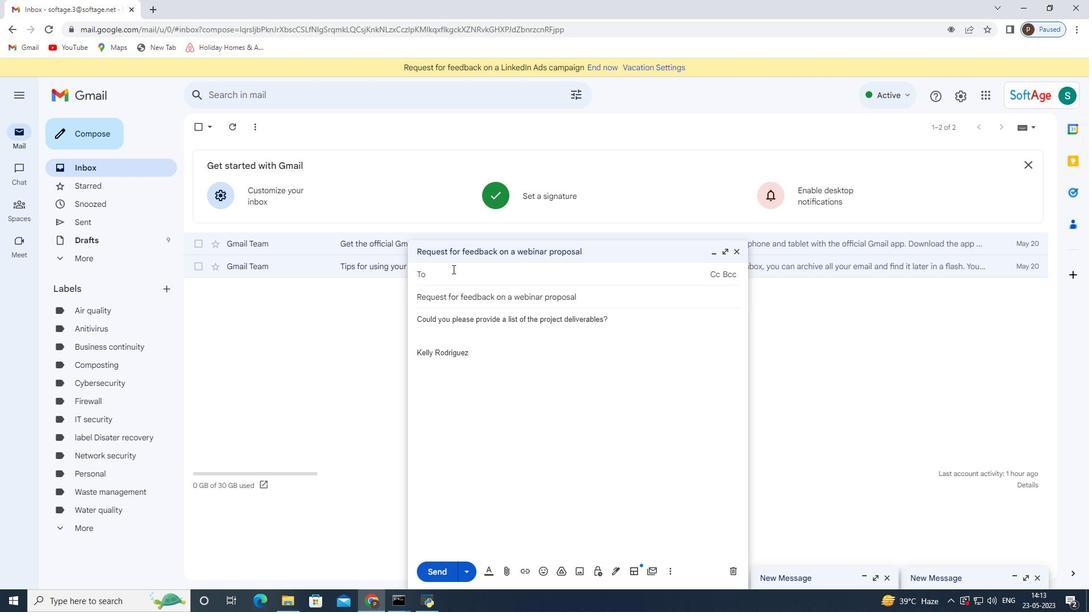 
Action: Mouse pressed left at (450, 275)
Screenshot: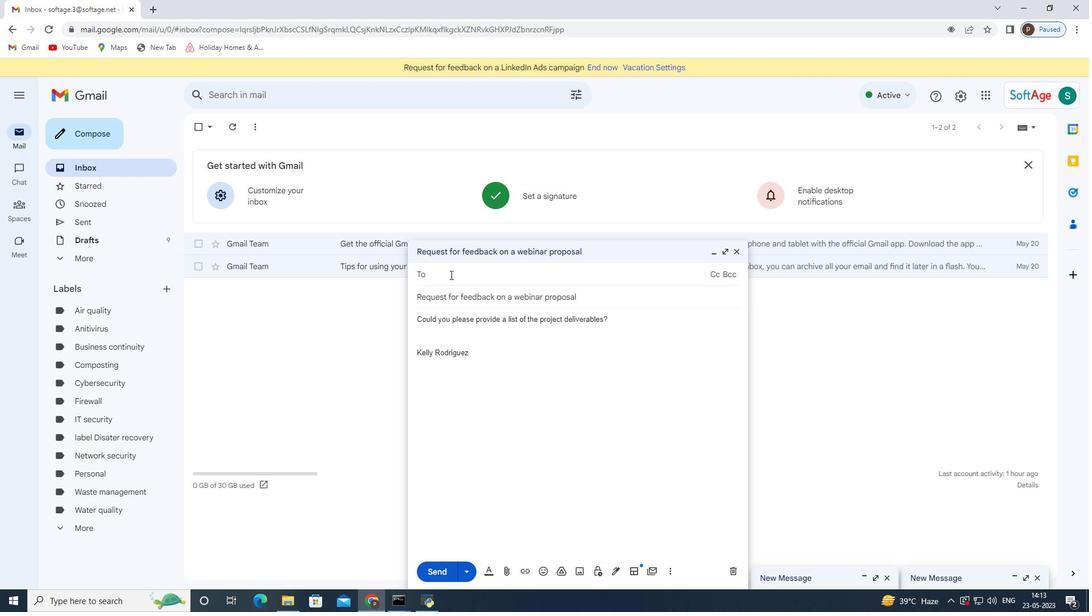 
Action: Key pressed softage.7<Key.shift>@softage.net<Key.enter>
Screenshot: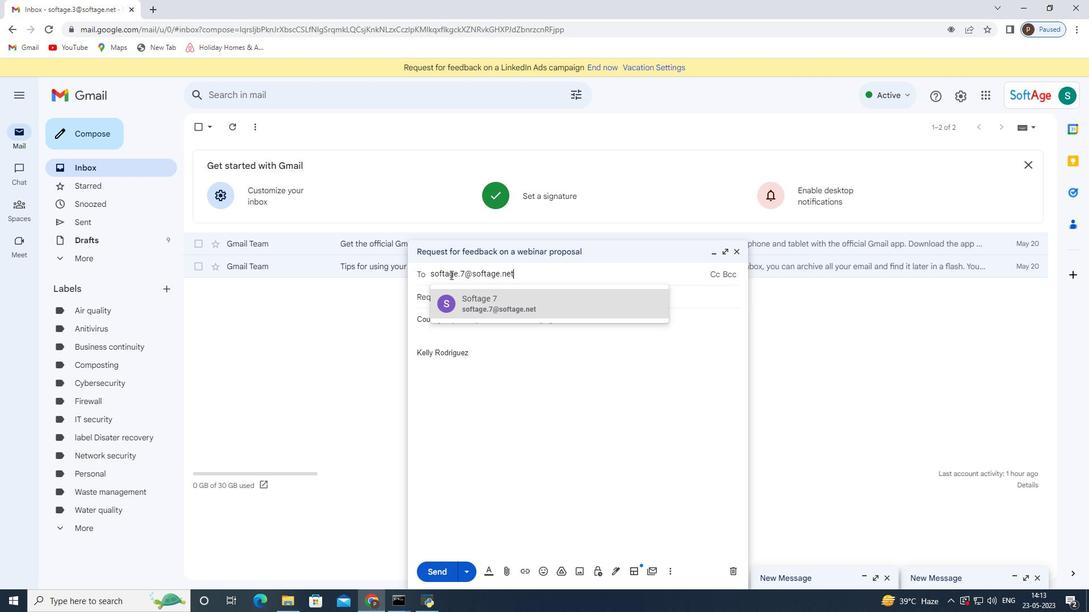 
Action: Mouse moved to (619, 330)
Screenshot: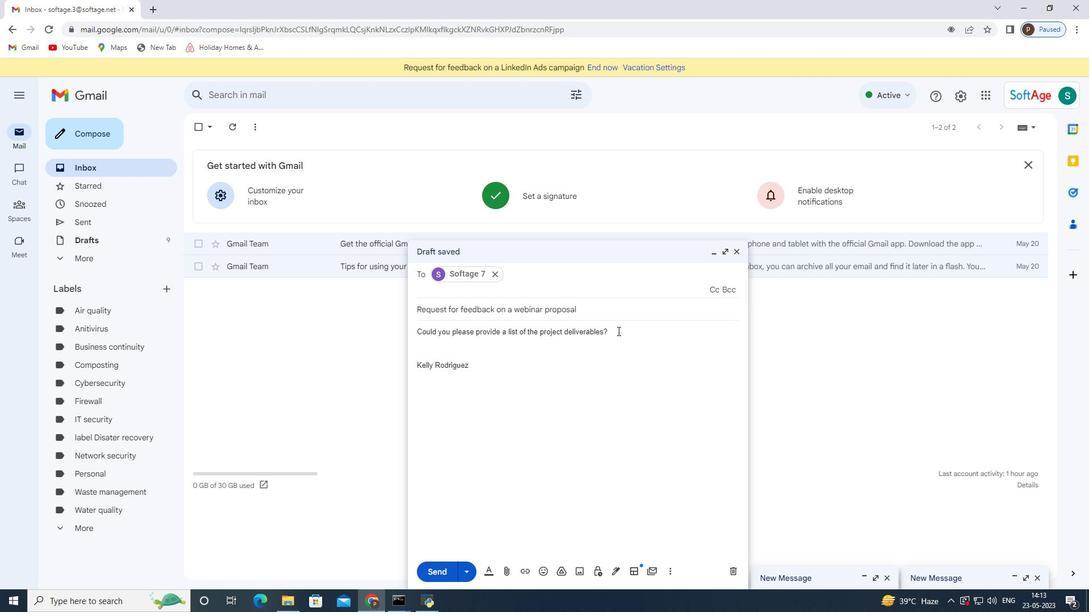 
Action: Mouse pressed left at (619, 330)
Screenshot: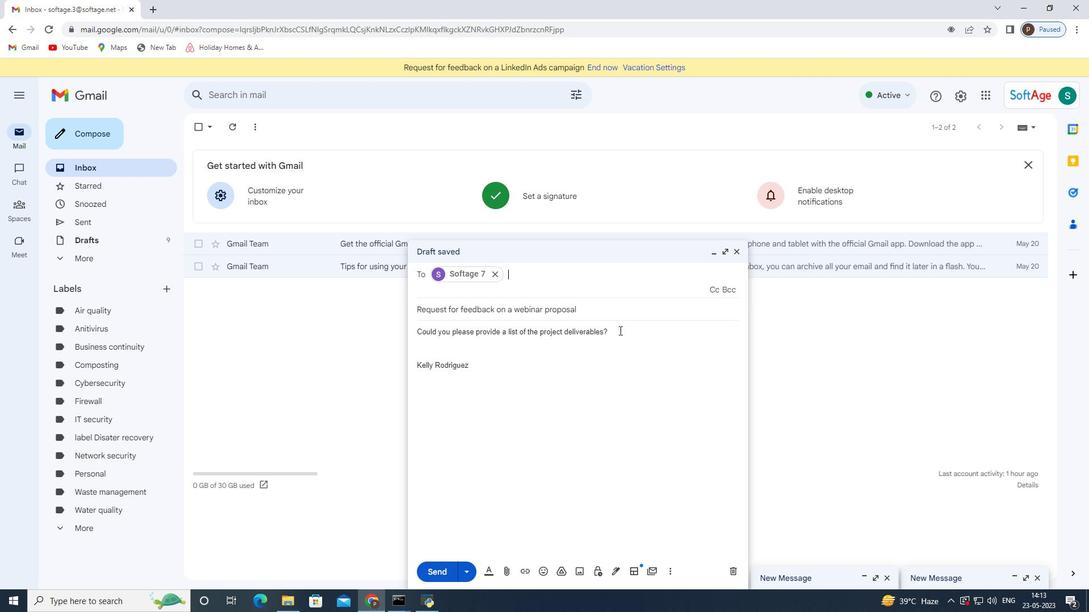 
Action: Mouse moved to (619, 350)
Screenshot: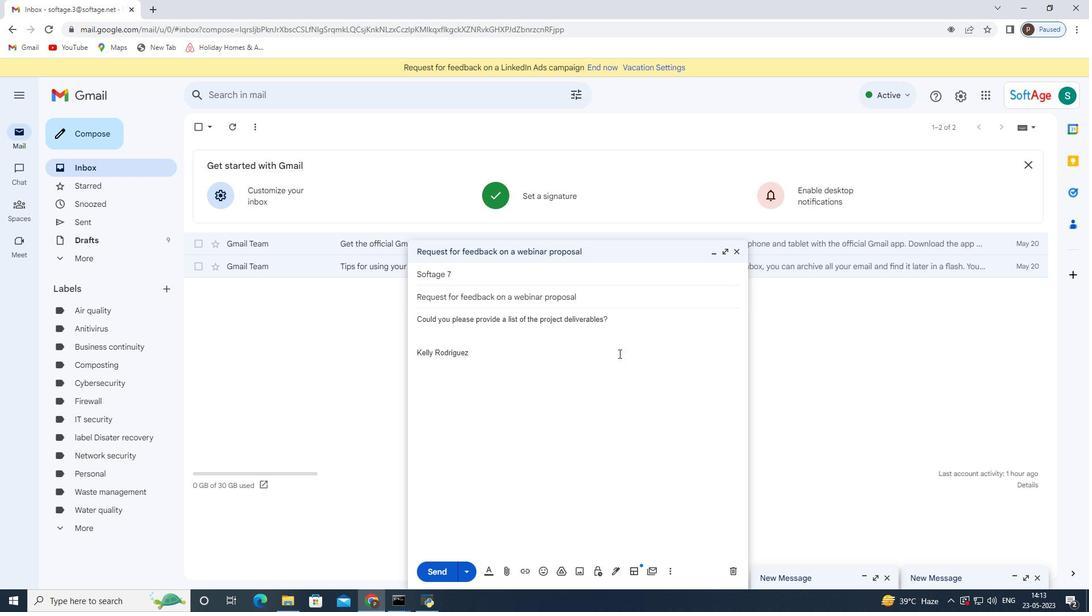 
Action: Mouse pressed left at (619, 350)
Screenshot: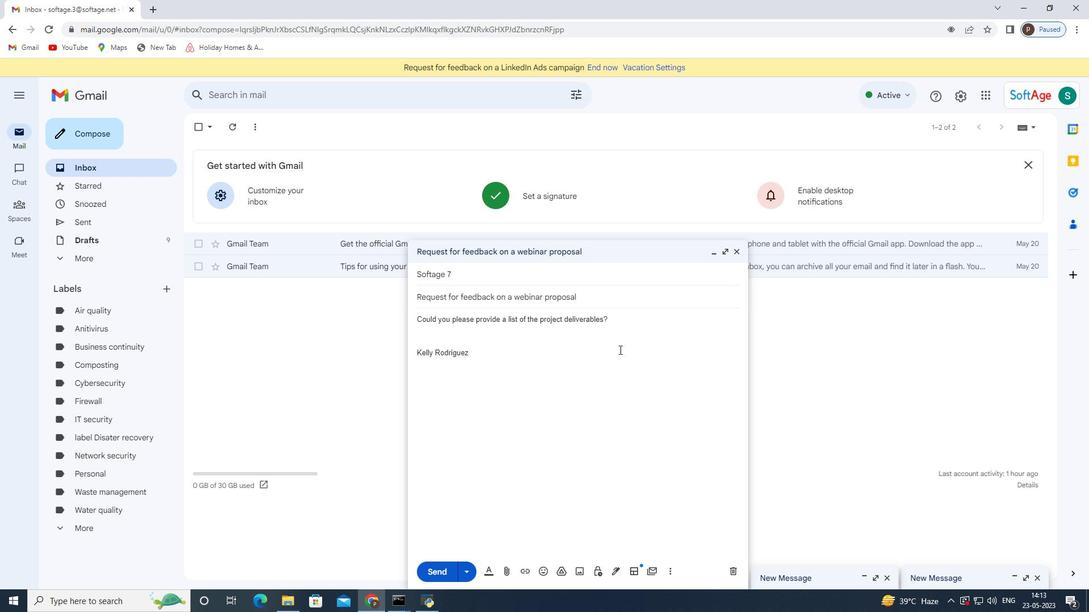 
Action: Mouse moved to (505, 574)
Screenshot: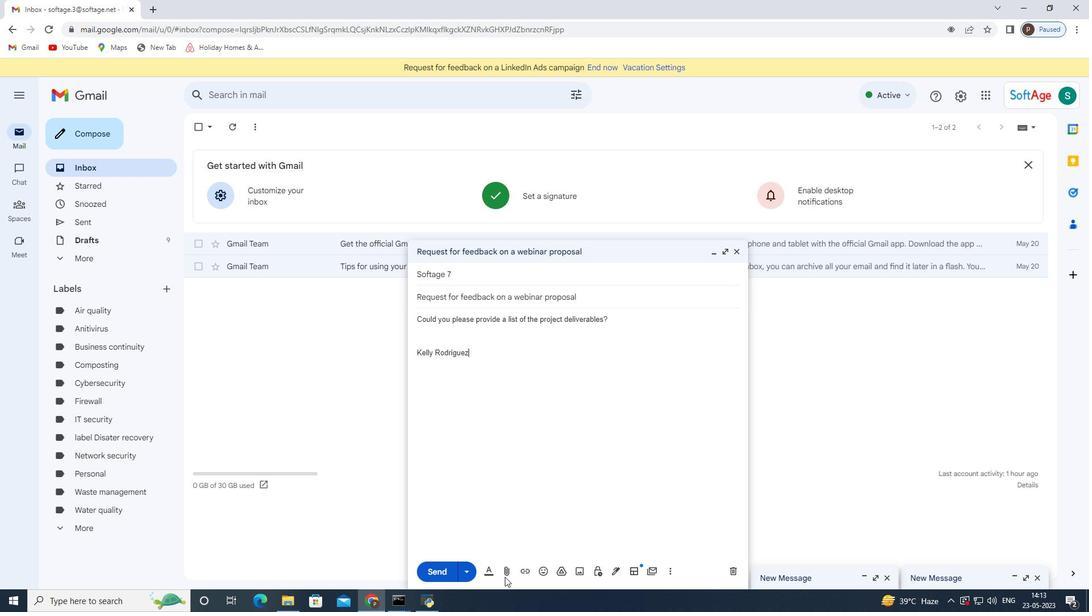 
Action: Mouse pressed left at (505, 574)
Screenshot: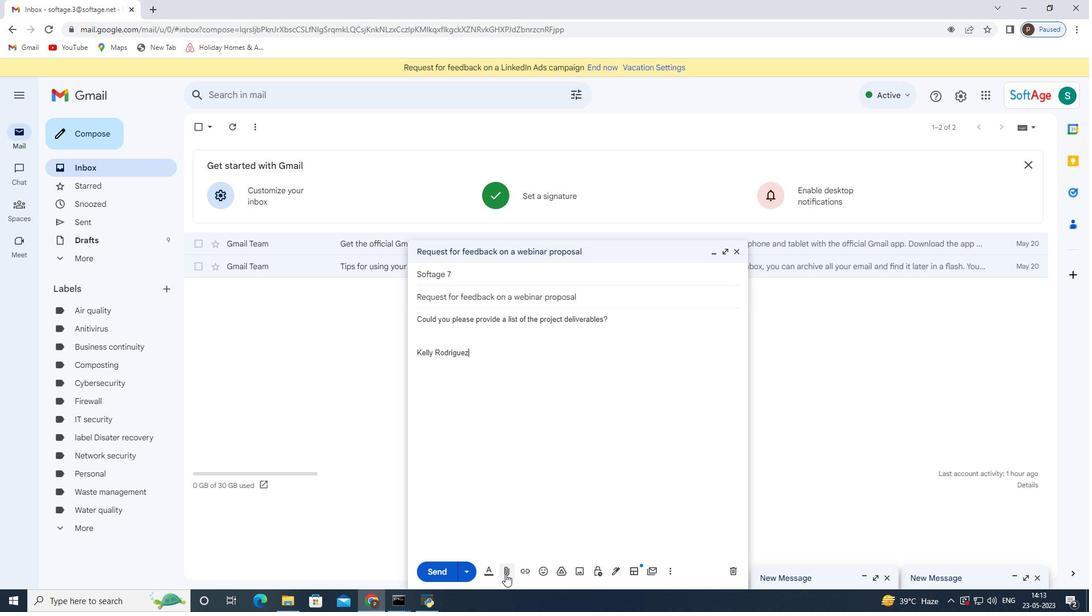 
Action: Mouse moved to (173, 97)
Screenshot: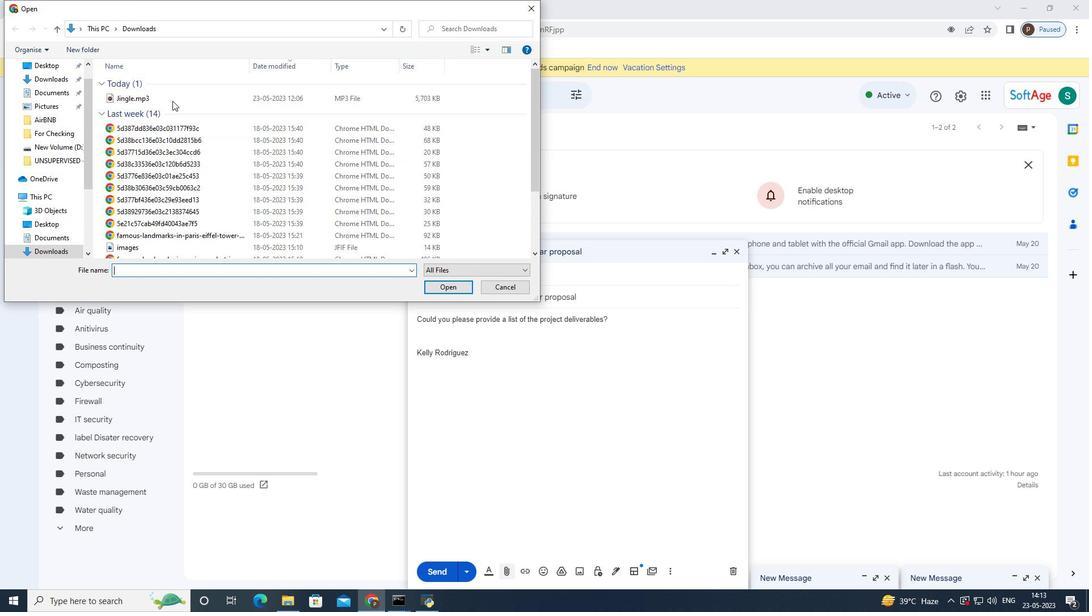 
Action: Mouse pressed left at (173, 97)
Screenshot: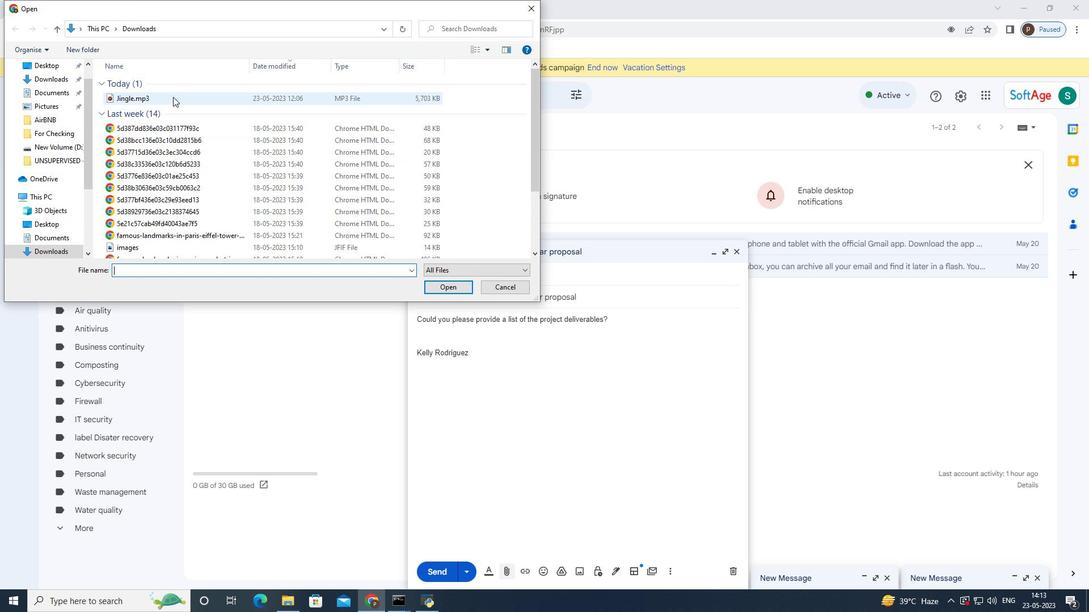 
Action: Mouse moved to (453, 287)
Screenshot: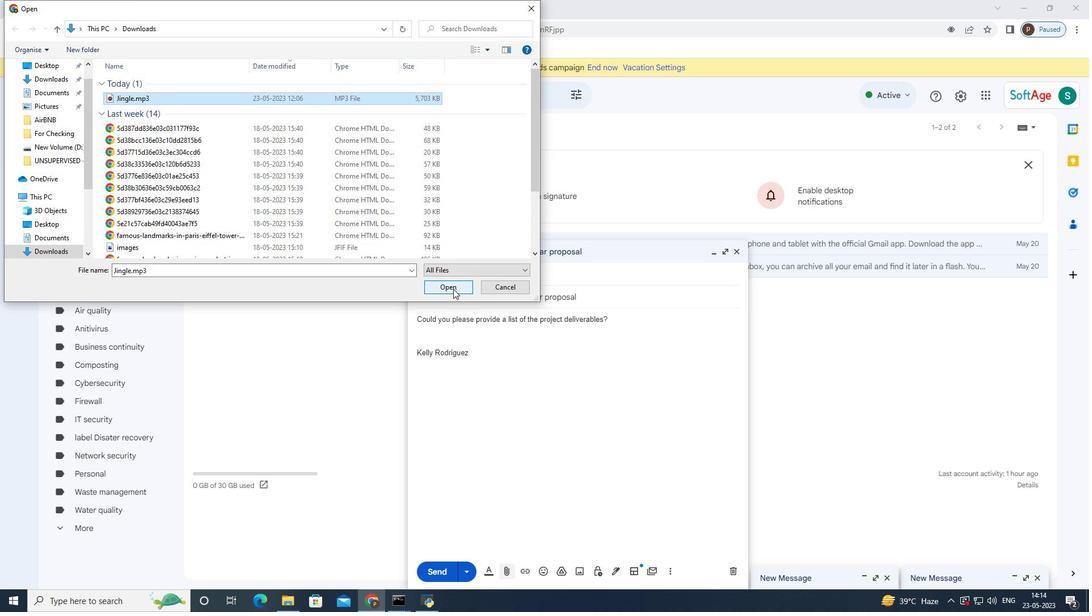
Action: Mouse pressed left at (453, 287)
Screenshot: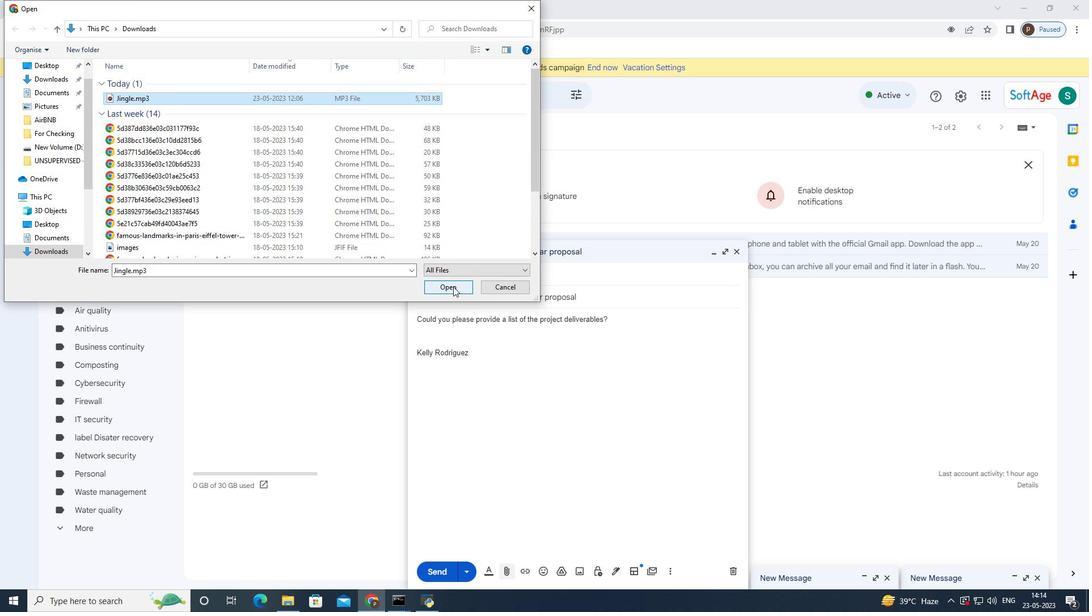 
Action: Mouse moved to (619, 318)
Screenshot: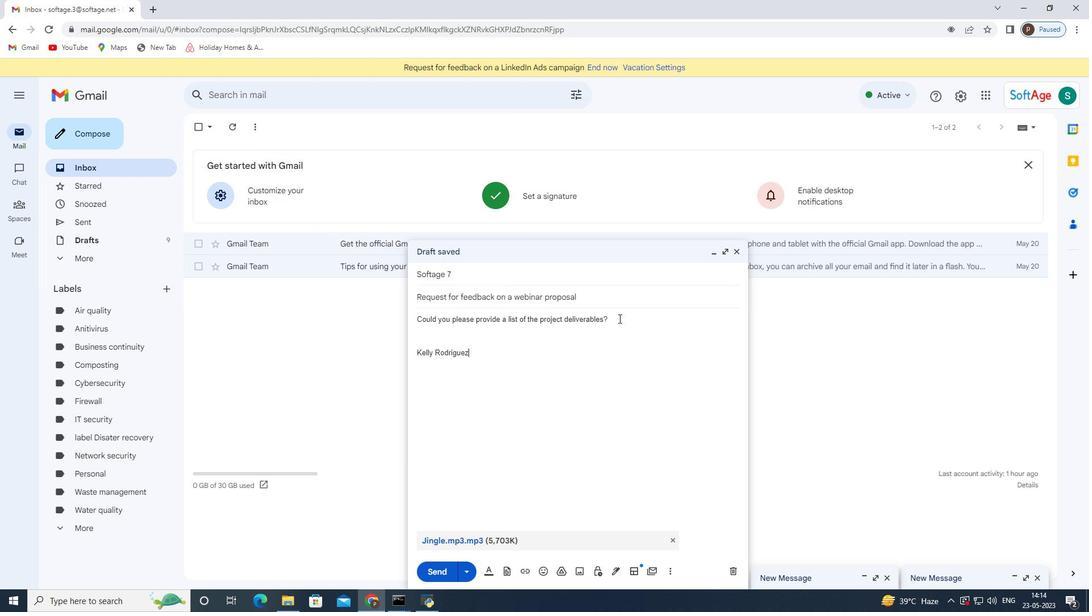 
Action: Mouse pressed left at (619, 318)
Screenshot: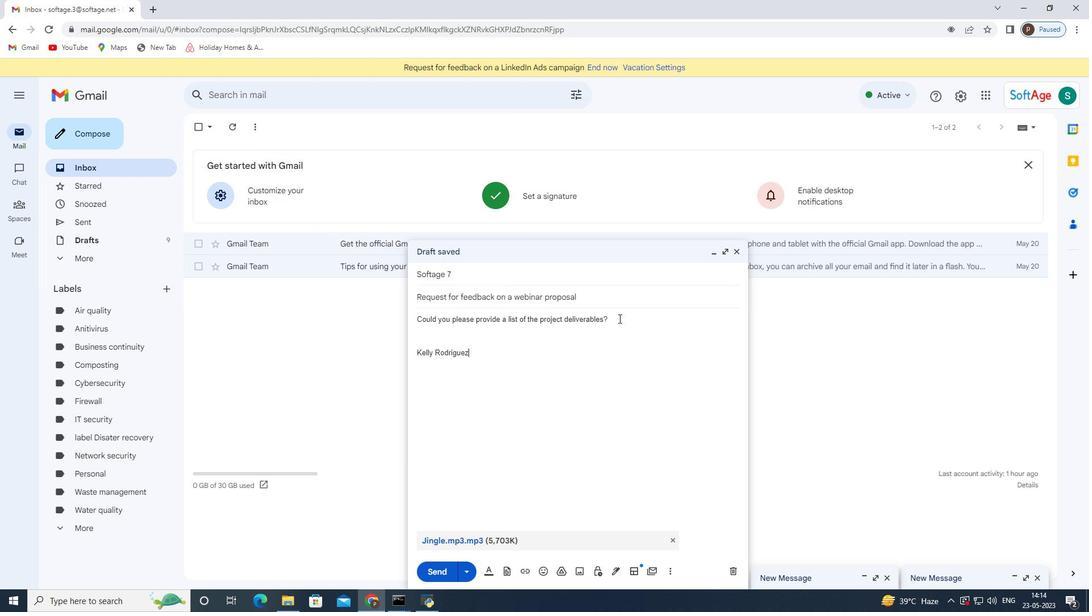 
Action: Mouse pressed left at (619, 318)
Screenshot: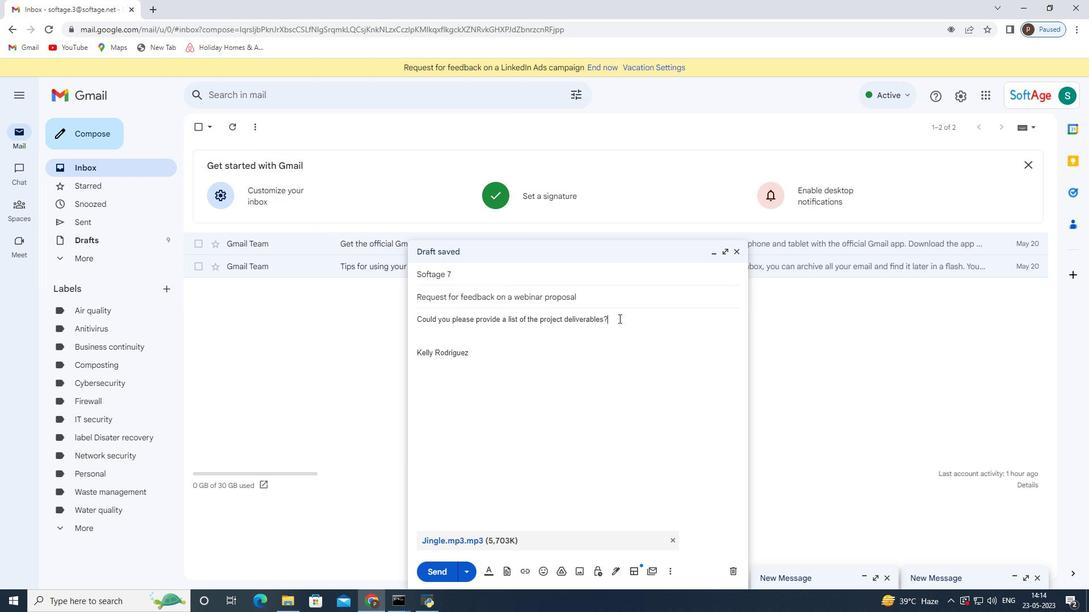 
Action: Key pressed <Key.backspace><Key.backspace><Key.backspace><Key.backspace><Key.backspace><Key.backspace><Key.backspace><Key.backspace><Key.backspace><Key.backspace><Key.backspace><Key.backspace><Key.backspace><Key.backspace><Key.backspace><Key.backspace><Key.backspace><Key.backspace><Key.backspace><Key.backspace><Key.backspace><Key.backspace><Key.backspace><Key.backspace><Key.backspace><Key.backspace><Key.backspace><Key.backspace><Key.backspace><Key.backspace><Key.backspace><Key.backspace><Key.backspace><Key.backspace><Key.backspace><Key.backspace><Key.backspace><Key.backspace><Key.backspace><Key.backspace><Key.backspace><Key.backspace><Key.backspace><Key.backspace><Key.backspace><Key.backspace><Key.backspace><Key.backspace><Key.backspace><Key.backspace><Key.backspace><Key.backspace><Key.backspace><Key.backspace><Key.backspace><Key.backspace><Key.backspace><Key.backspace><Key.backspace><Key.backspace><Key.backspace>ctrl+Z<'\x1a'>ctrl+Z<'\x1a'><'\x1a'><'\x1a'>
Screenshot: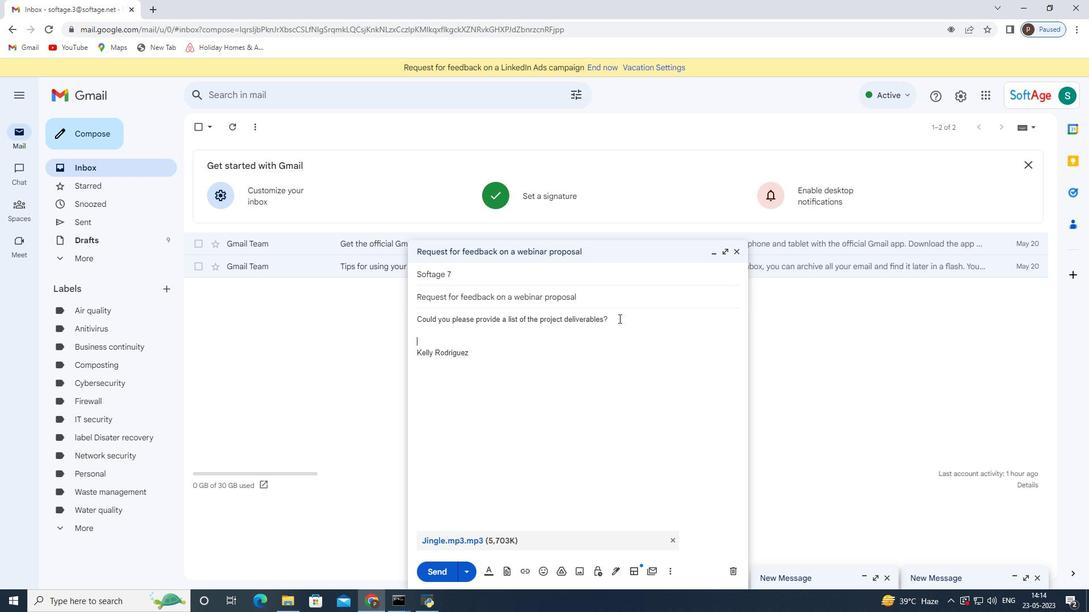 
Action: Mouse moved to (424, 351)
Screenshot: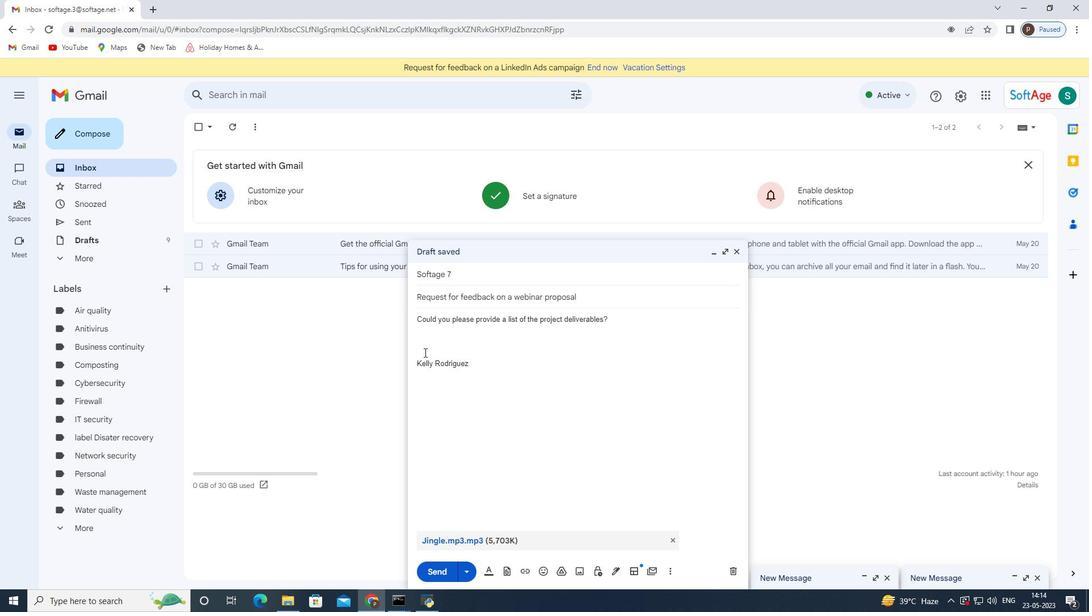 
Action: Mouse pressed left at (424, 351)
Screenshot: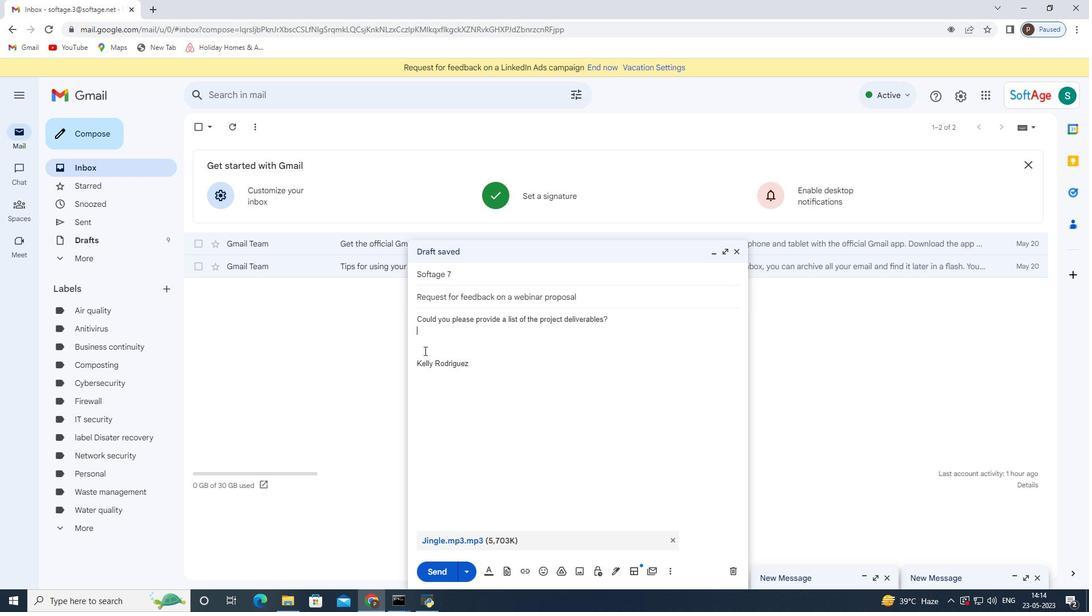 
Action: Key pressed <Key.backspace><Key.backspace><Key.backspace><Key.enter><Key.enter><Key.shift>Thak<Key.space>you
Screenshot: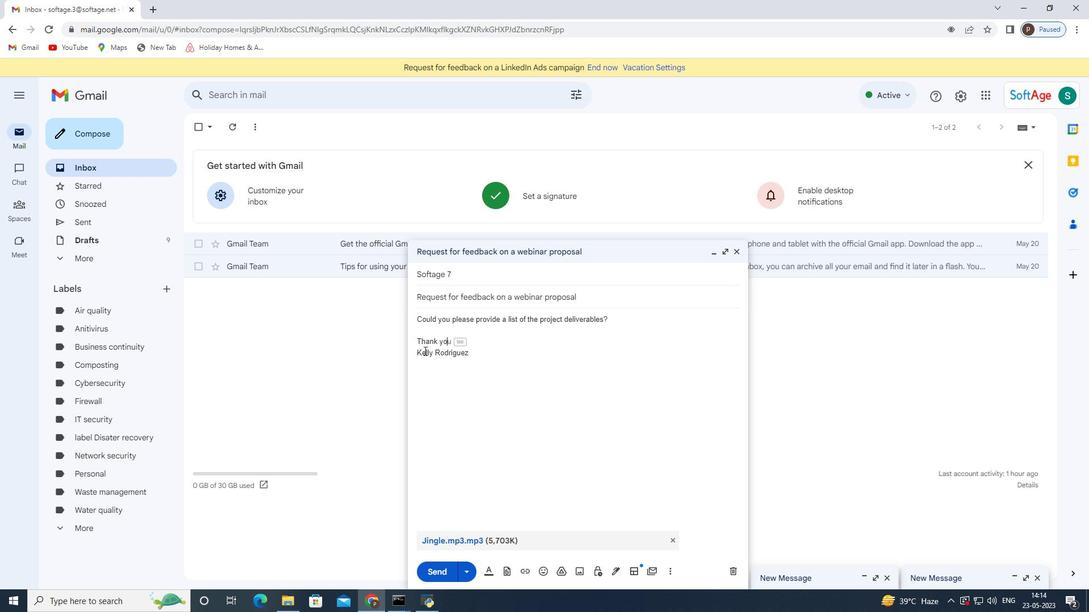 
Action: Mouse moved to (444, 569)
Screenshot: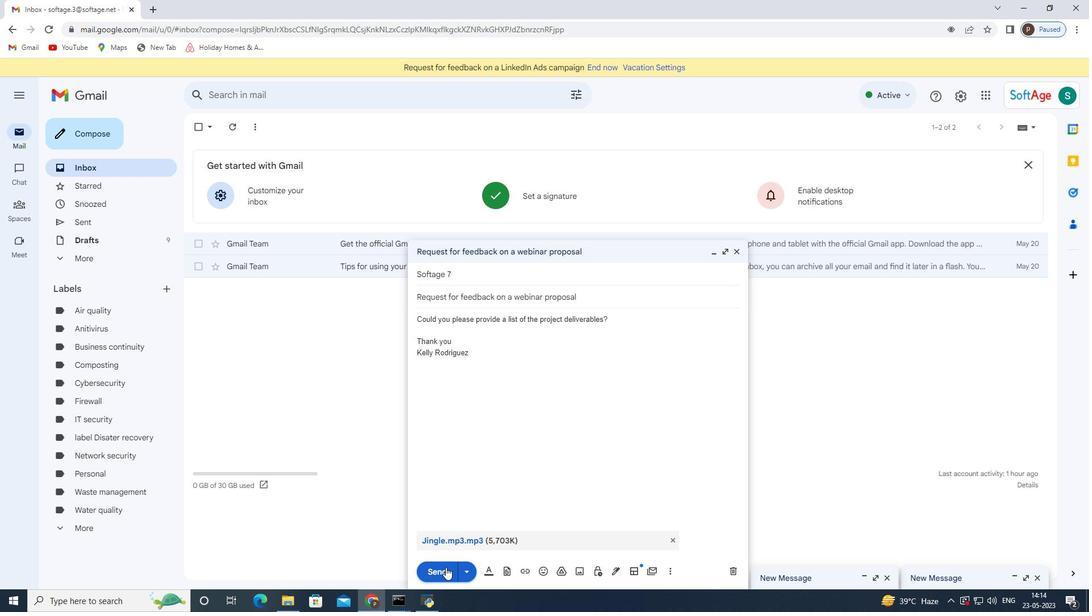 
Action: Mouse pressed left at (444, 569)
Screenshot: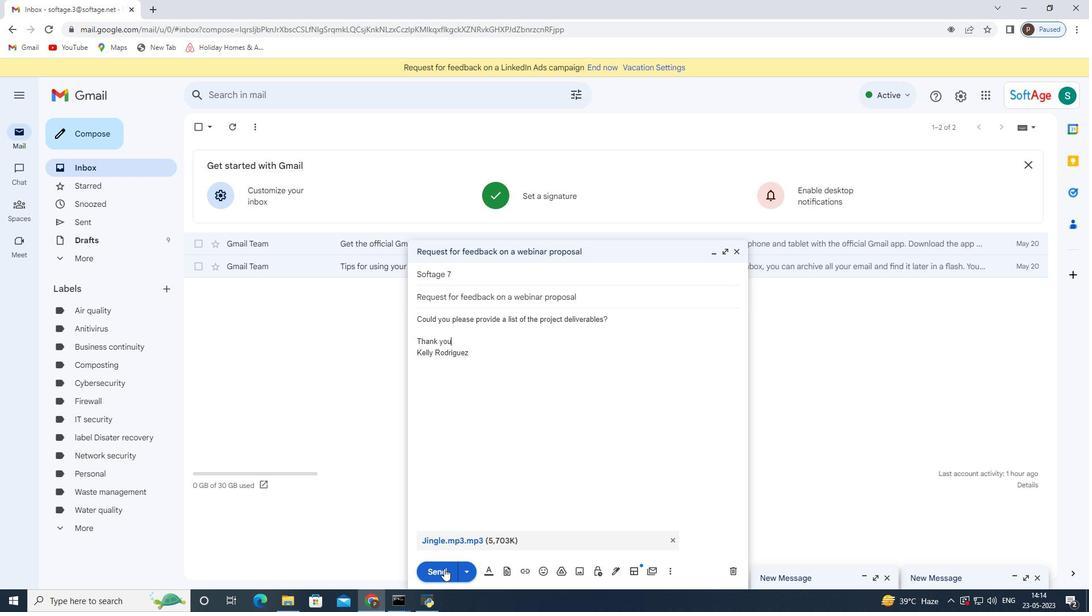 
Action: Mouse moved to (135, 221)
Screenshot: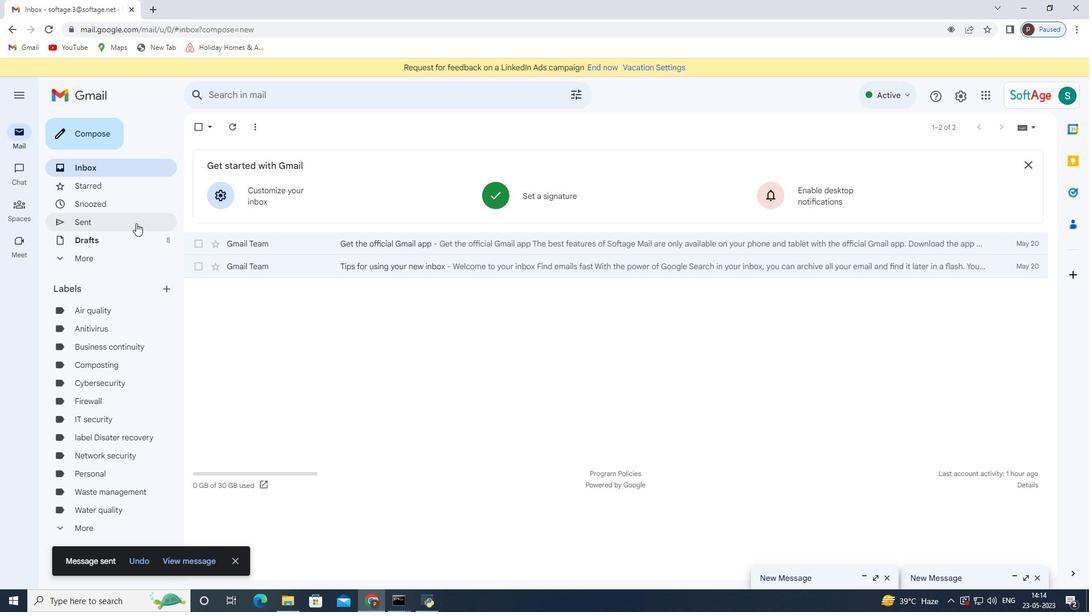 
Action: Mouse pressed left at (135, 221)
Screenshot: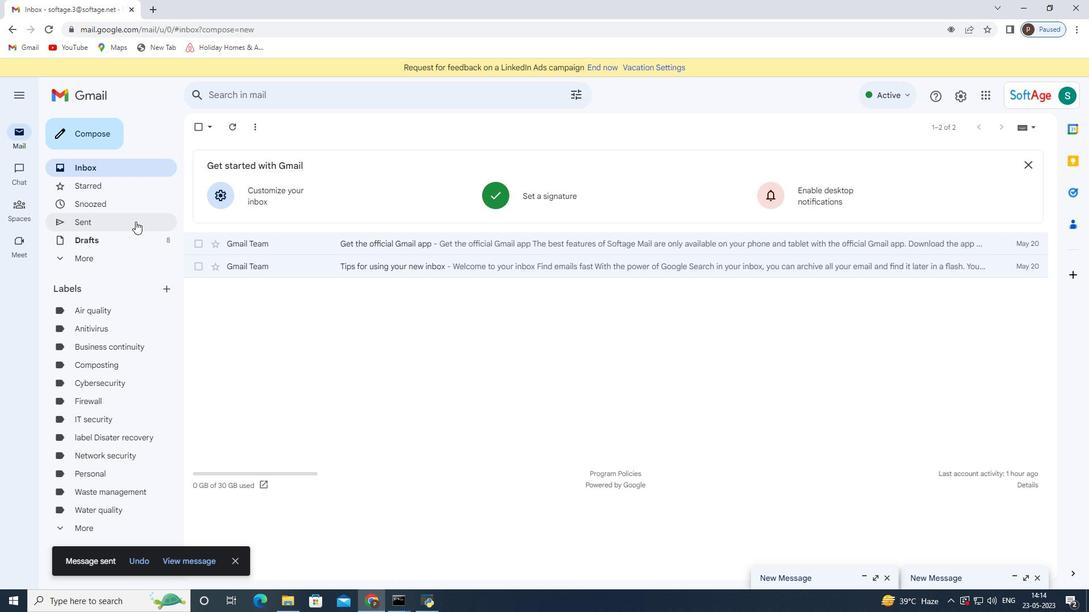 
Action: Mouse moved to (520, 198)
Screenshot: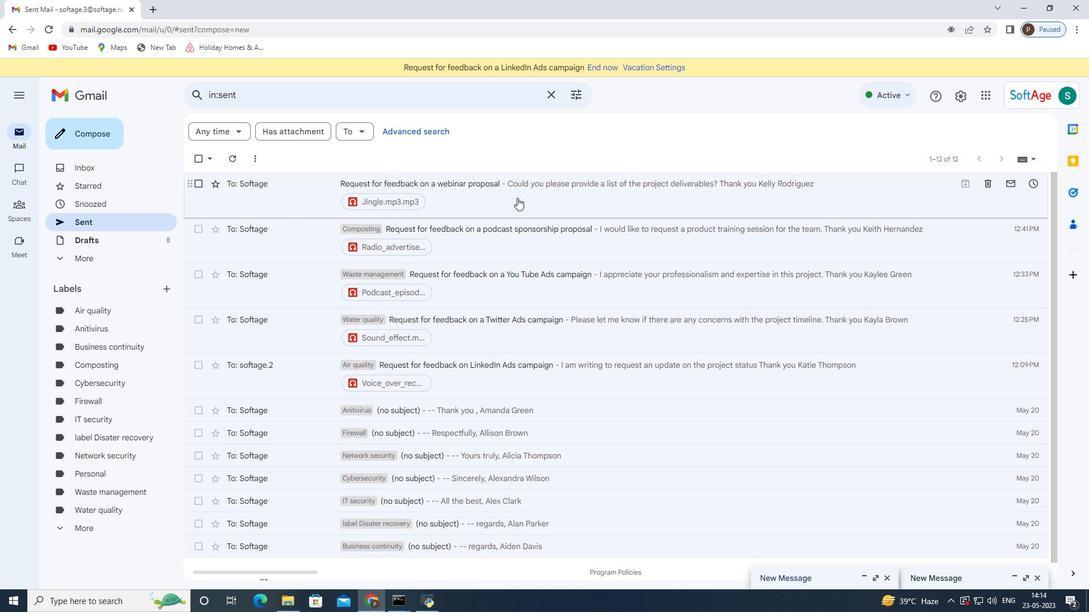 
Action: Mouse pressed right at (520, 198)
Screenshot: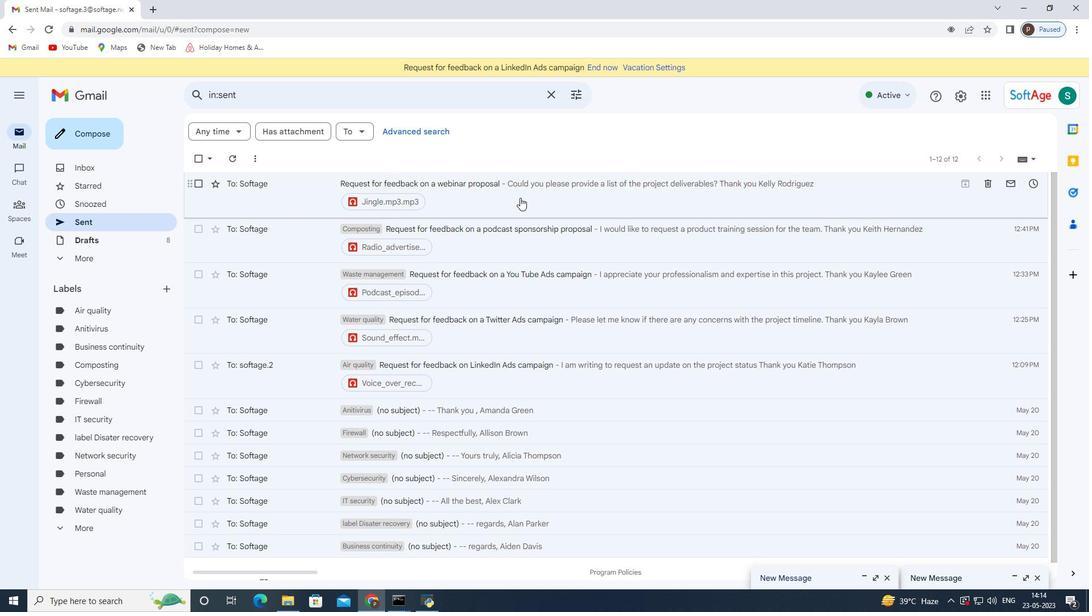 
Action: Mouse moved to (698, 366)
Screenshot: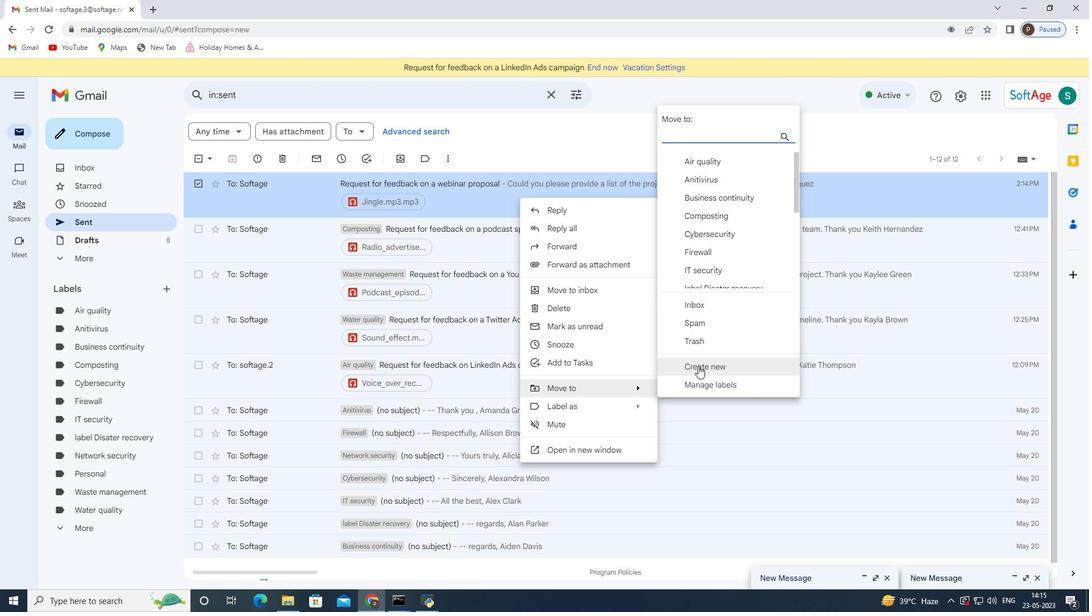
Action: Mouse pressed left at (698, 366)
Screenshot: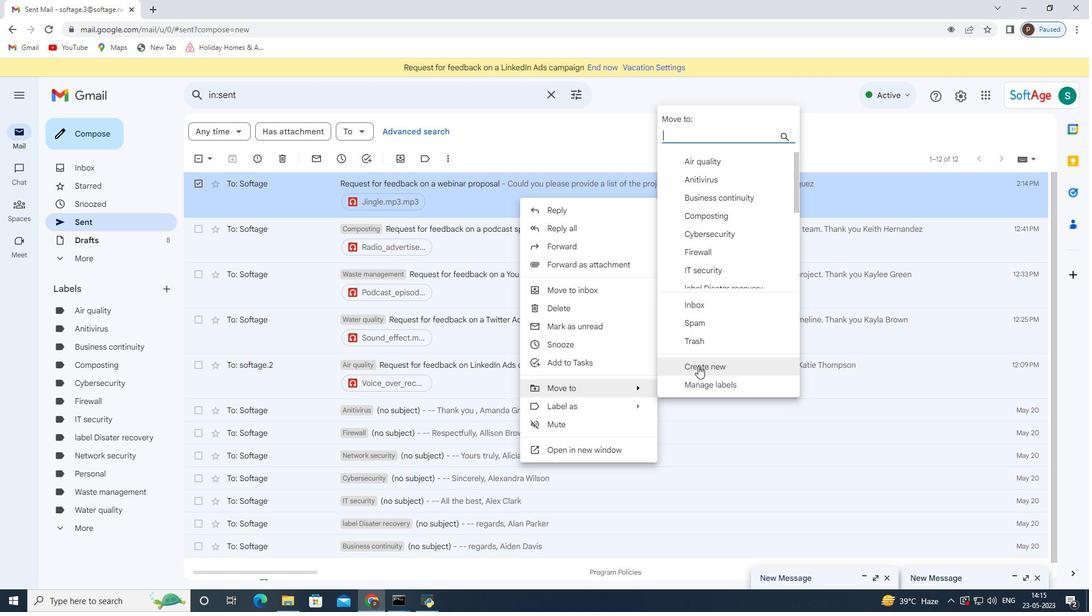 
Action: Mouse moved to (463, 313)
Screenshot: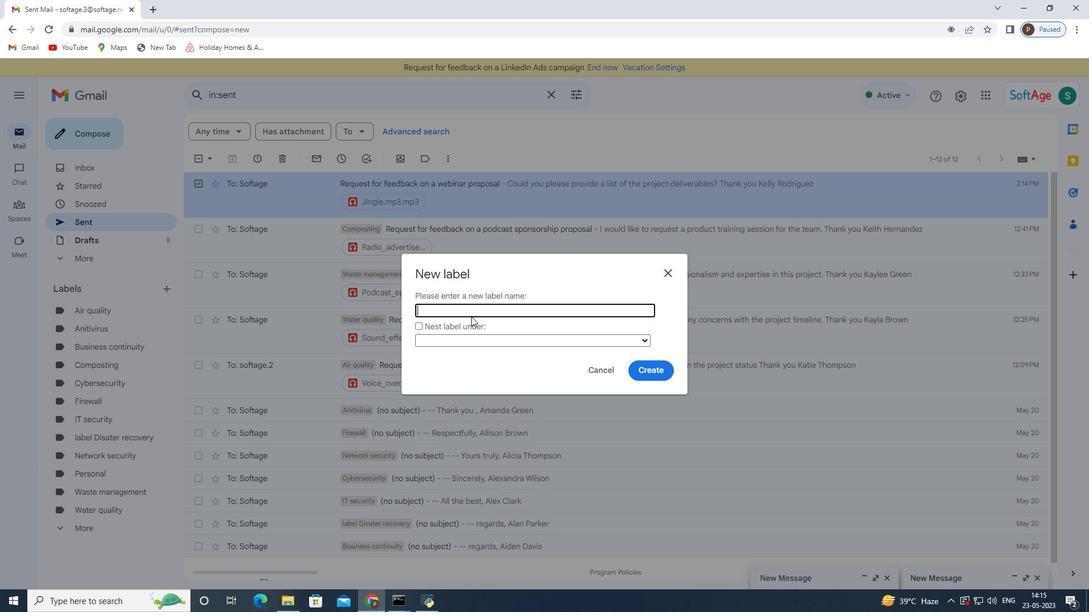 
Action: Mouse pressed left at (463, 313)
Screenshot: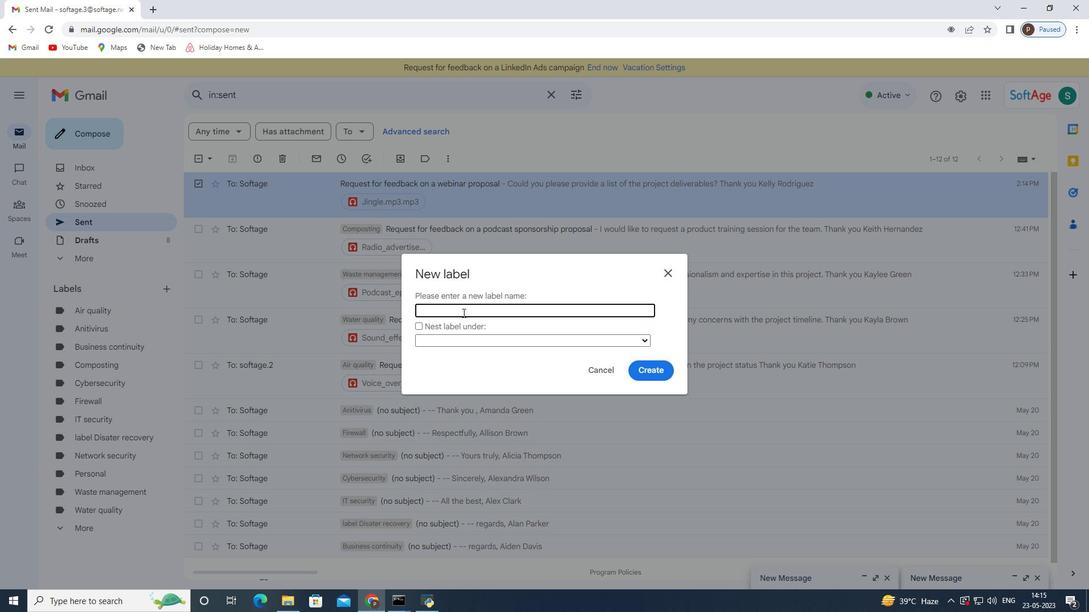 
Action: Key pressed <Key.shift><Key.shift><Key.shift><Key.shift><Key.shift><Key.shift><Key.shift><Key.shift><Key.shift><Key.shift><Key.shift><Key.shift><Key.shift><Key.shift><Key.shift><Key.shift><Key.shift><Key.shift><Key.shift><Key.shift><Key.shift><Key.shift><Key.shift><Key.shift><Key.shift><Key.shift><Key.shift><Key.shift><Key.shift><Key.shift><Key.shift><Key.shift><Key.shift><Key.shift><Key.shift><Key.shift><Key.shift><Key.shift><Key.shift><Key.shift><Key.shift><Key.shift><Key.shift><Key.shift><Key.shift><Key.shift><Key.shift><Key.shift><Key.shift><Key.shift><Key.shift><Key.shift><Key.shift><Key.shift><Key.shift><Key.shift><Key.shift><Key.shift><Key.shift><Key.shift><Key.shift><Key.shift><Key.shift><Key.shift><Key.shift><Key.shift><Key.shift><Key.shift><Key.shift><Key.shift><Key.shift><Key.shift><Key.shift><Key.shift><Key.shift><Key.shift><Key.shift><Key.shift><Key.shift><Key.shift><Key.shift><Key.shift><Key.shift><Key.shift><Key.shift><Key.shift><Key.shift><Key.shift><Key.shift><Key.shift><Key.shift><Key.shift><Key.shift><Key.shift>Hazardous<Key.space>materials
Screenshot: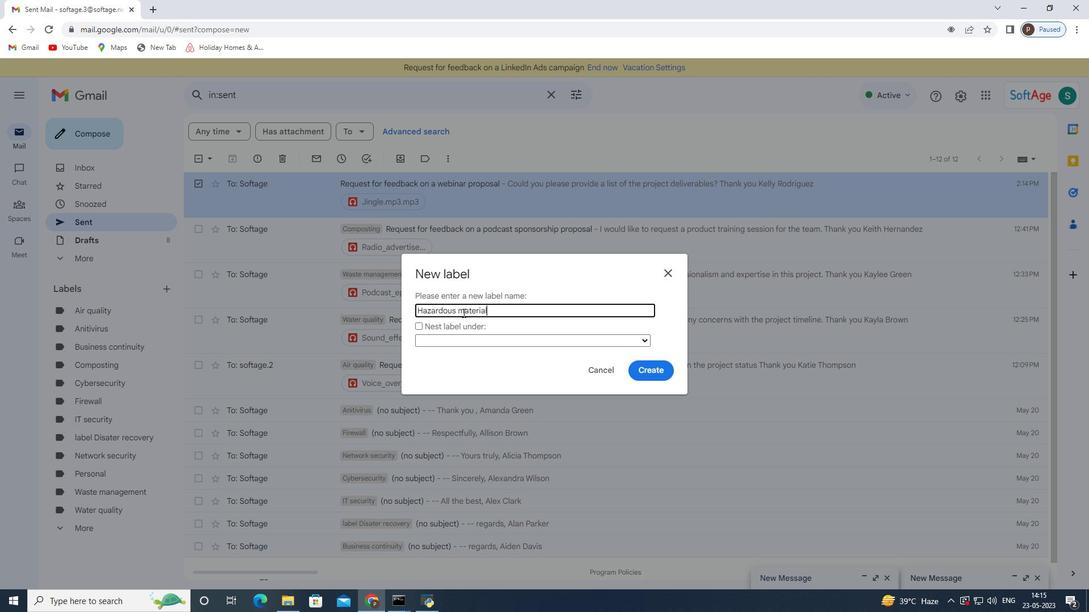 
Action: Mouse moved to (649, 367)
Screenshot: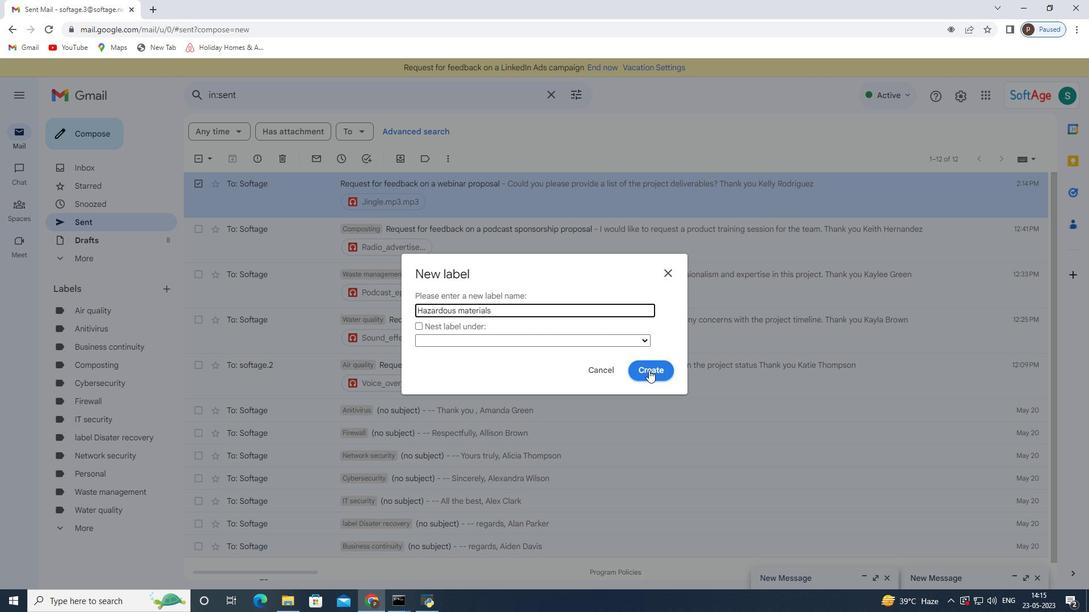 
Action: Mouse pressed left at (649, 367)
Screenshot: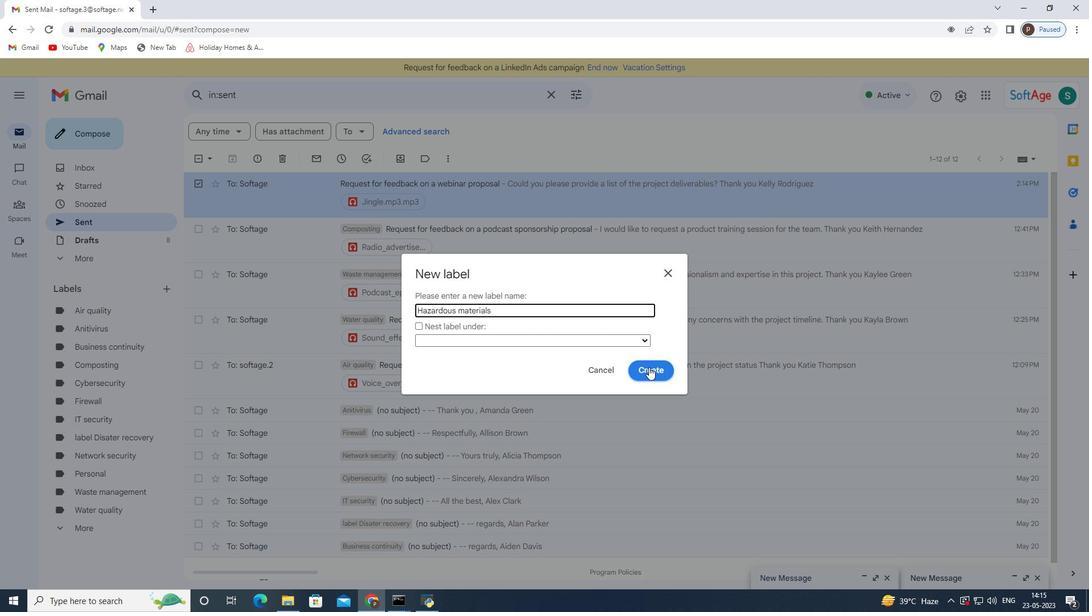 
Action: Mouse moved to (498, 274)
Screenshot: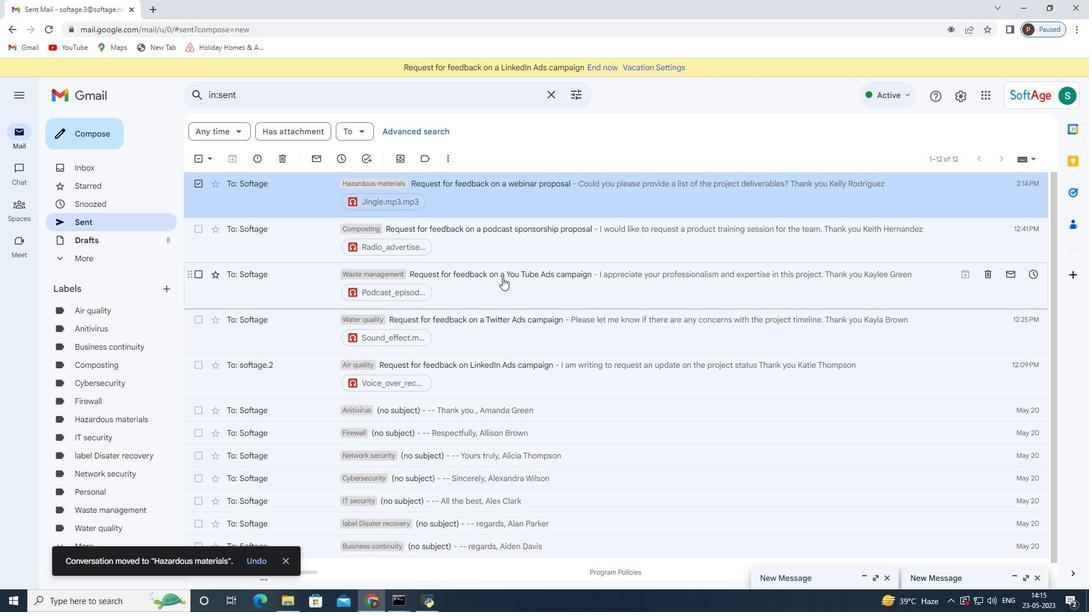 
